 Task: Look for space in Soure, Brazil from 1st July, 2023 to 3rd July, 2023 for 1 adult in price range Rs.5000 to Rs.15000. Place can be private room with 1  bedroom having 1 bed and 1 bathroom. Property type can be house, flat, guest house, hotel. Amenities needed are: wifi. Booking option can be shelf check-in. Required host language is Spanish.
Action: Mouse moved to (766, 95)
Screenshot: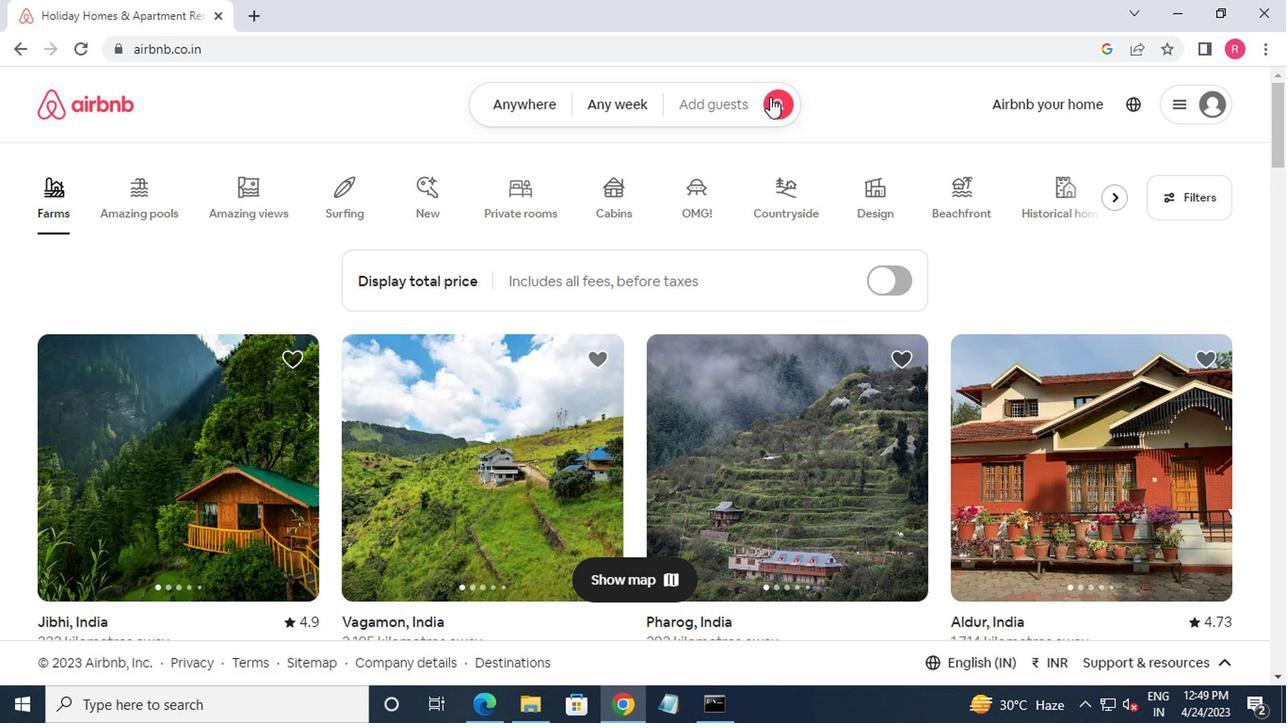 
Action: Mouse pressed left at (766, 95)
Screenshot: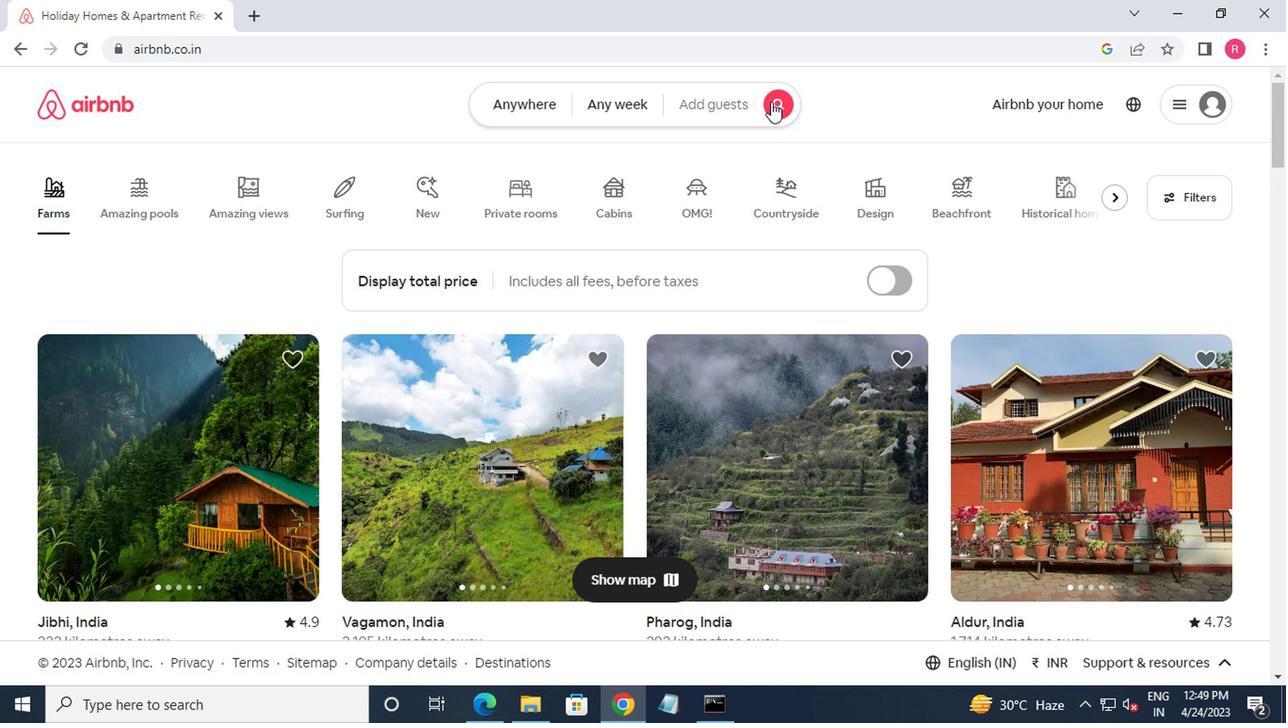 
Action: Mouse moved to (450, 175)
Screenshot: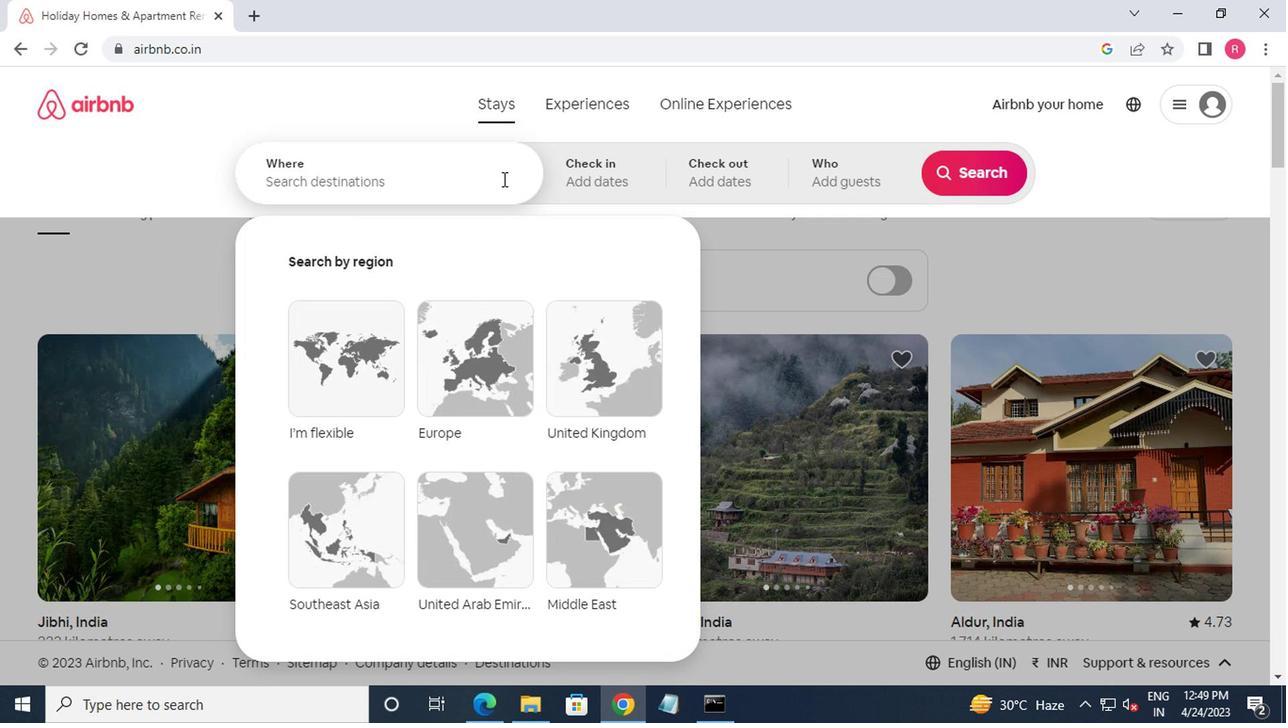 
Action: Mouse pressed left at (450, 175)
Screenshot: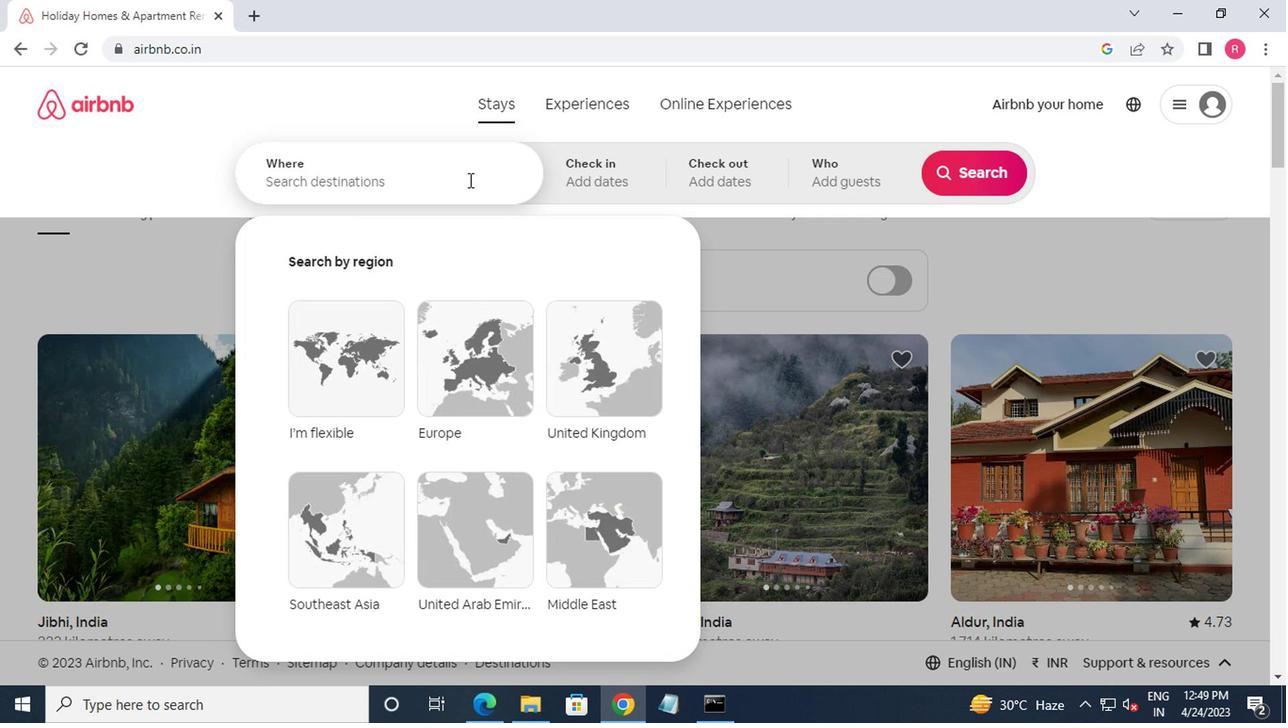 
Action: Mouse moved to (450, 175)
Screenshot: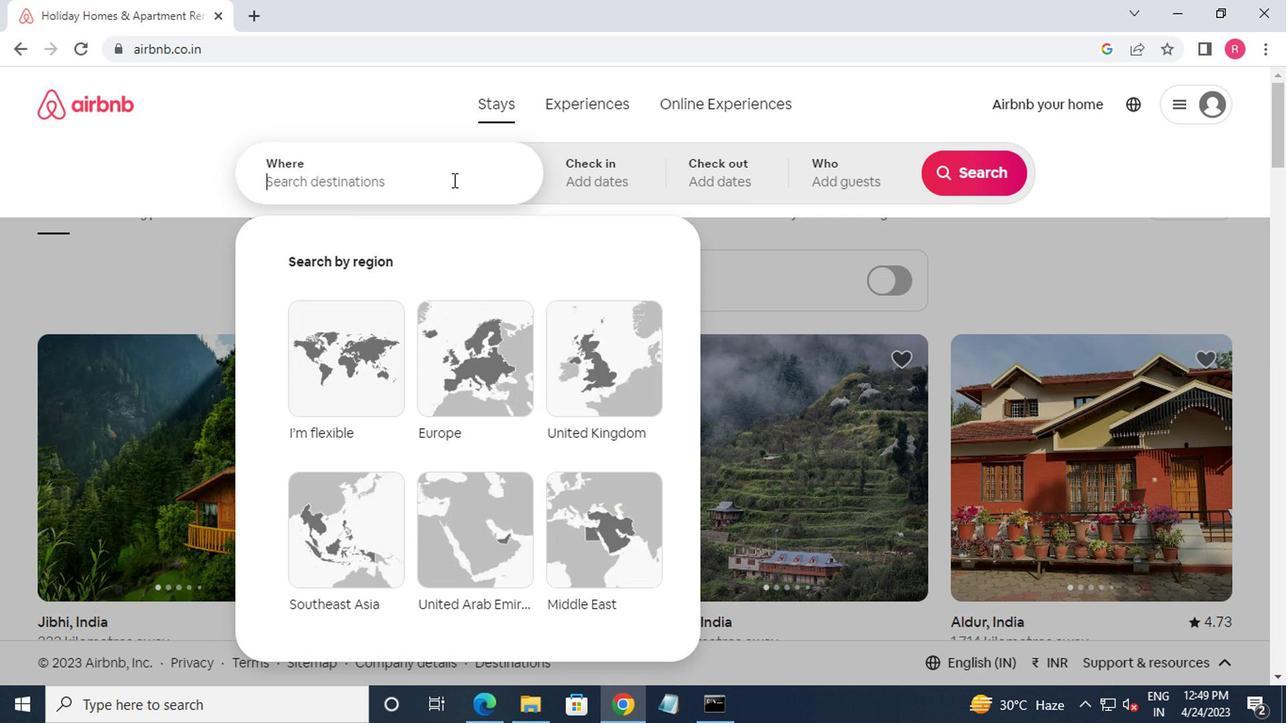 
Action: Key pressed sobral,brazil<Key.enter>
Screenshot: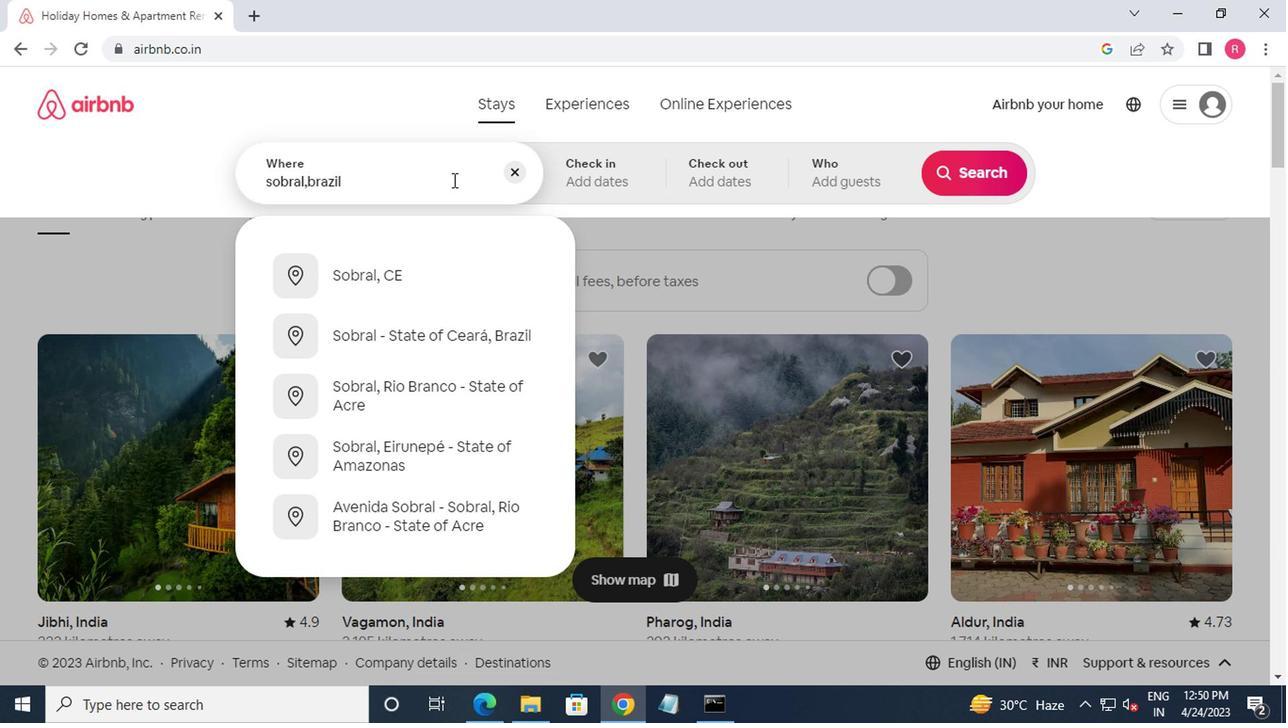 
Action: Mouse moved to (955, 323)
Screenshot: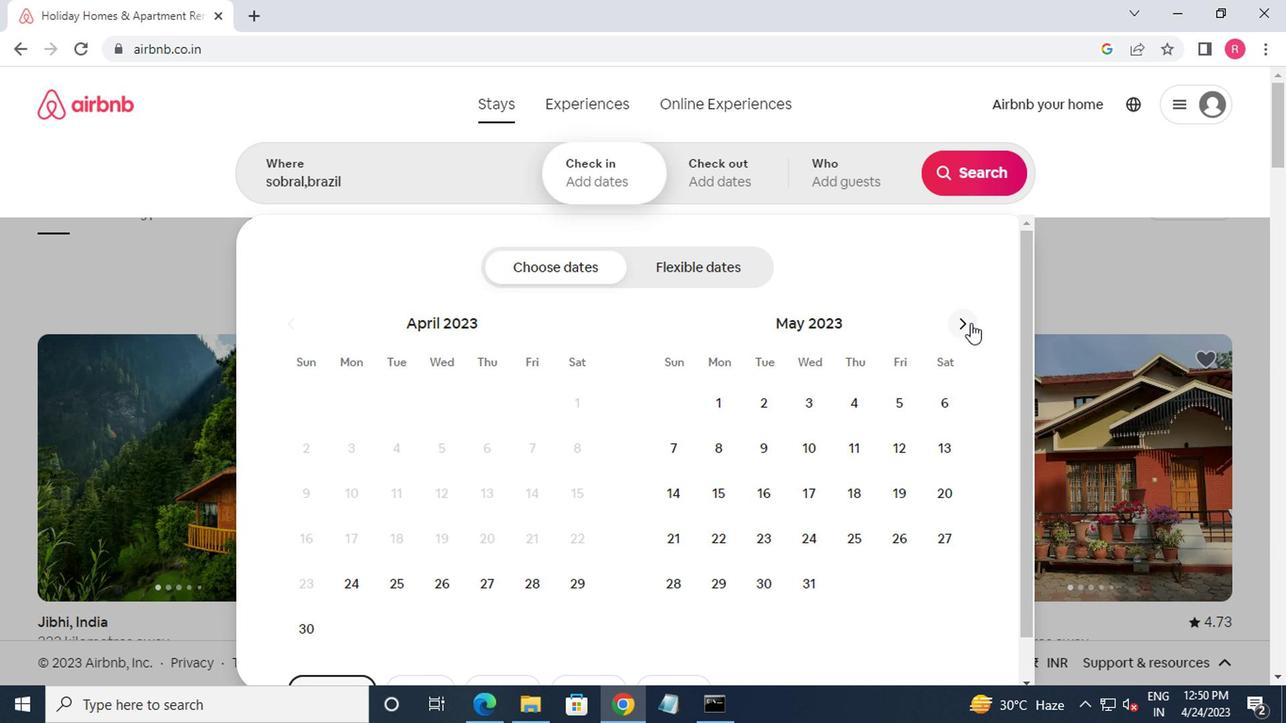 
Action: Mouse pressed left at (955, 323)
Screenshot: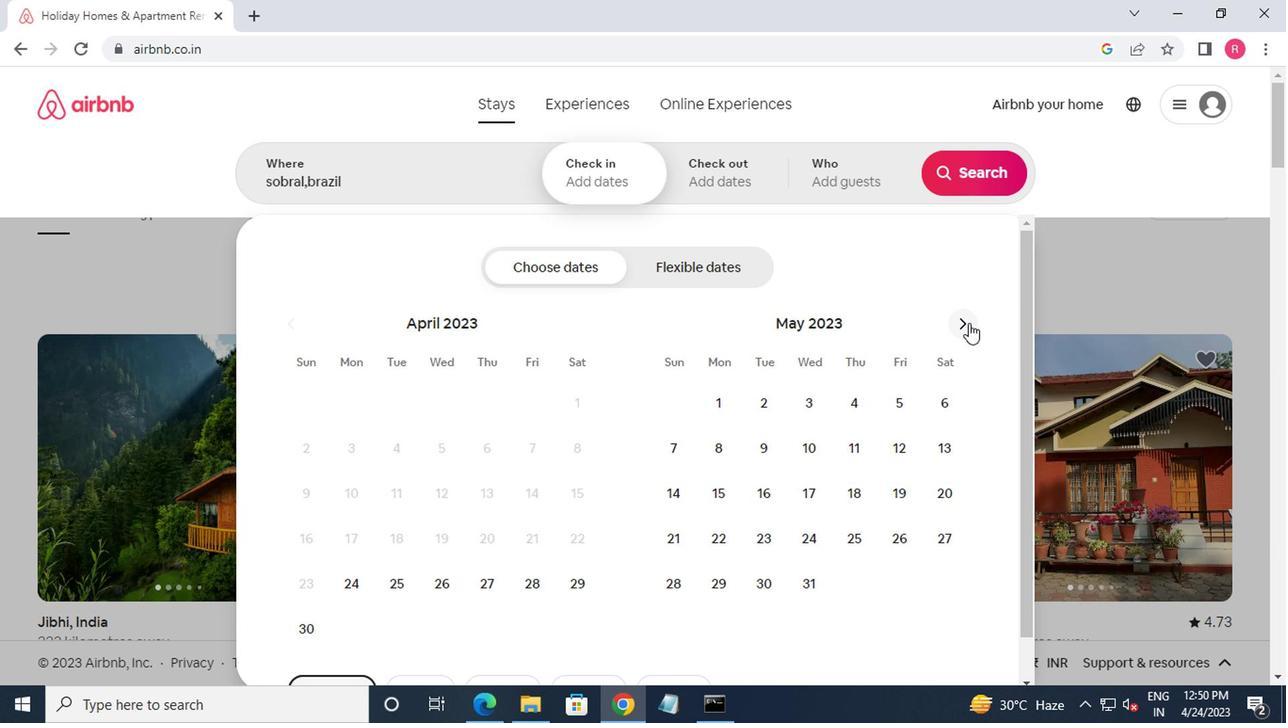 
Action: Mouse moved to (953, 323)
Screenshot: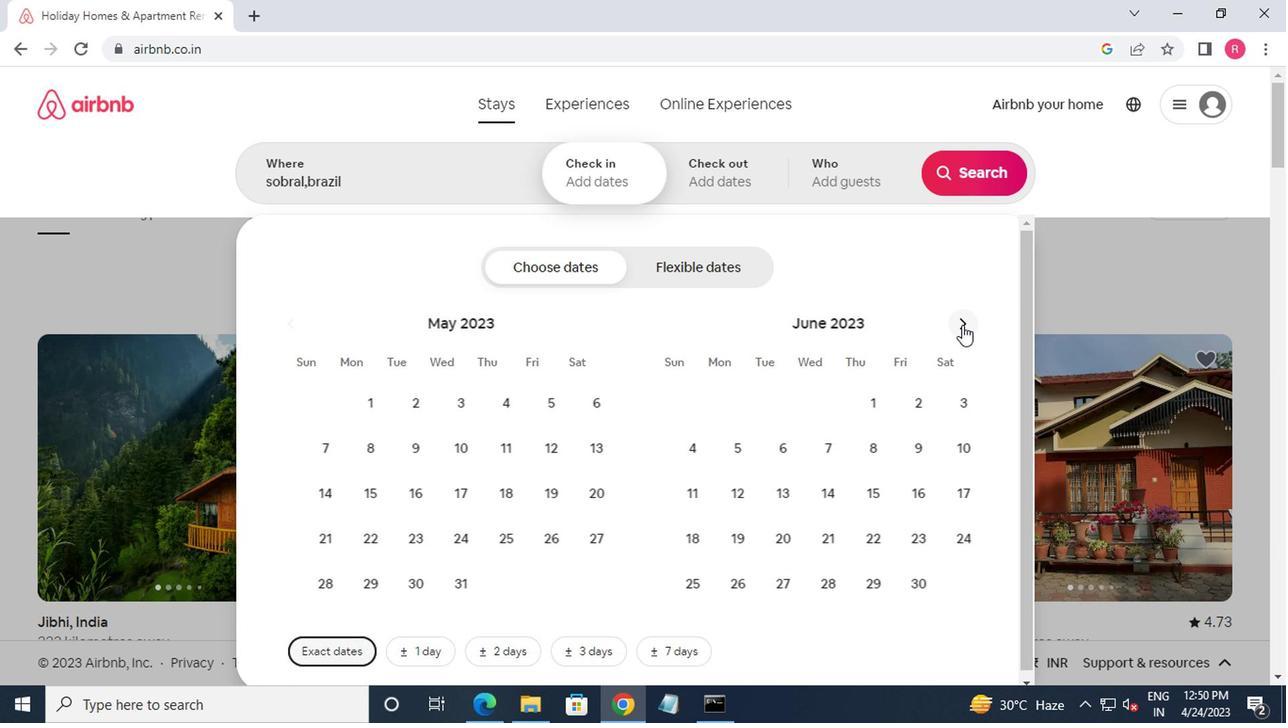 
Action: Mouse pressed left at (953, 323)
Screenshot: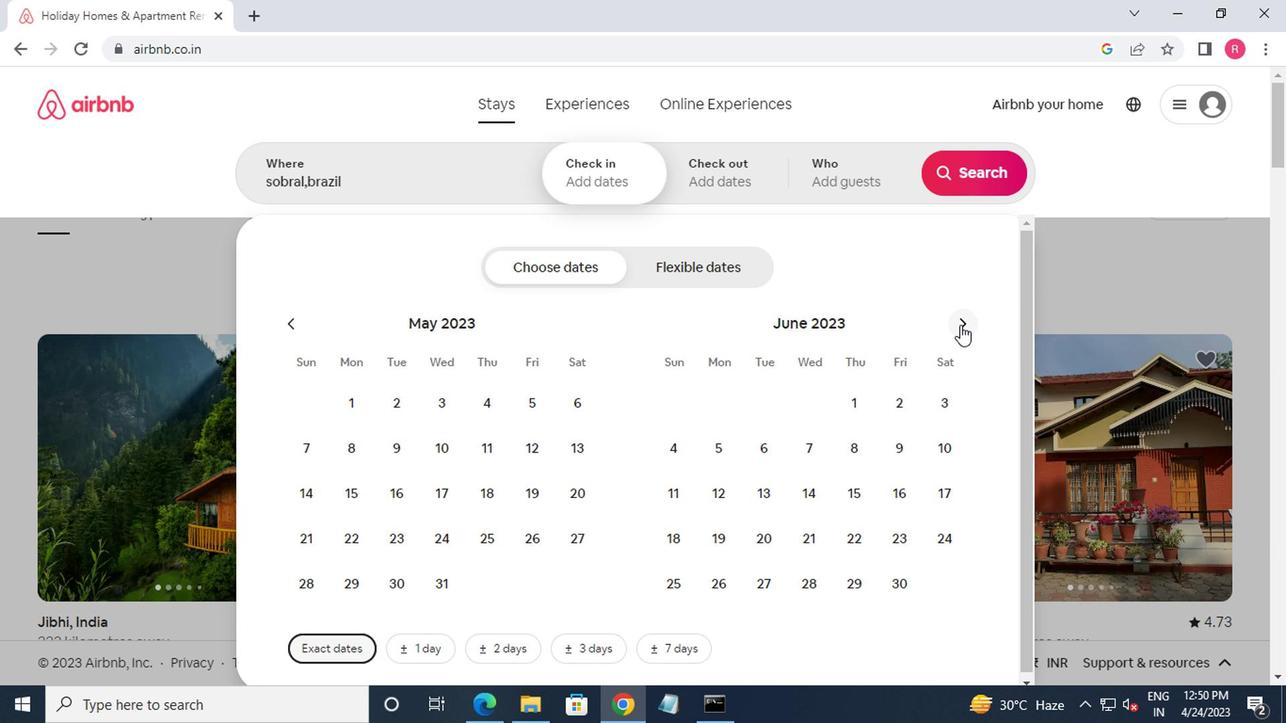 
Action: Mouse moved to (280, 324)
Screenshot: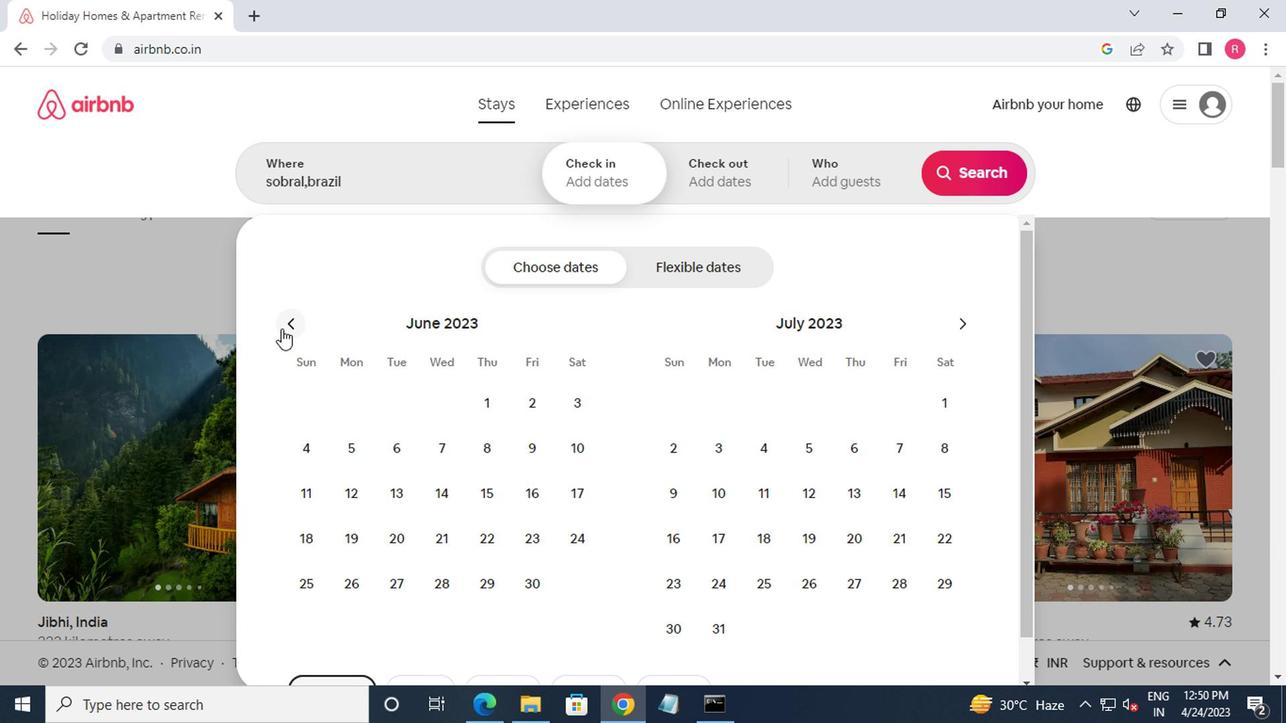 
Action: Mouse pressed left at (280, 324)
Screenshot: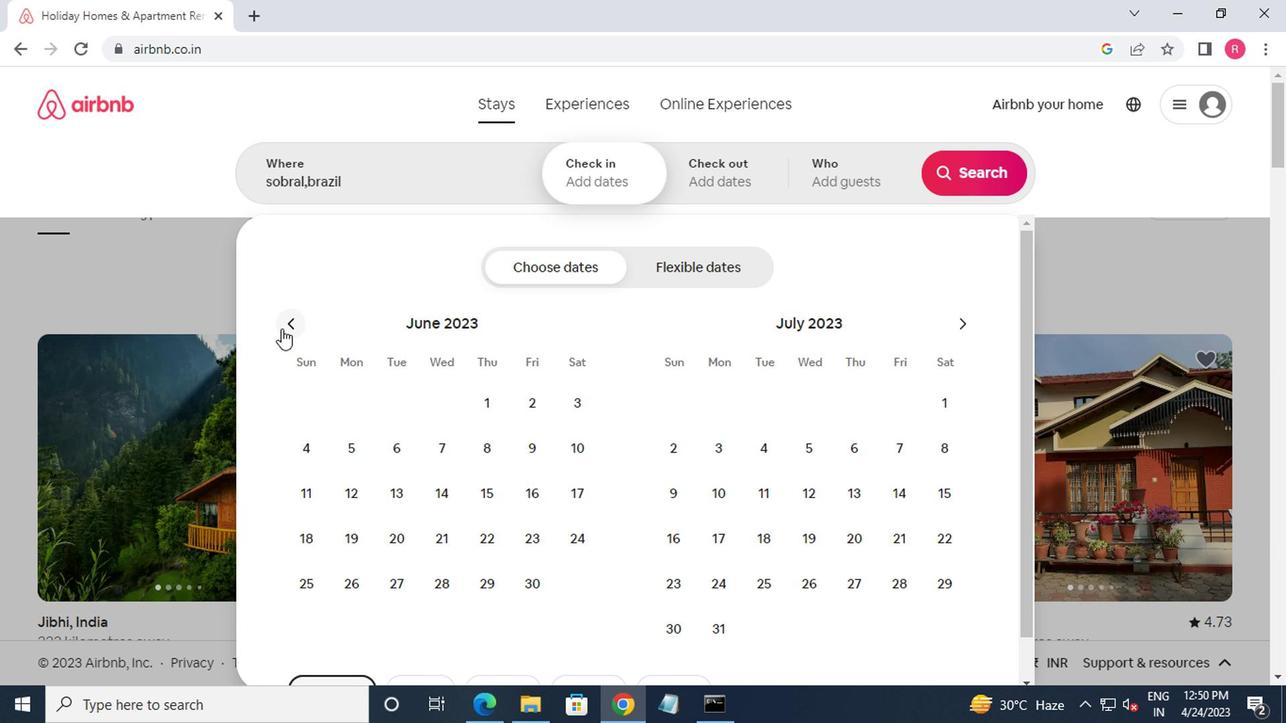 
Action: Mouse moved to (845, 412)
Screenshot: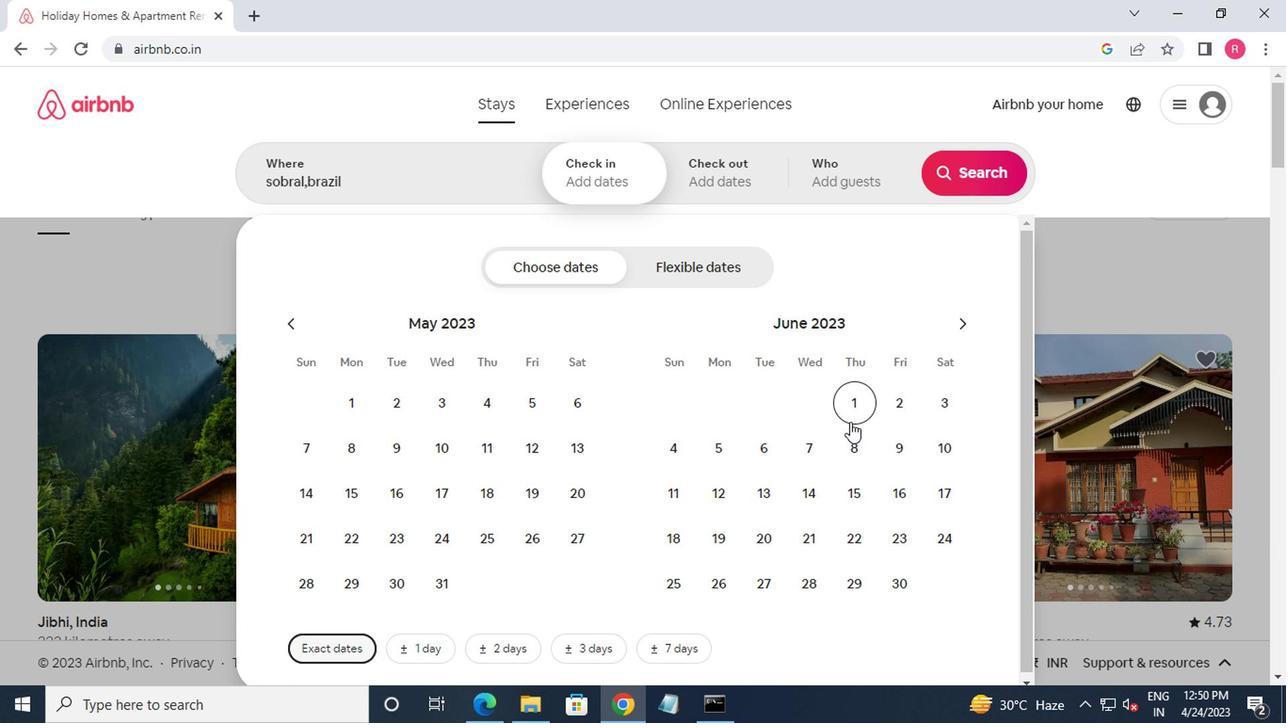 
Action: Mouse pressed left at (845, 412)
Screenshot: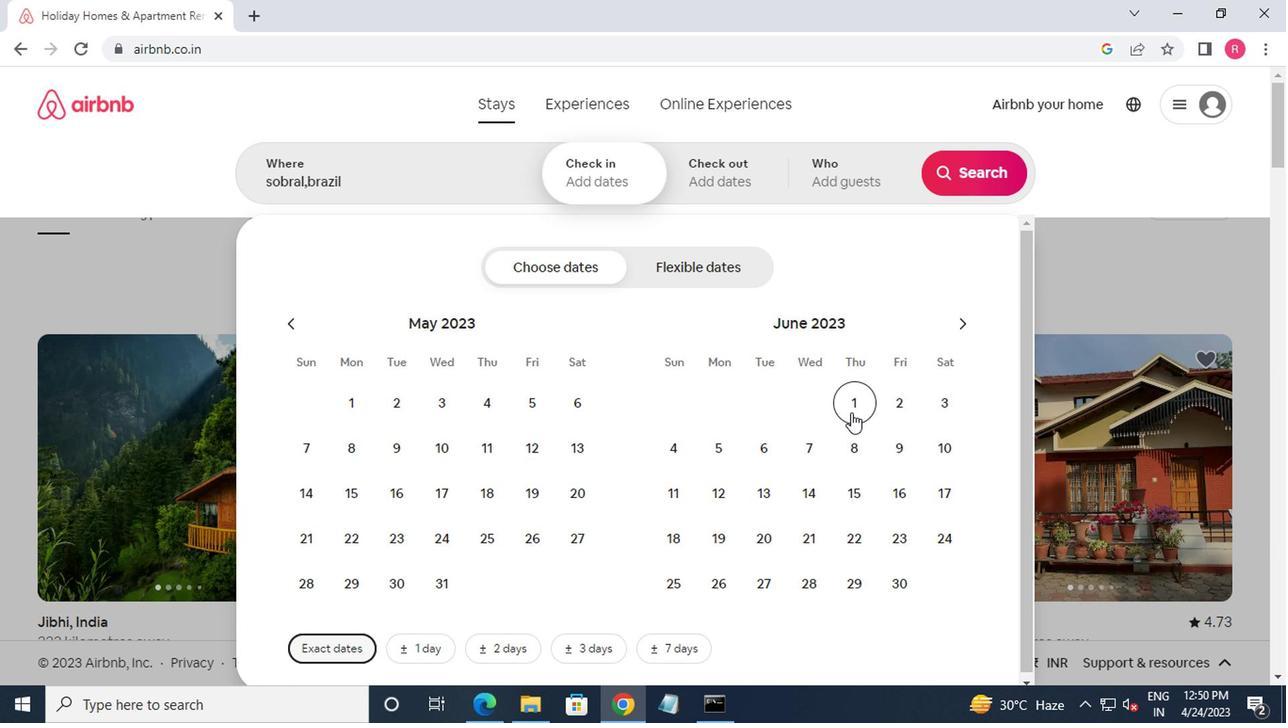 
Action: Mouse moved to (659, 452)
Screenshot: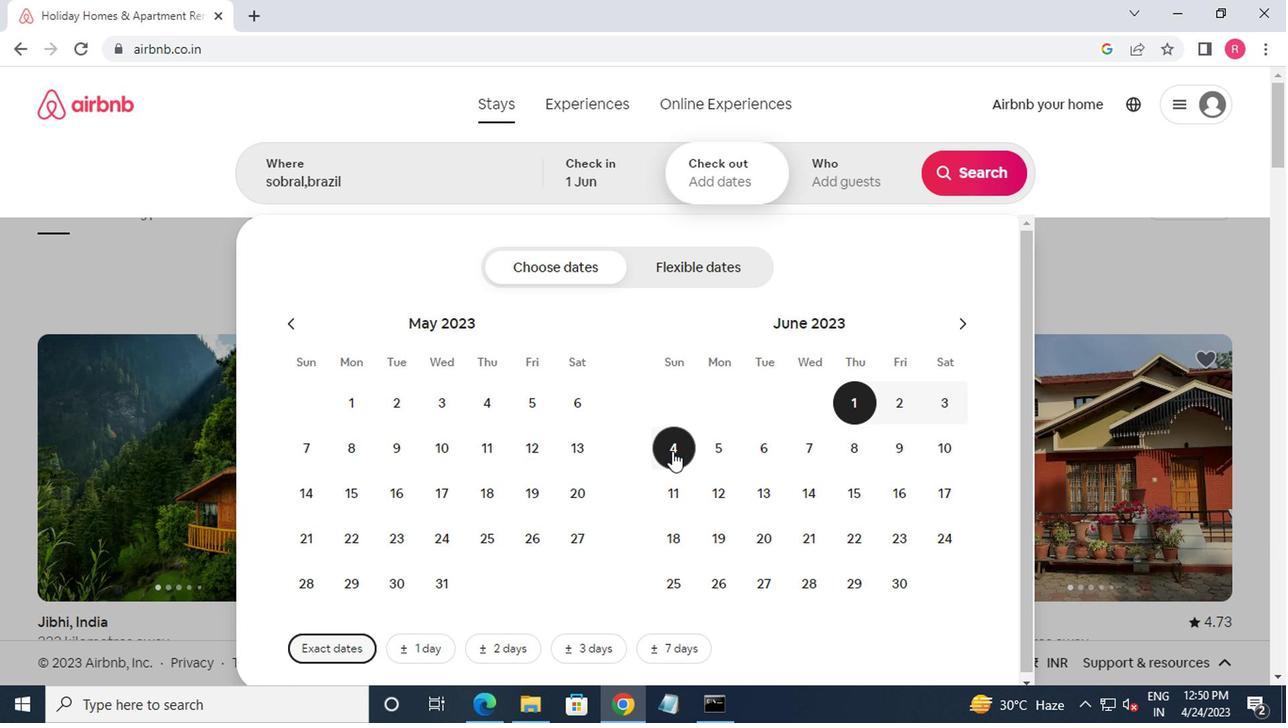 
Action: Mouse pressed left at (659, 452)
Screenshot: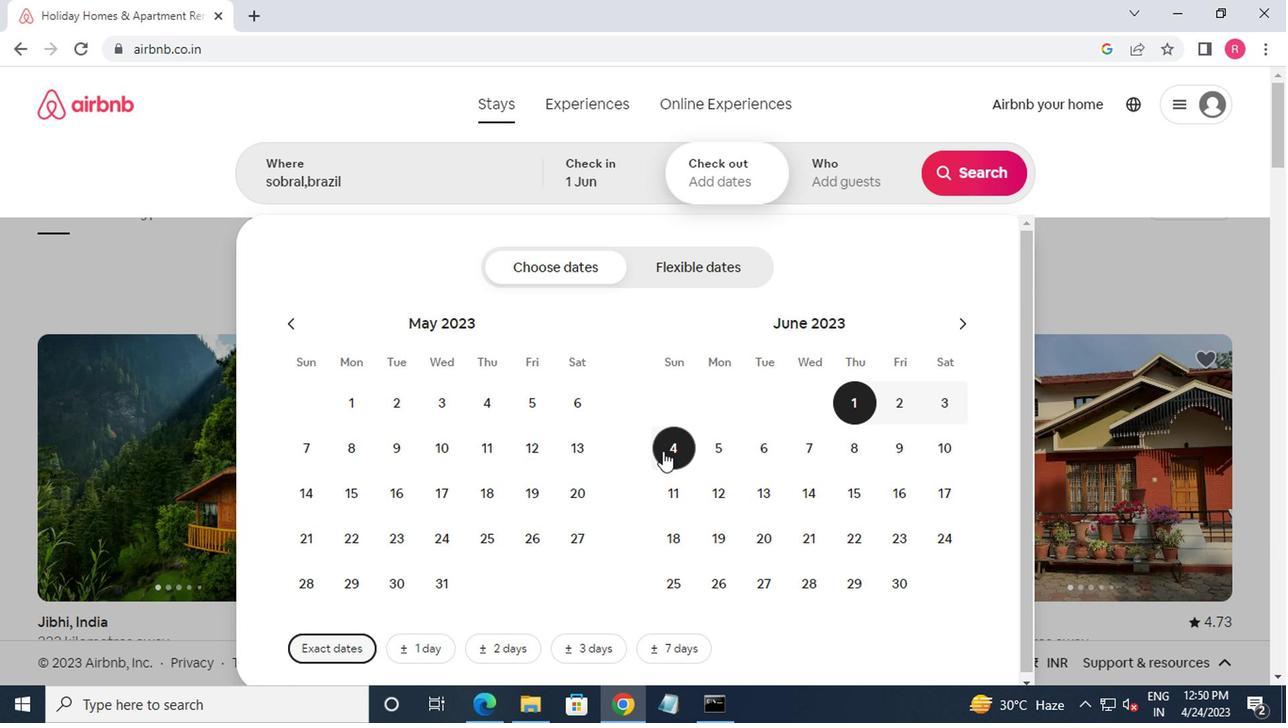 
Action: Mouse moved to (841, 178)
Screenshot: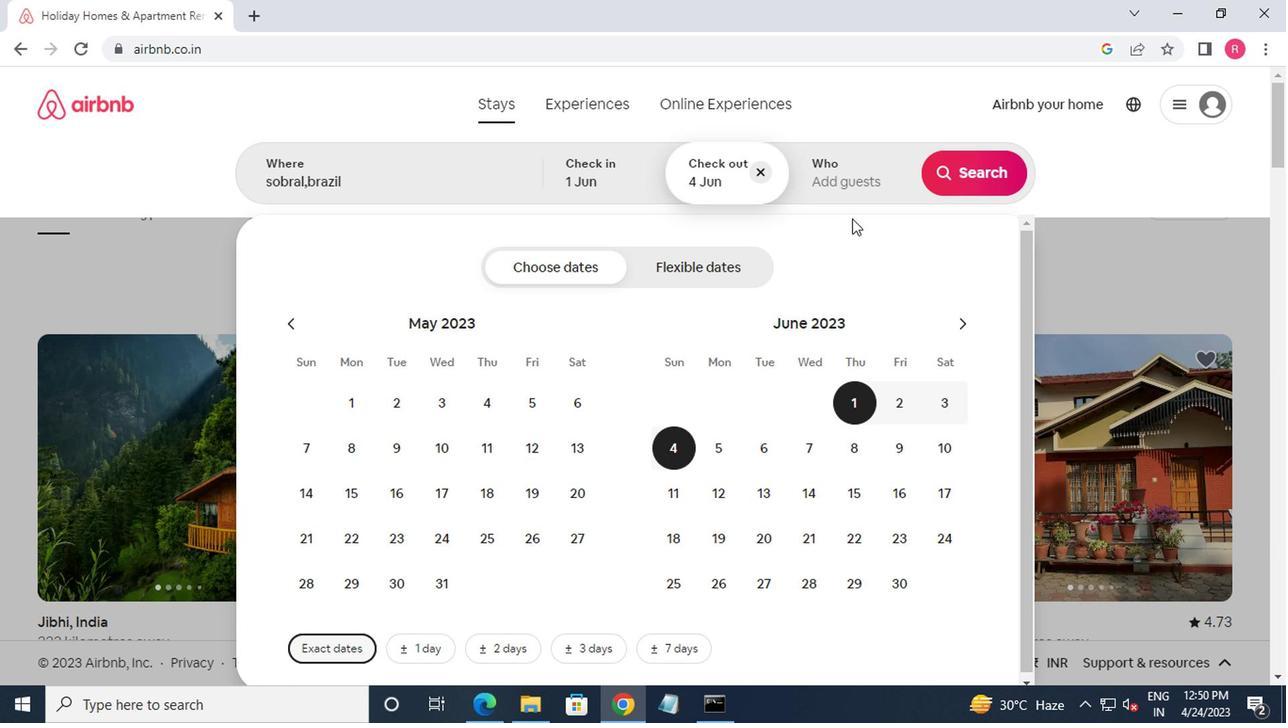 
Action: Mouse pressed left at (841, 178)
Screenshot: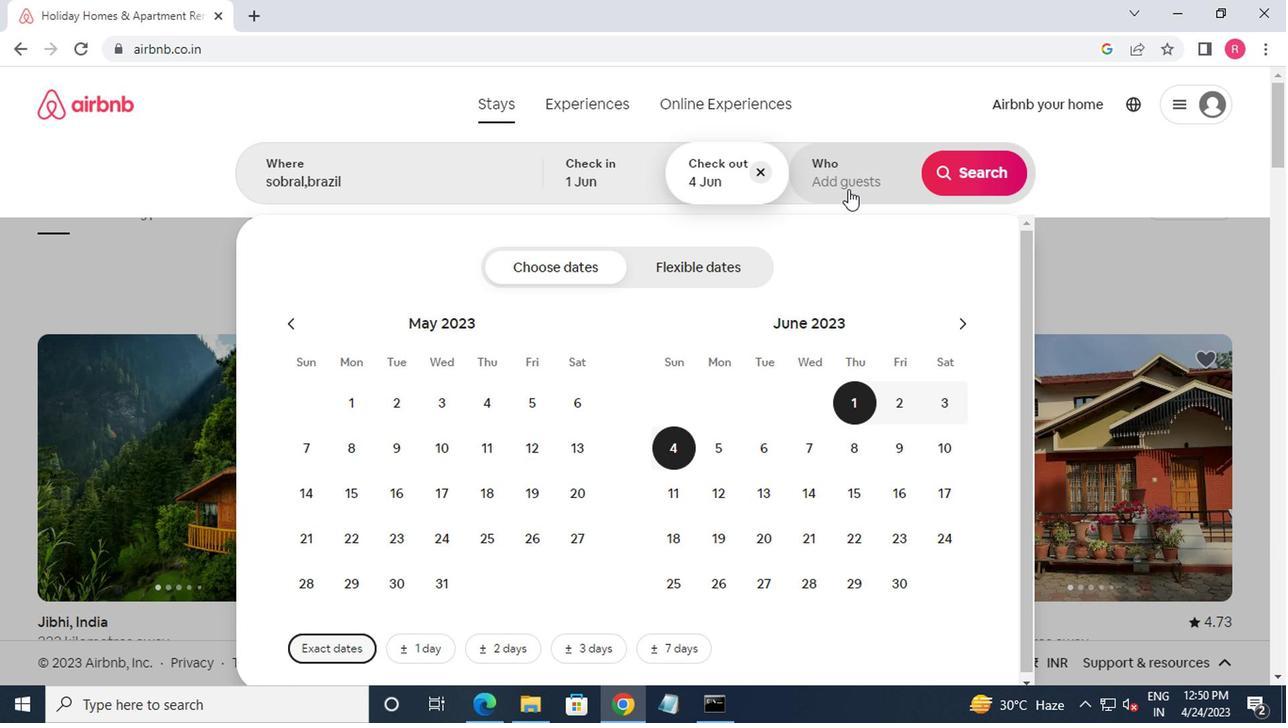 
Action: Mouse moved to (970, 277)
Screenshot: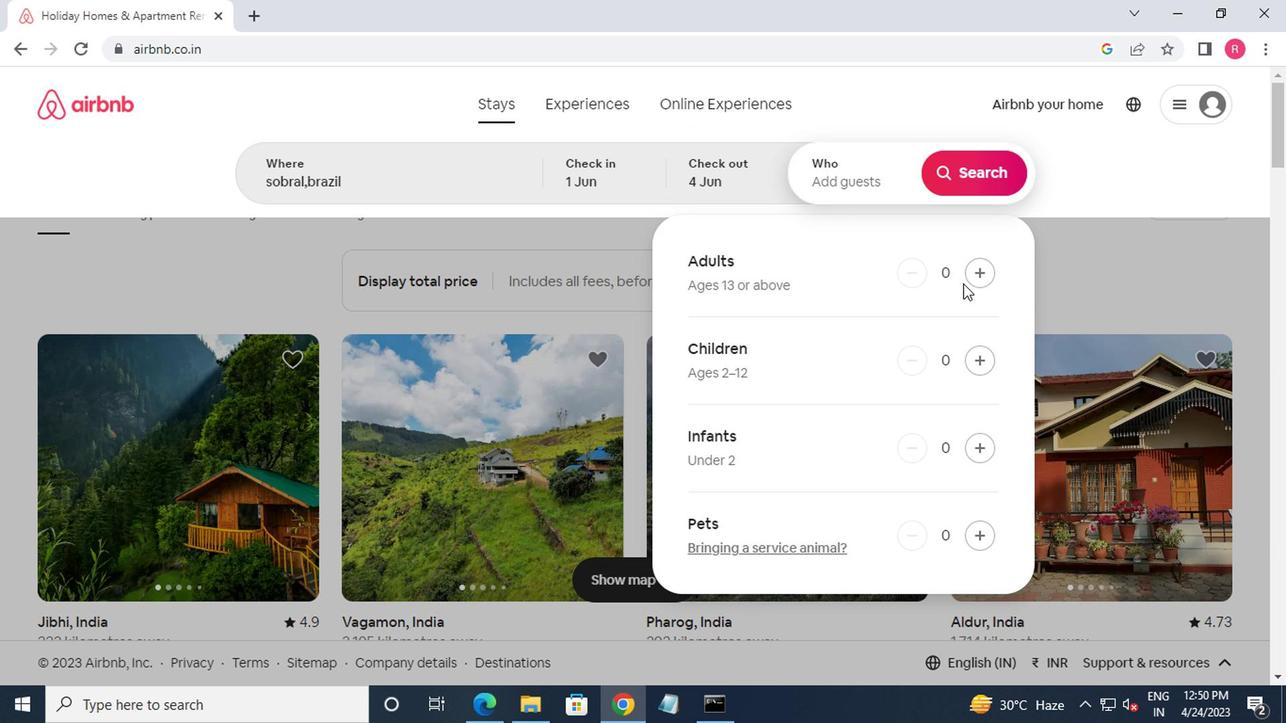 
Action: Mouse pressed left at (970, 277)
Screenshot: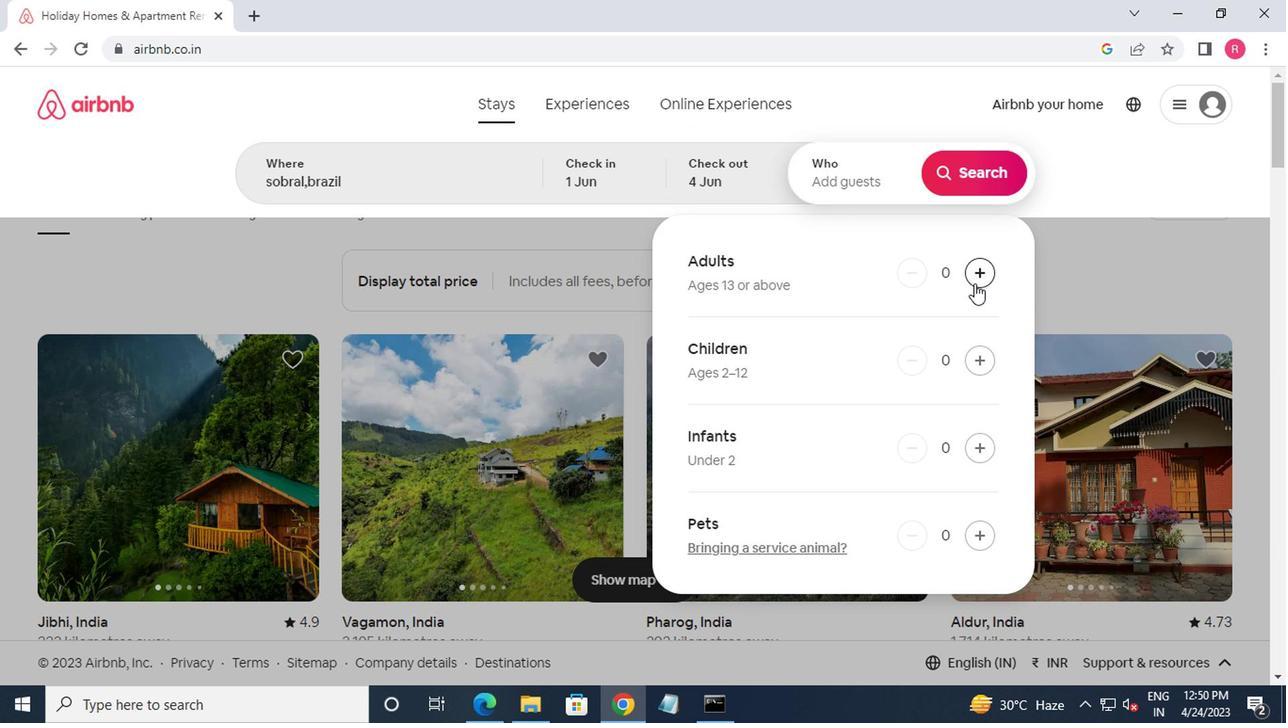 
Action: Mouse moved to (958, 184)
Screenshot: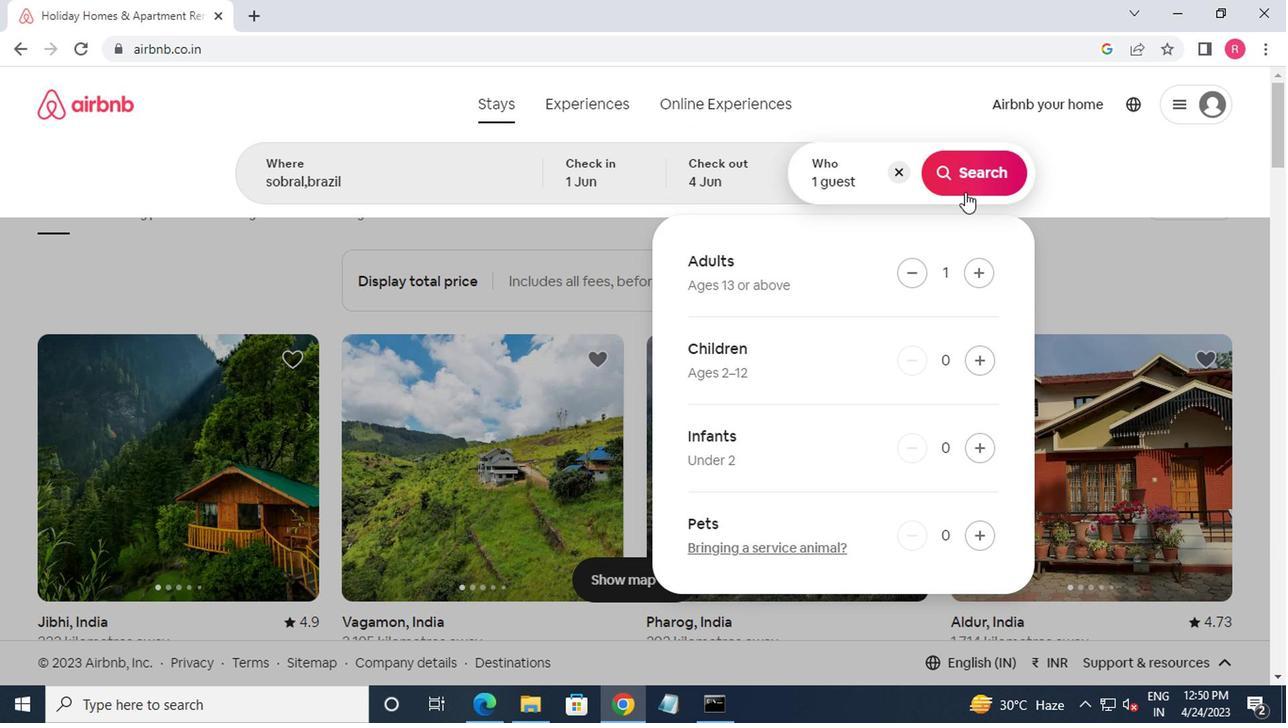 
Action: Mouse pressed left at (958, 184)
Screenshot: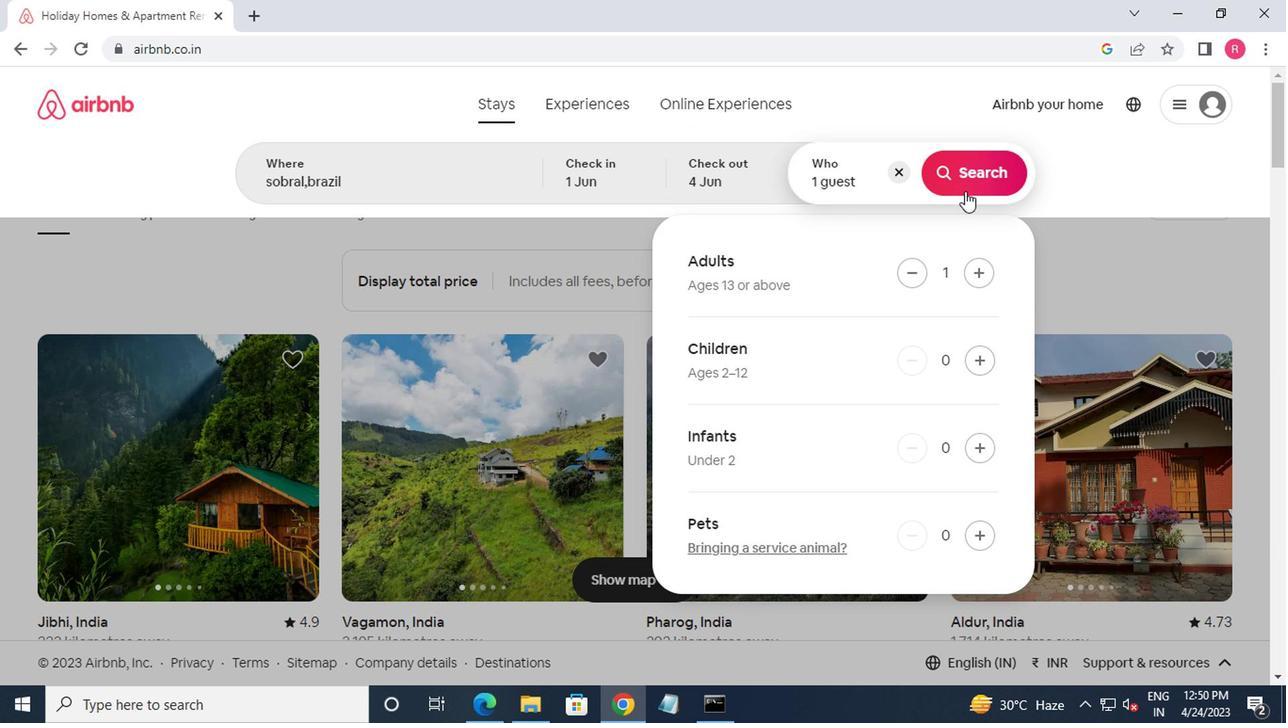 
Action: Mouse moved to (1201, 154)
Screenshot: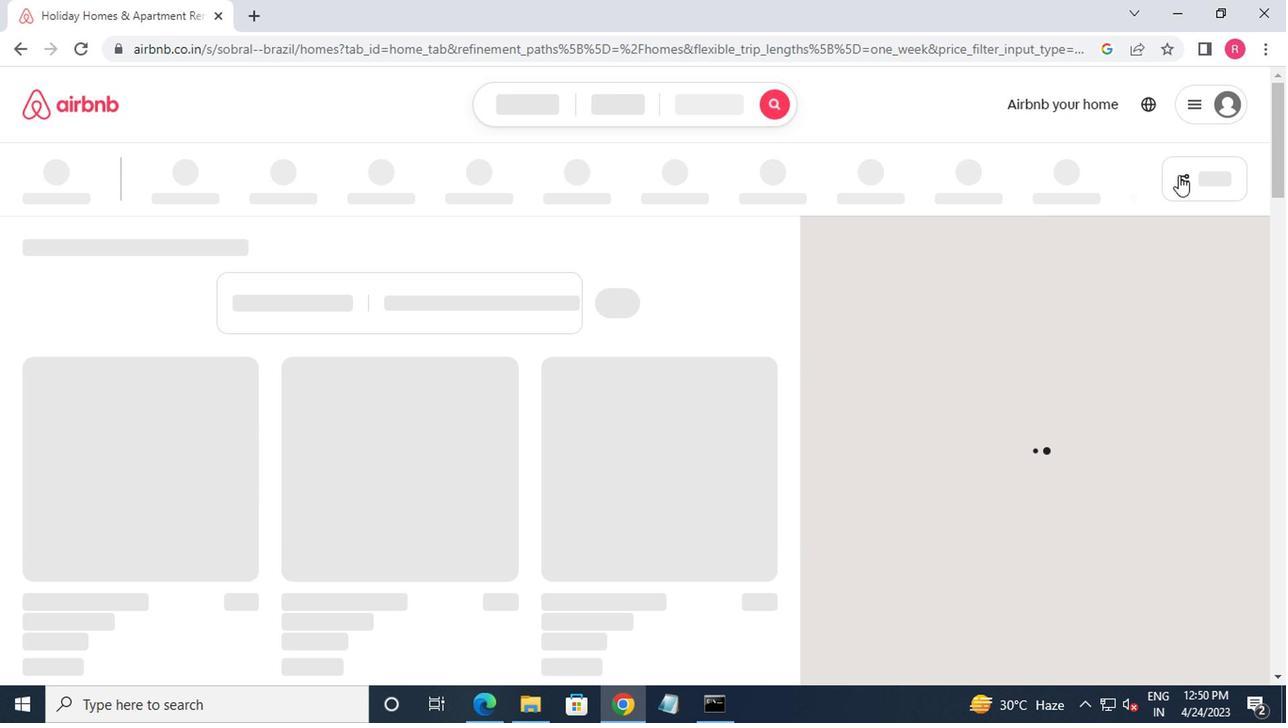
Action: Mouse pressed left at (1201, 154)
Screenshot: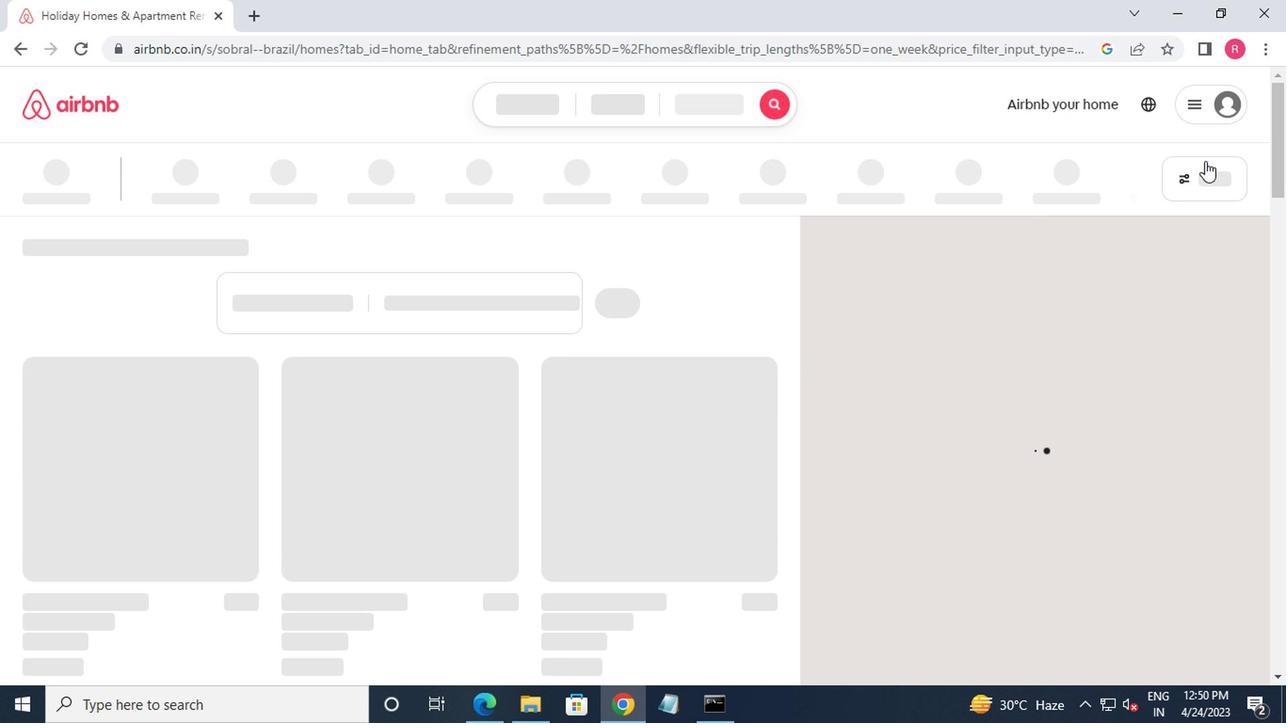 
Action: Mouse moved to (407, 430)
Screenshot: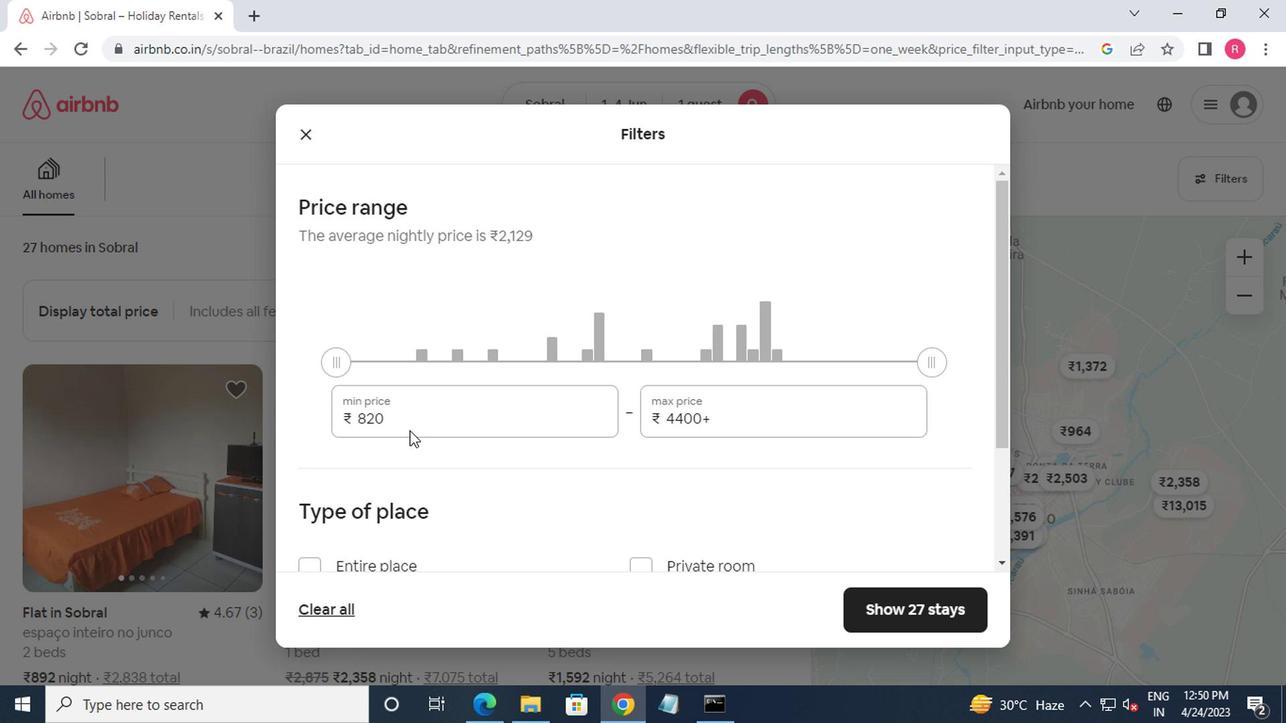 
Action: Mouse pressed left at (407, 430)
Screenshot: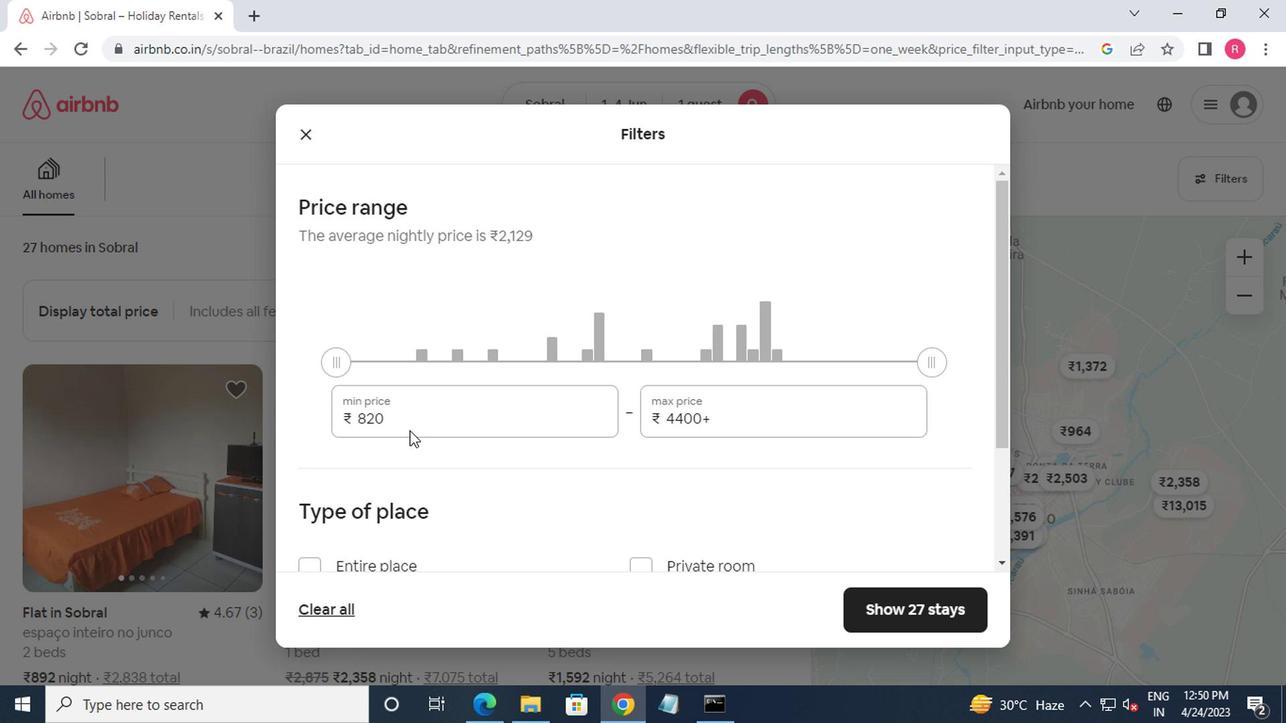 
Action: Mouse moved to (415, 428)
Screenshot: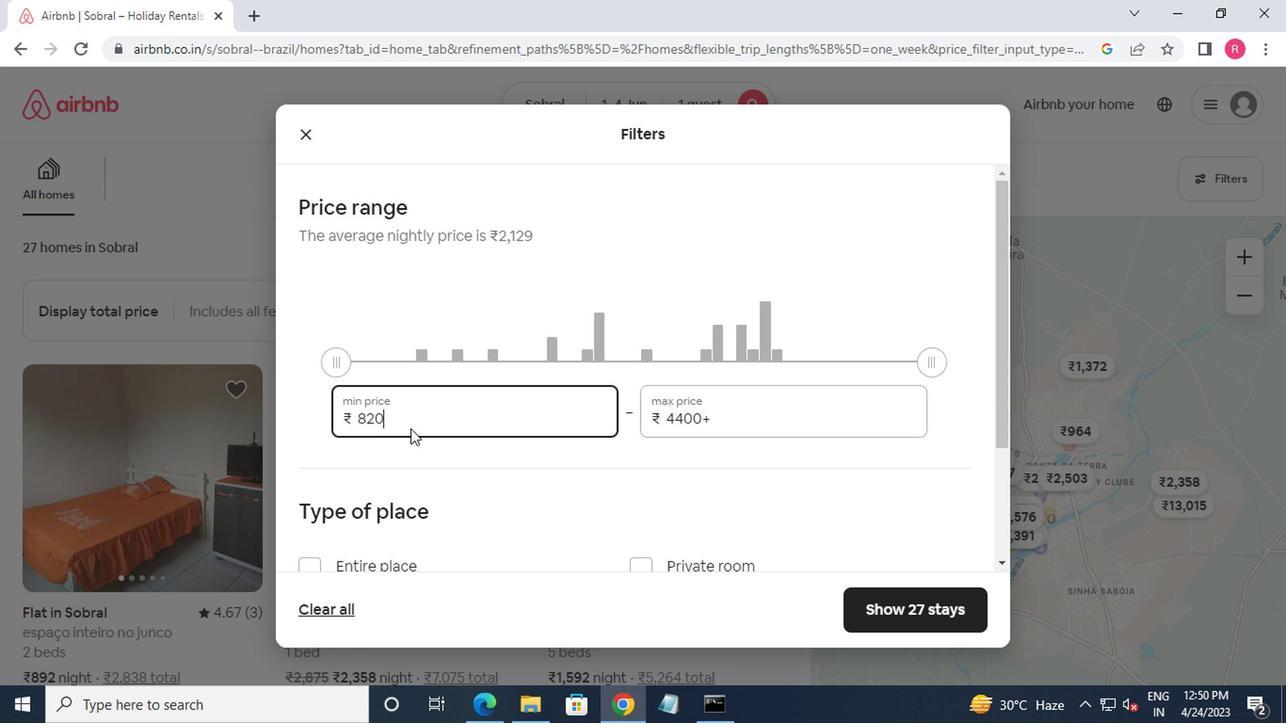 
Action: Key pressed <Key.backspace><Key.backspace><Key.backspace><Key.backspace><Key.backspace>6000<Key.tab>16000
Screenshot: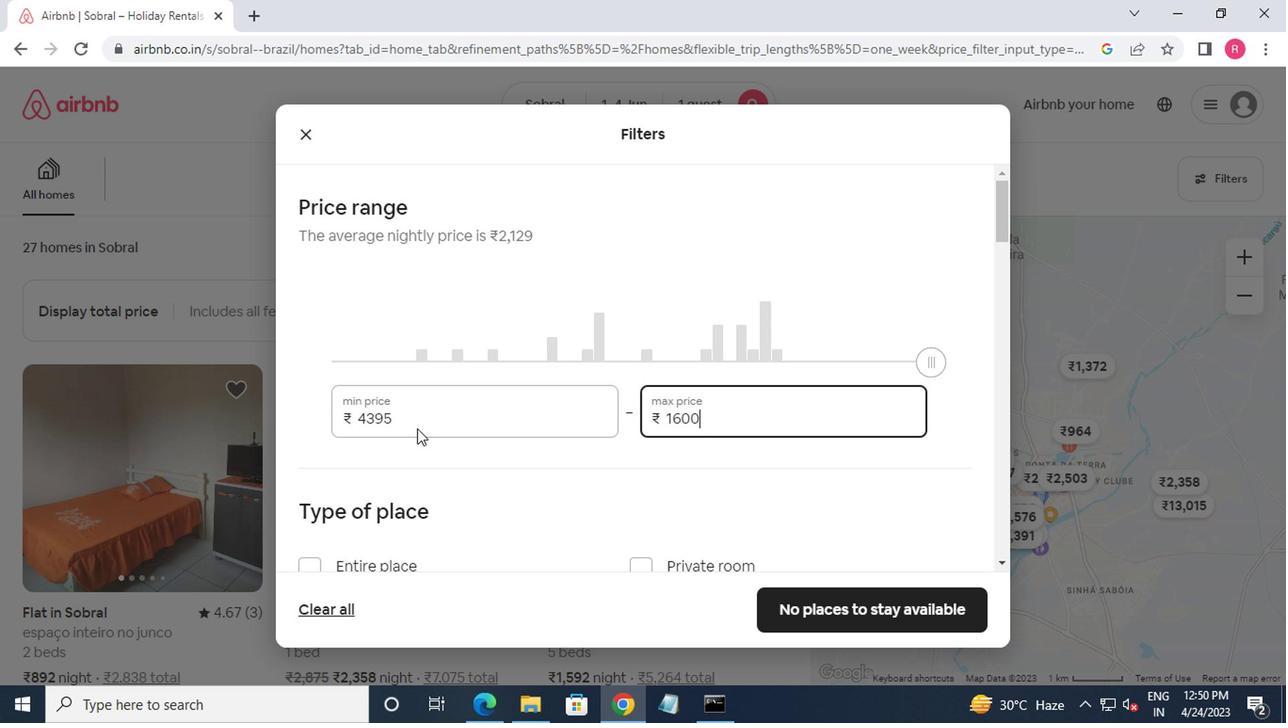 
Action: Mouse moved to (436, 472)
Screenshot: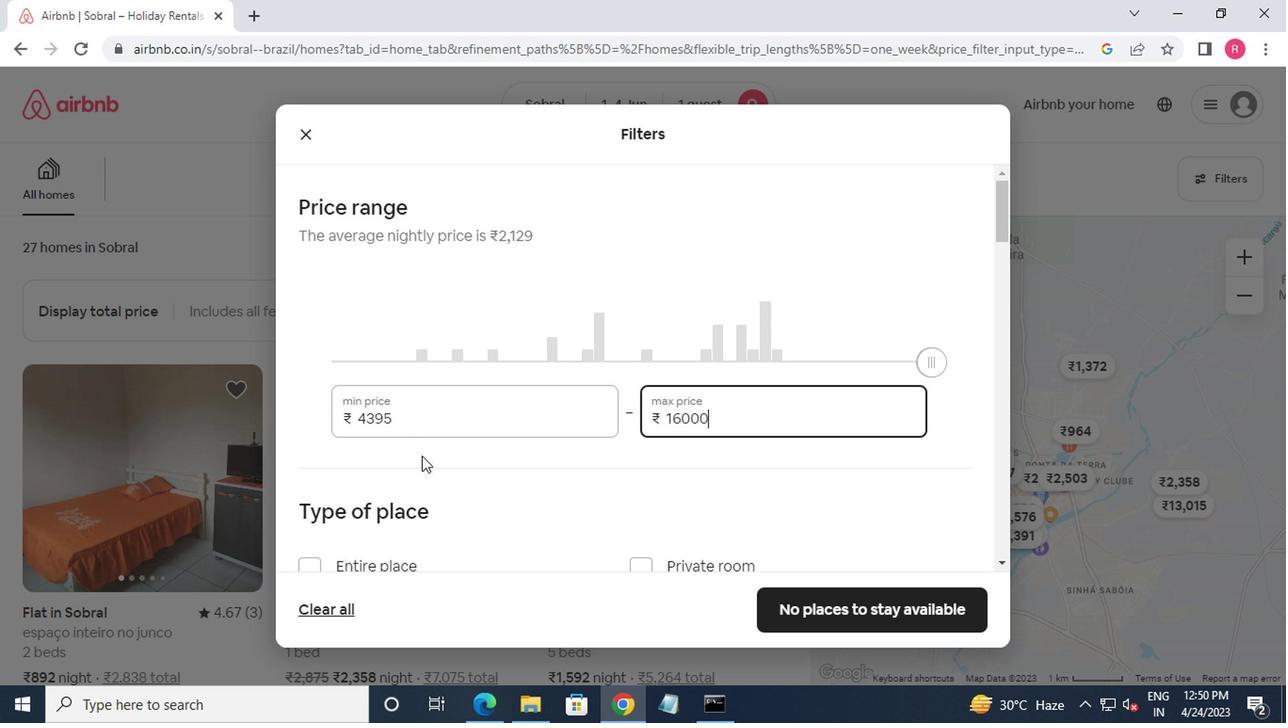 
Action: Mouse scrolled (436, 472) with delta (0, 0)
Screenshot: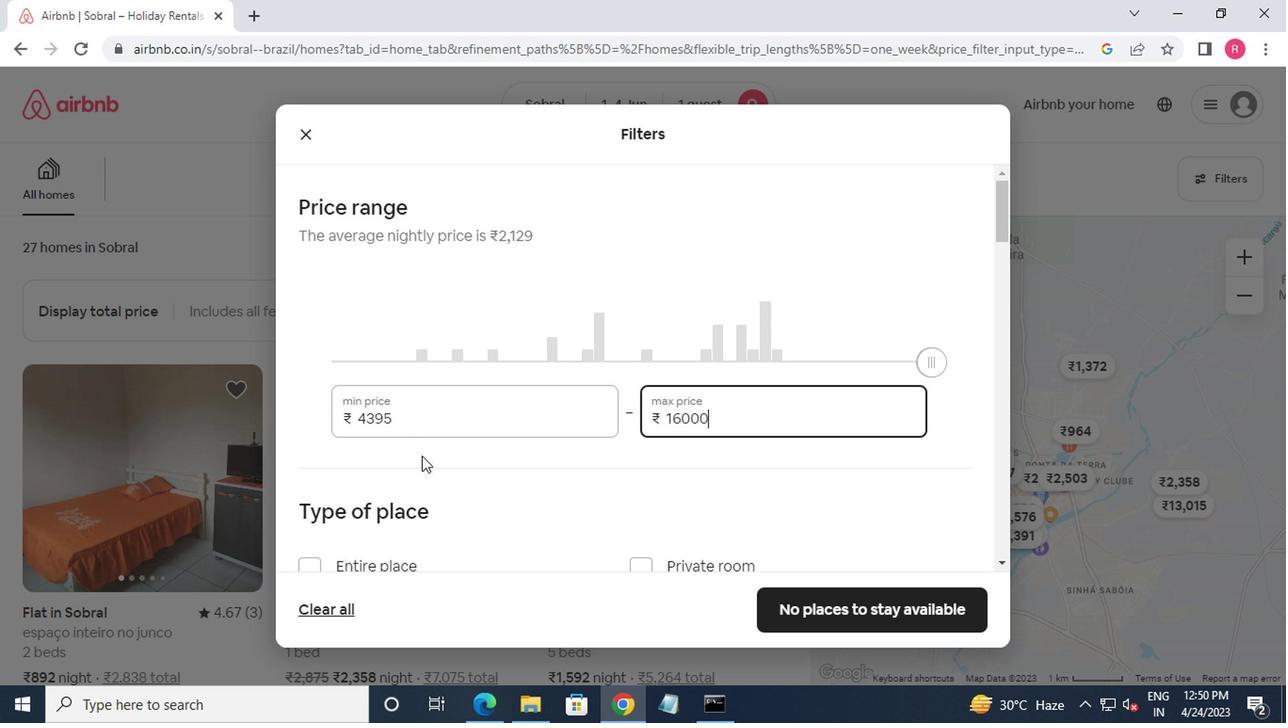 
Action: Mouse moved to (446, 478)
Screenshot: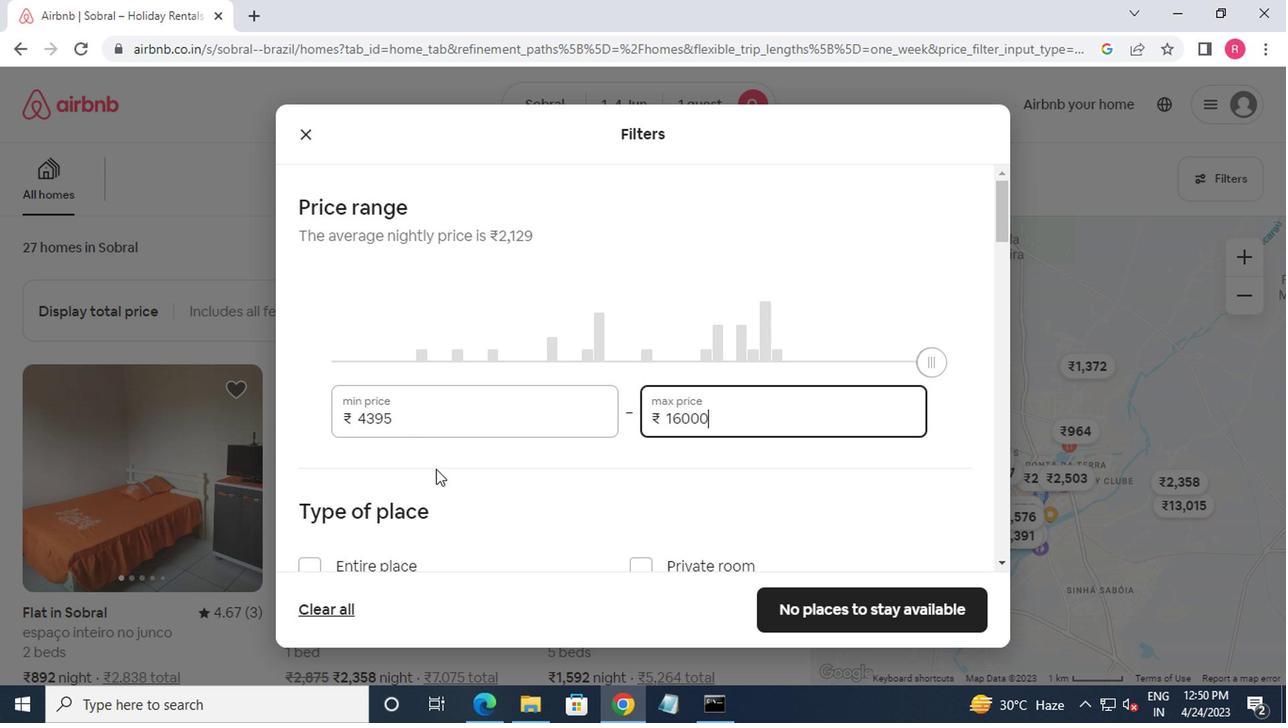 
Action: Mouse scrolled (446, 478) with delta (0, 0)
Screenshot: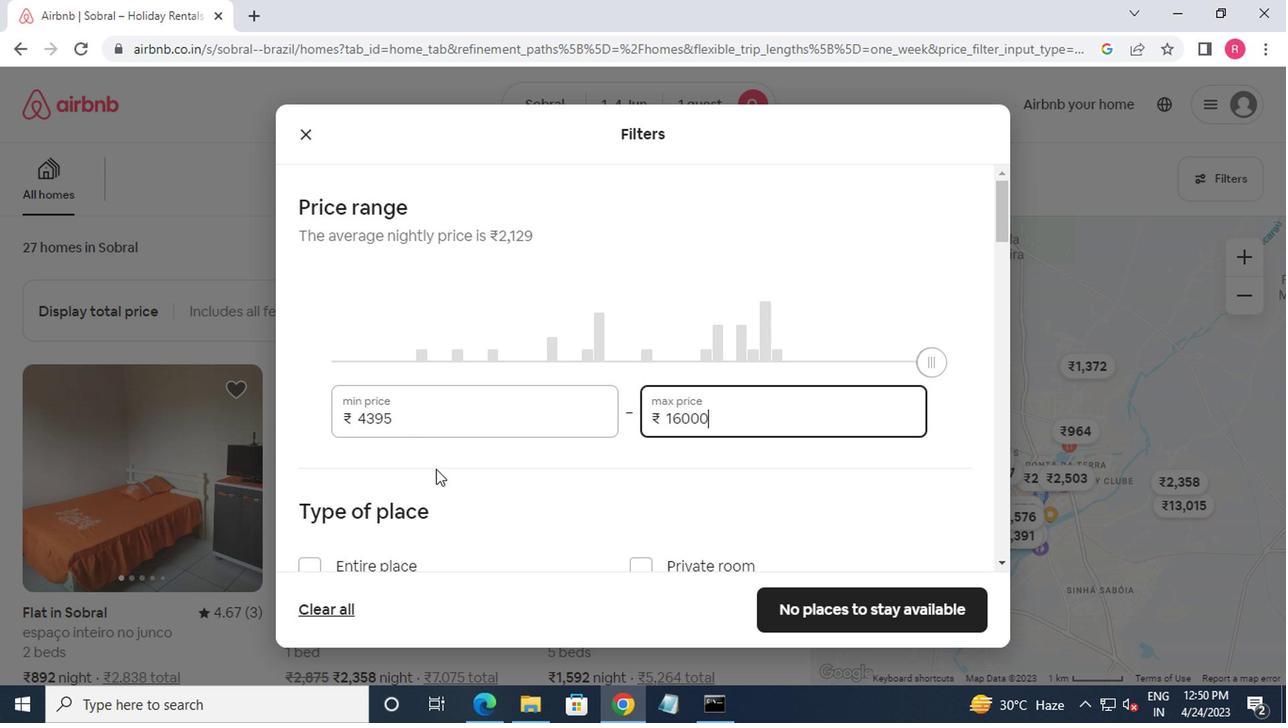 
Action: Mouse moved to (635, 381)
Screenshot: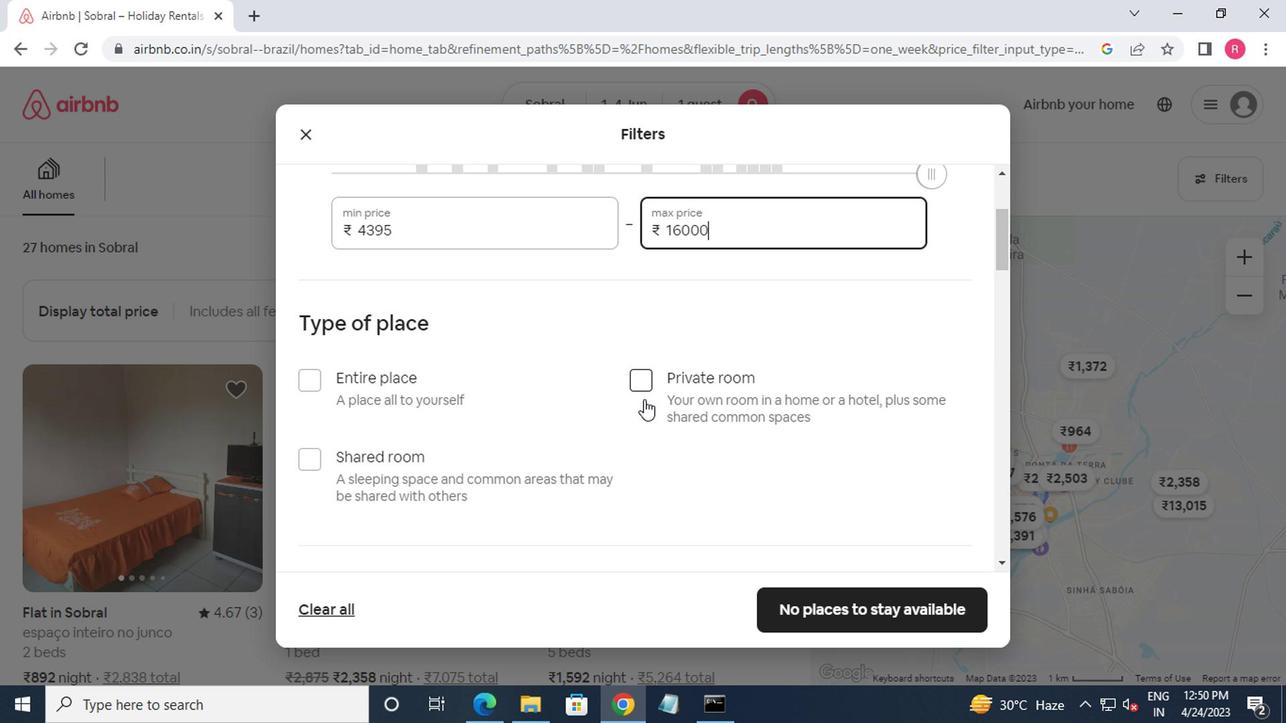 
Action: Mouse pressed left at (635, 381)
Screenshot: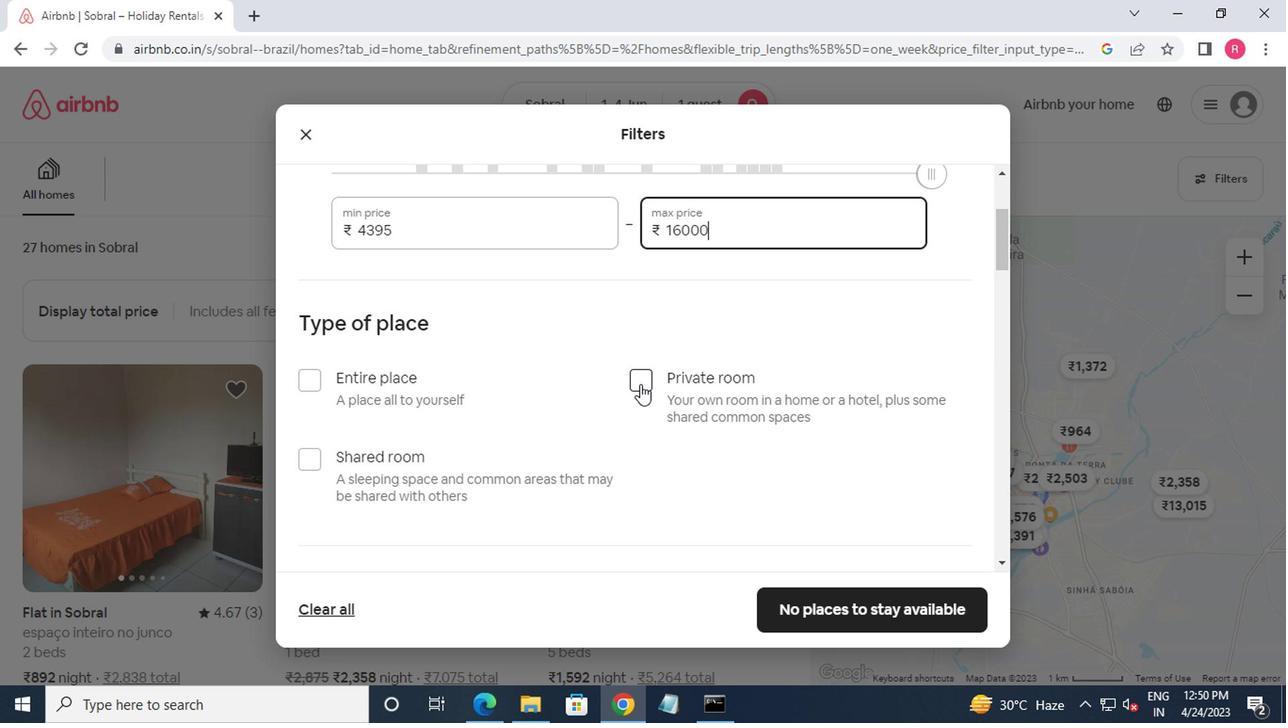 
Action: Mouse moved to (446, 229)
Screenshot: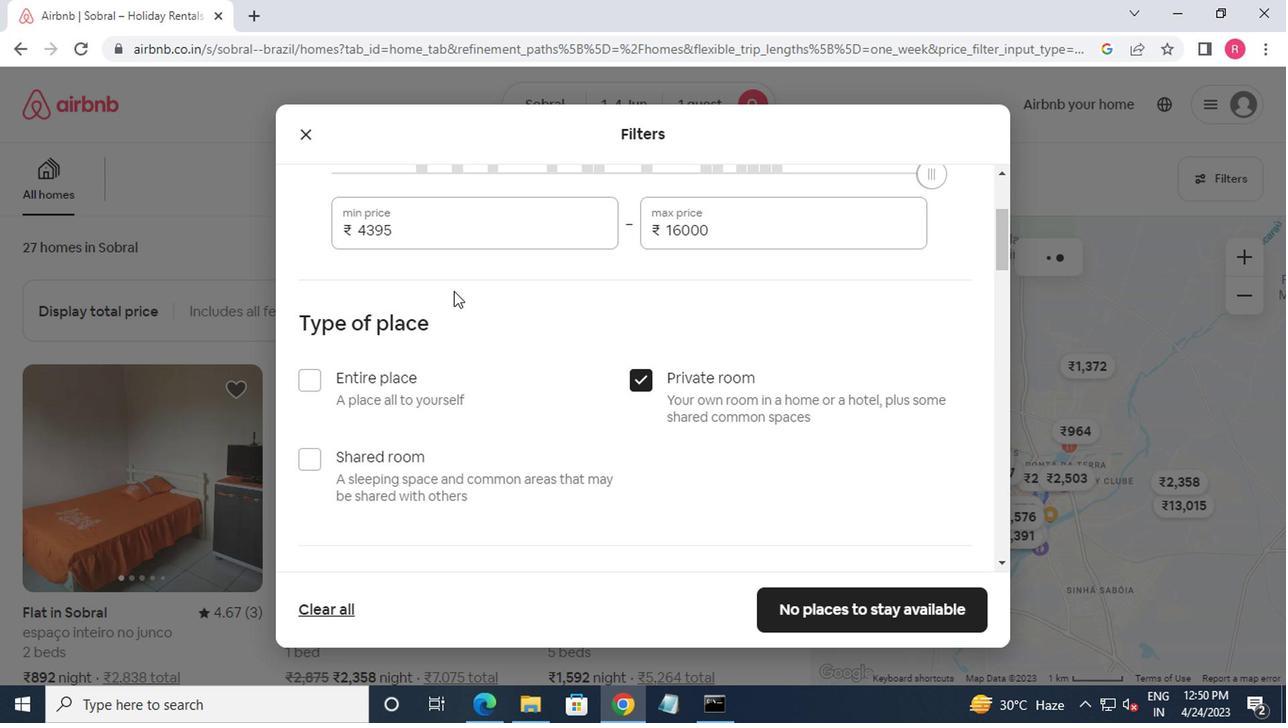 
Action: Mouse pressed left at (446, 229)
Screenshot: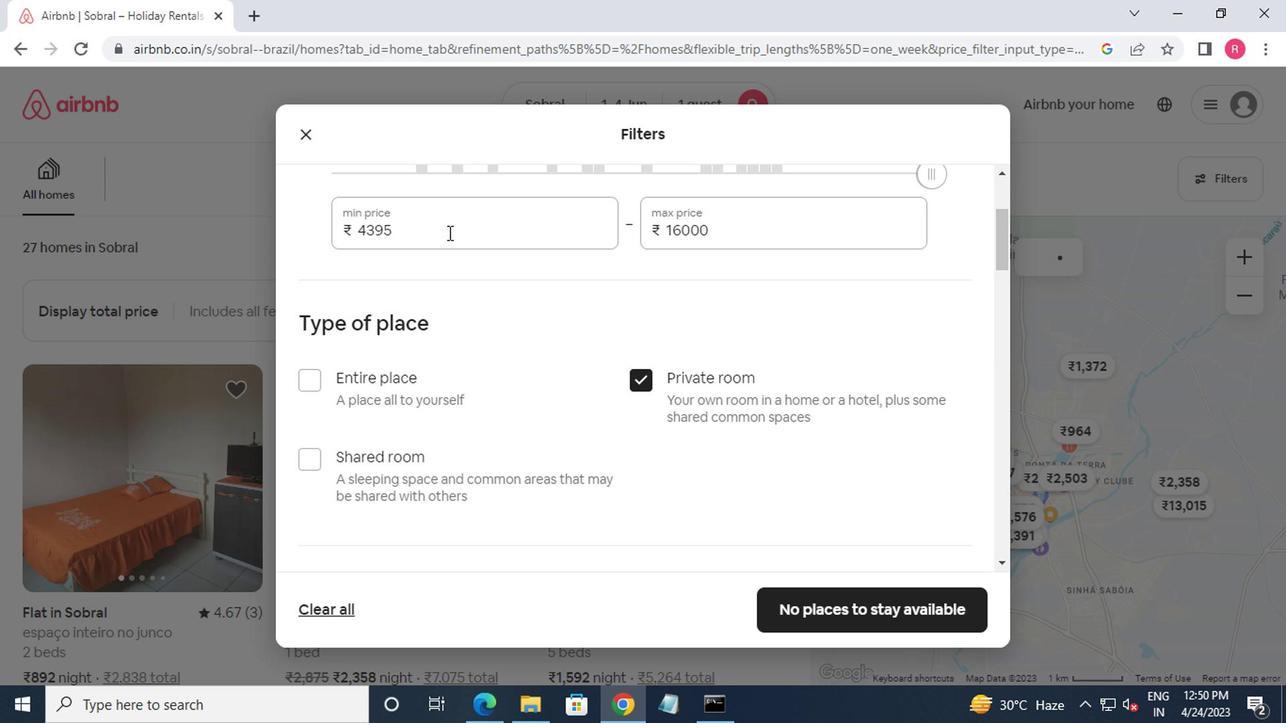 
Action: Mouse moved to (444, 227)
Screenshot: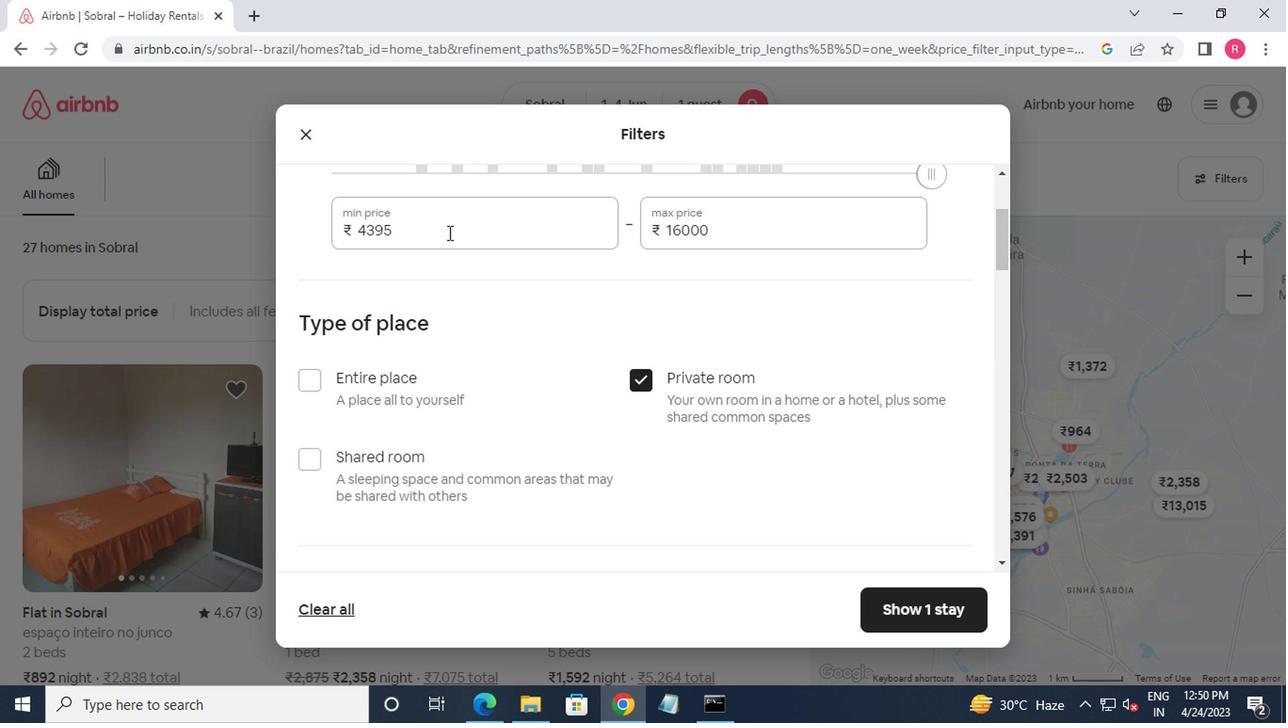 
Action: Key pressed <Key.backspace><Key.backspace><Key.backspace><Key.backspace>6000
Screenshot: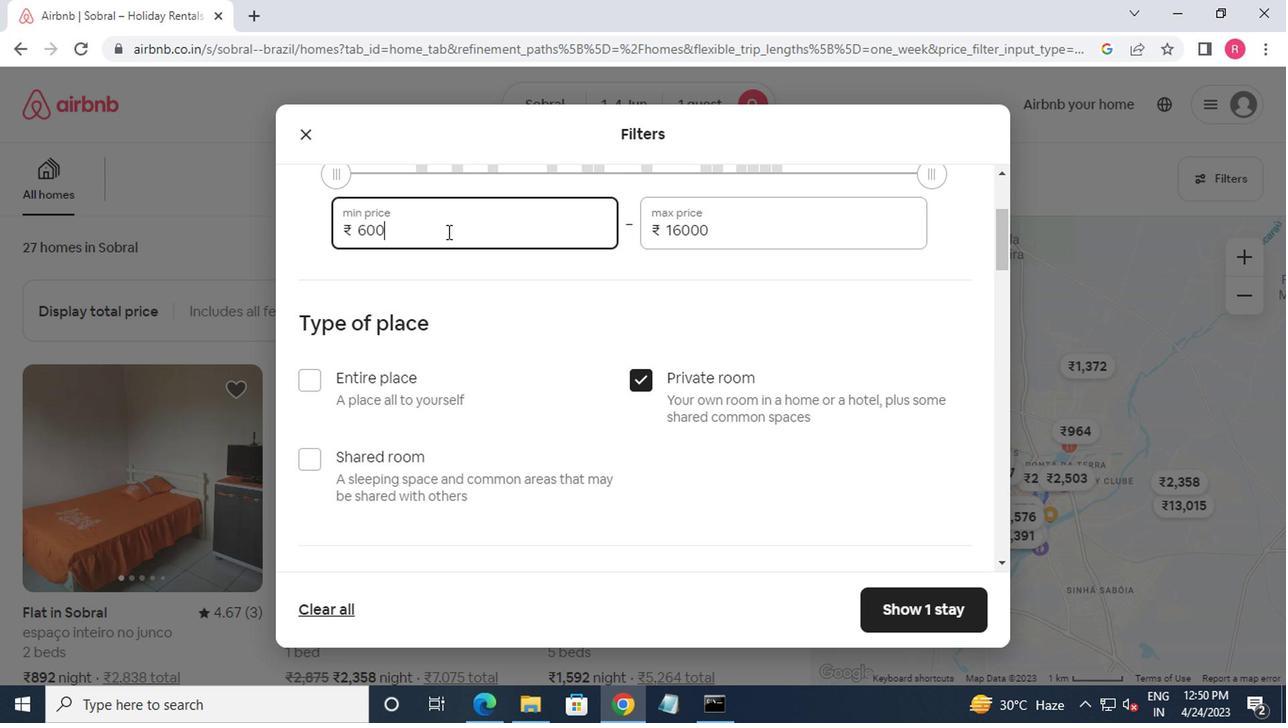 
Action: Mouse moved to (413, 345)
Screenshot: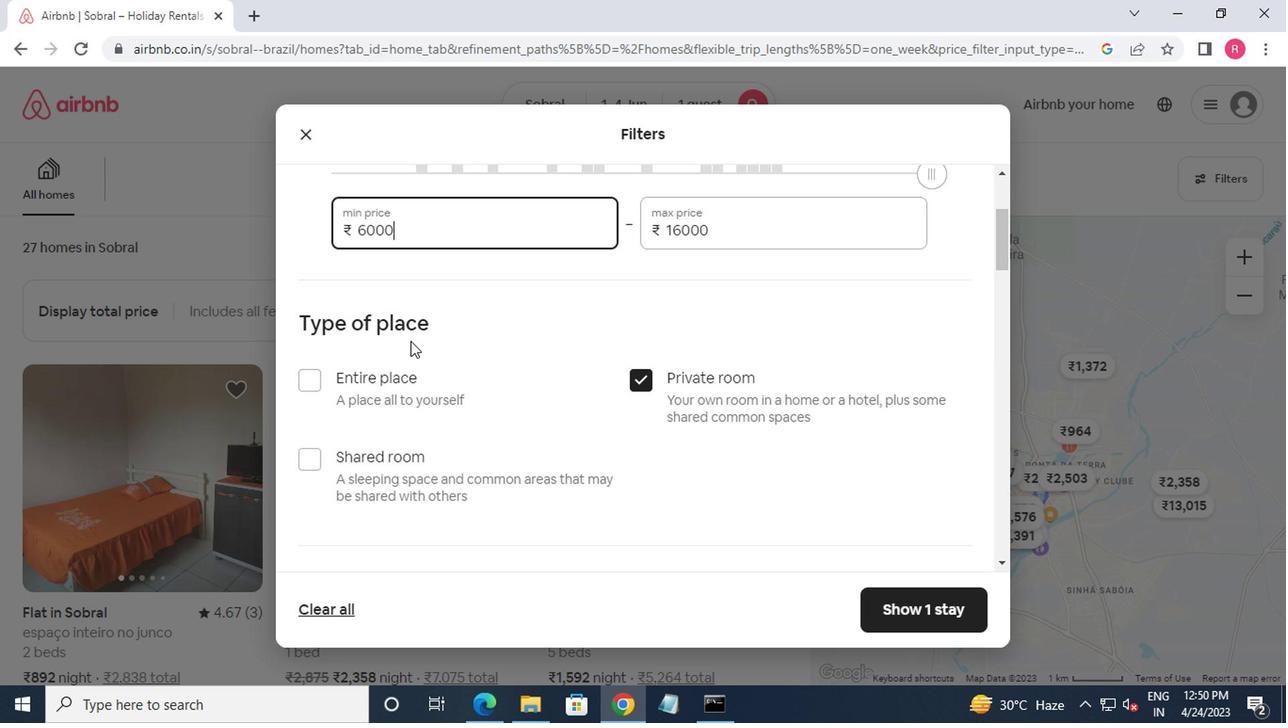 
Action: Mouse scrolled (413, 344) with delta (0, -1)
Screenshot: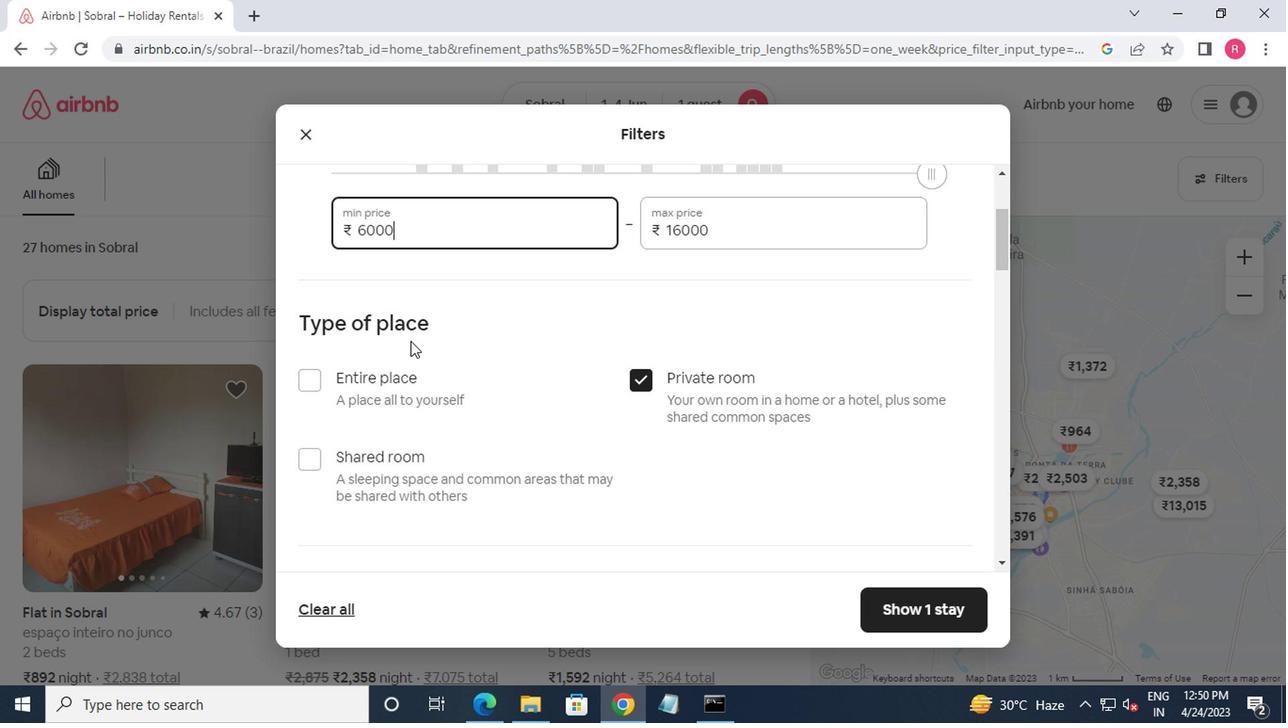 
Action: Mouse moved to (395, 412)
Screenshot: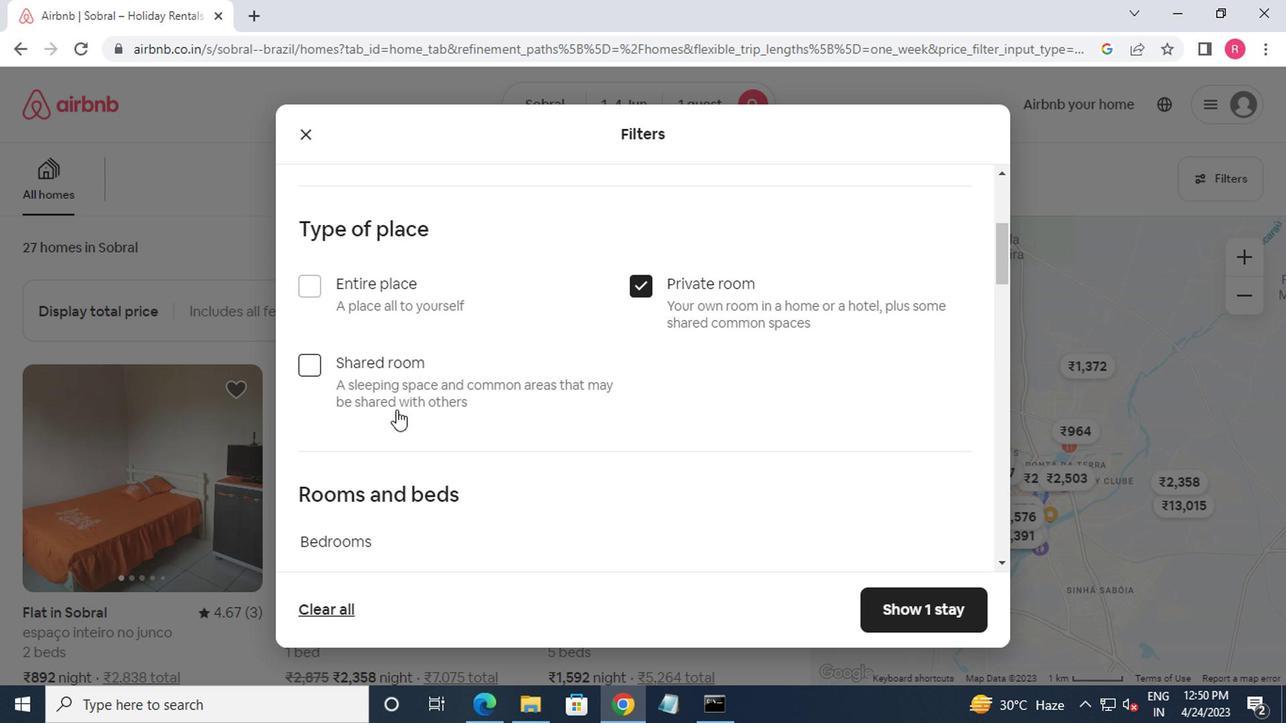 
Action: Mouse scrolled (395, 411) with delta (0, 0)
Screenshot: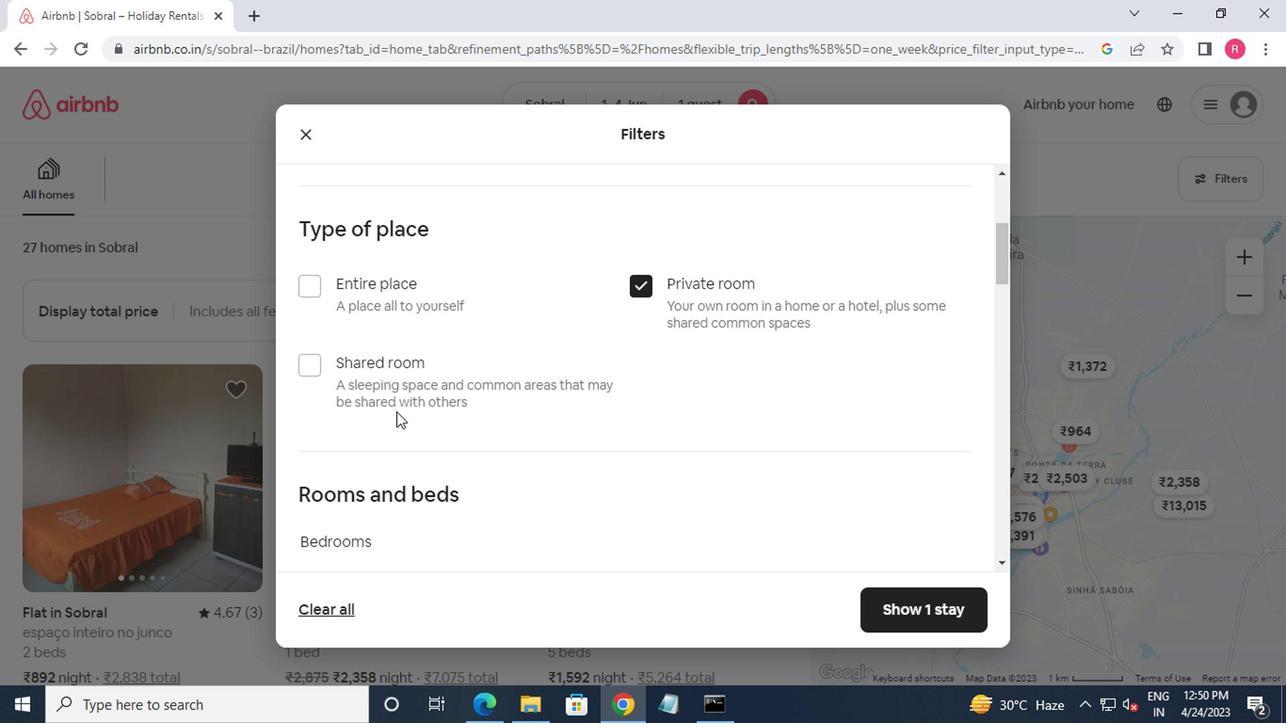 
Action: Mouse moved to (349, 446)
Screenshot: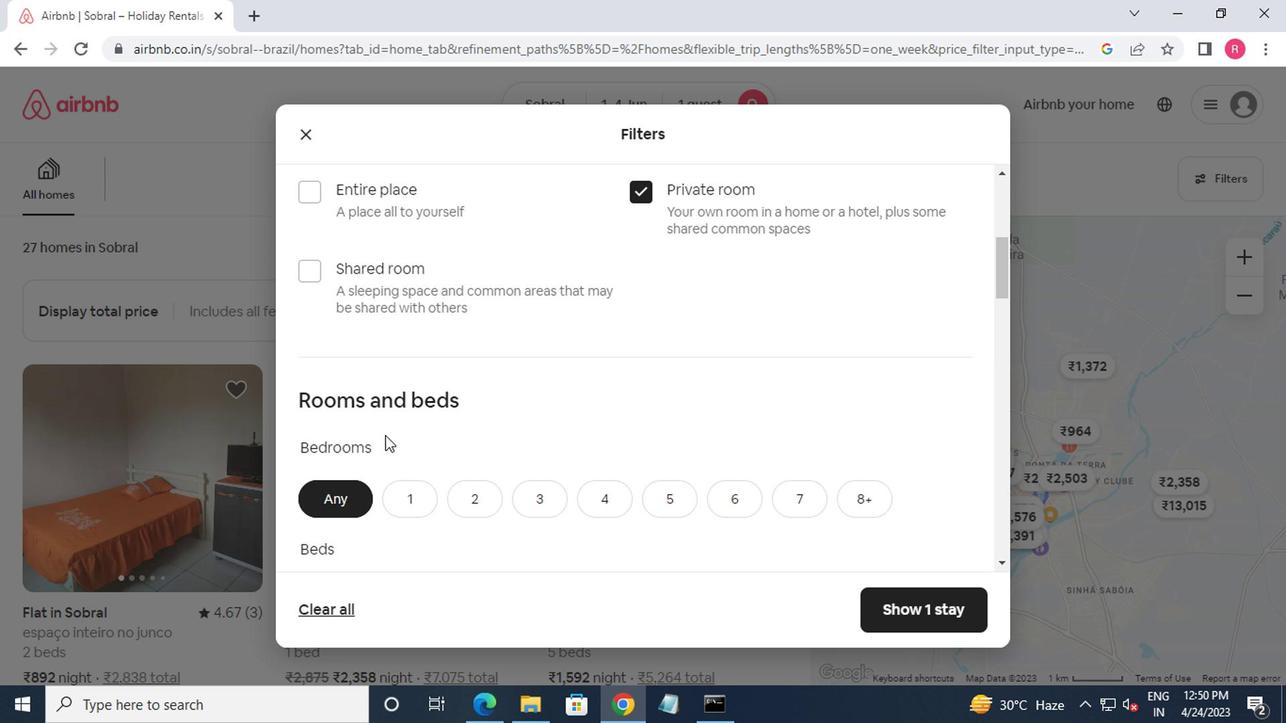 
Action: Mouse scrolled (349, 445) with delta (0, 0)
Screenshot: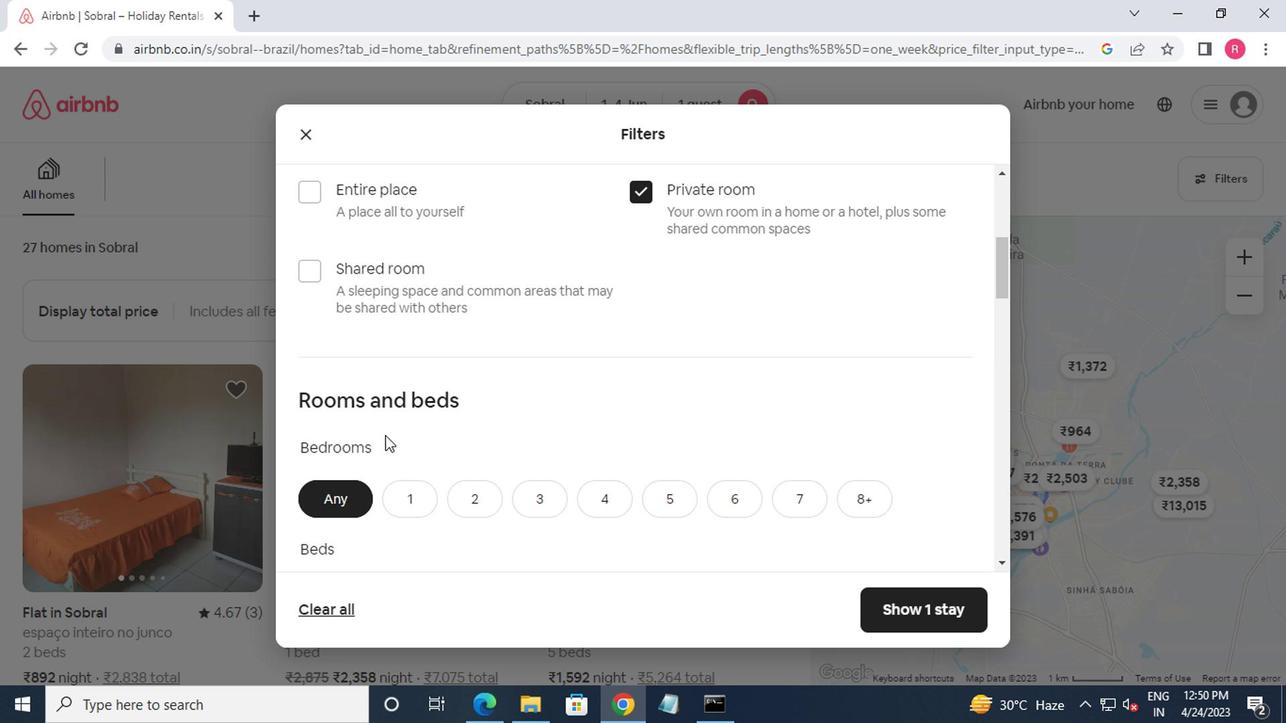 
Action: Mouse moved to (394, 426)
Screenshot: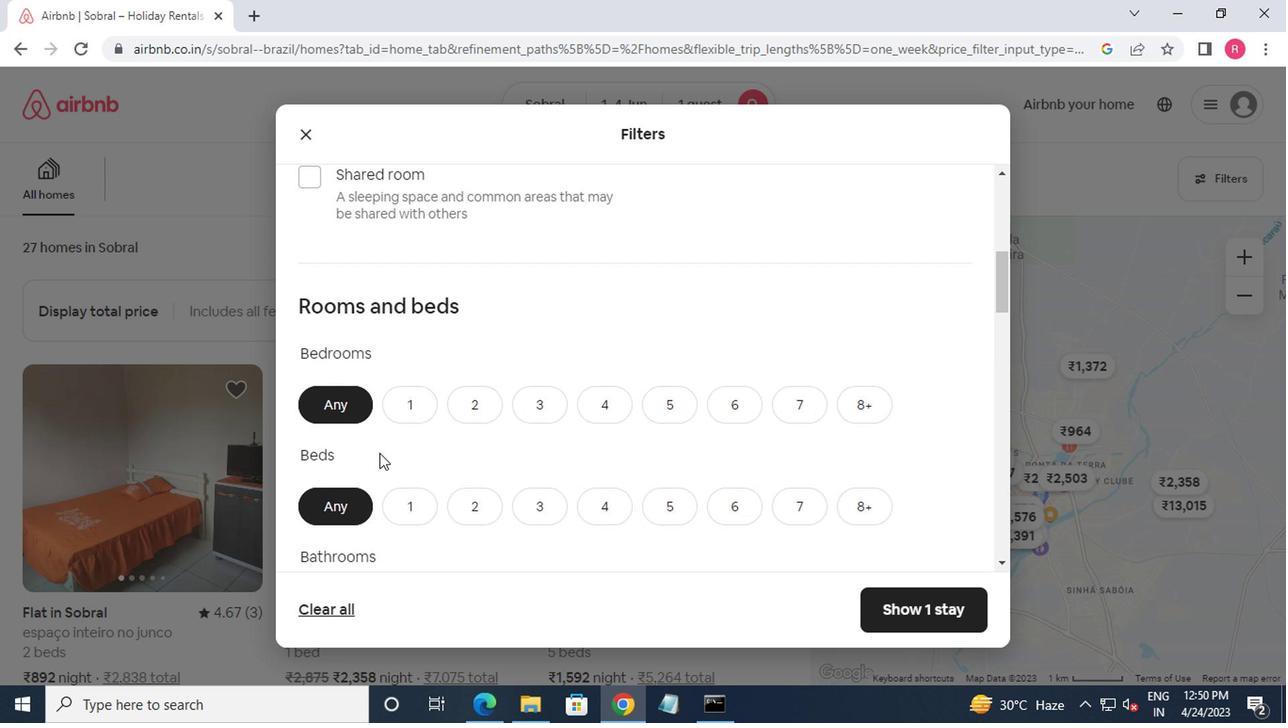 
Action: Mouse pressed left at (394, 426)
Screenshot: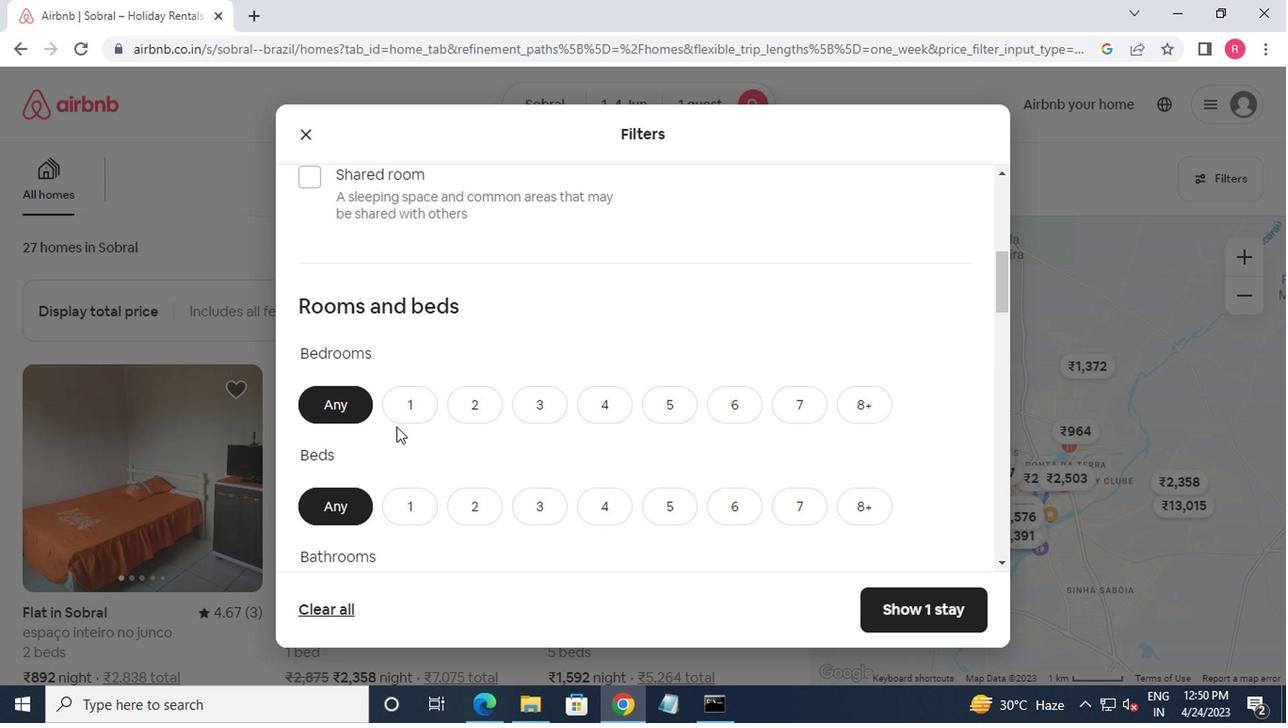 
Action: Mouse moved to (399, 415)
Screenshot: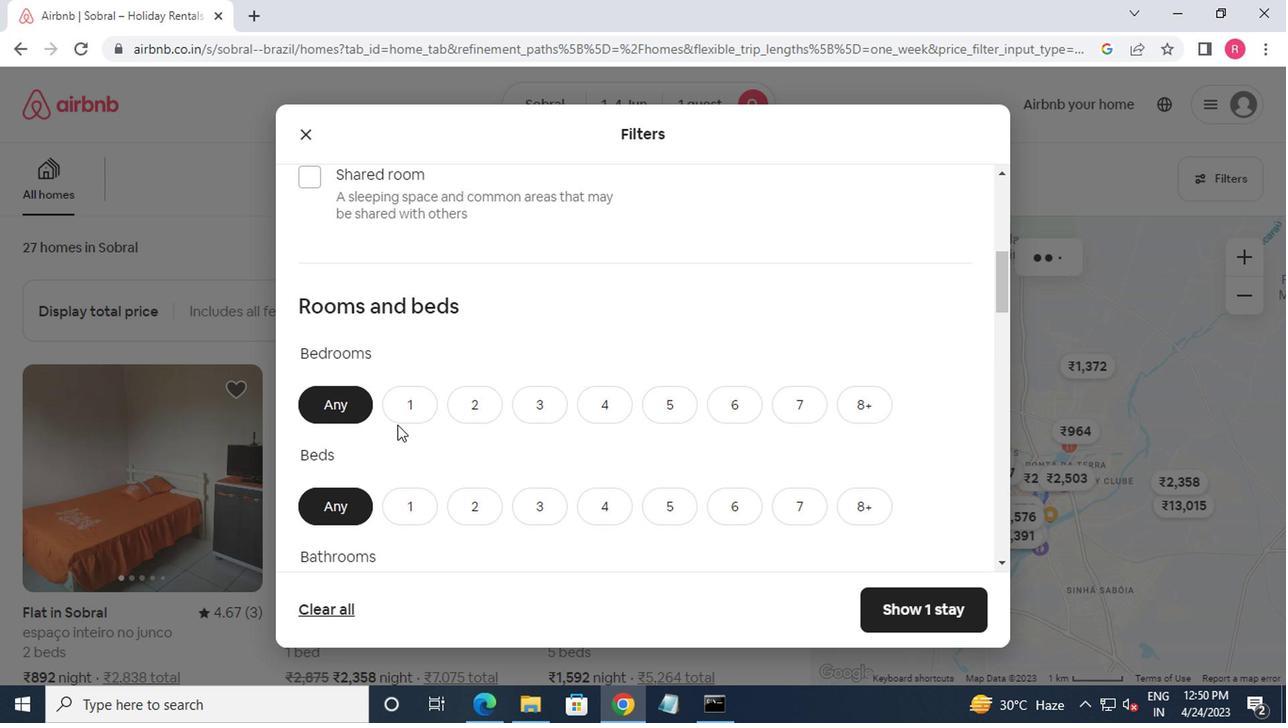 
Action: Mouse pressed left at (399, 415)
Screenshot: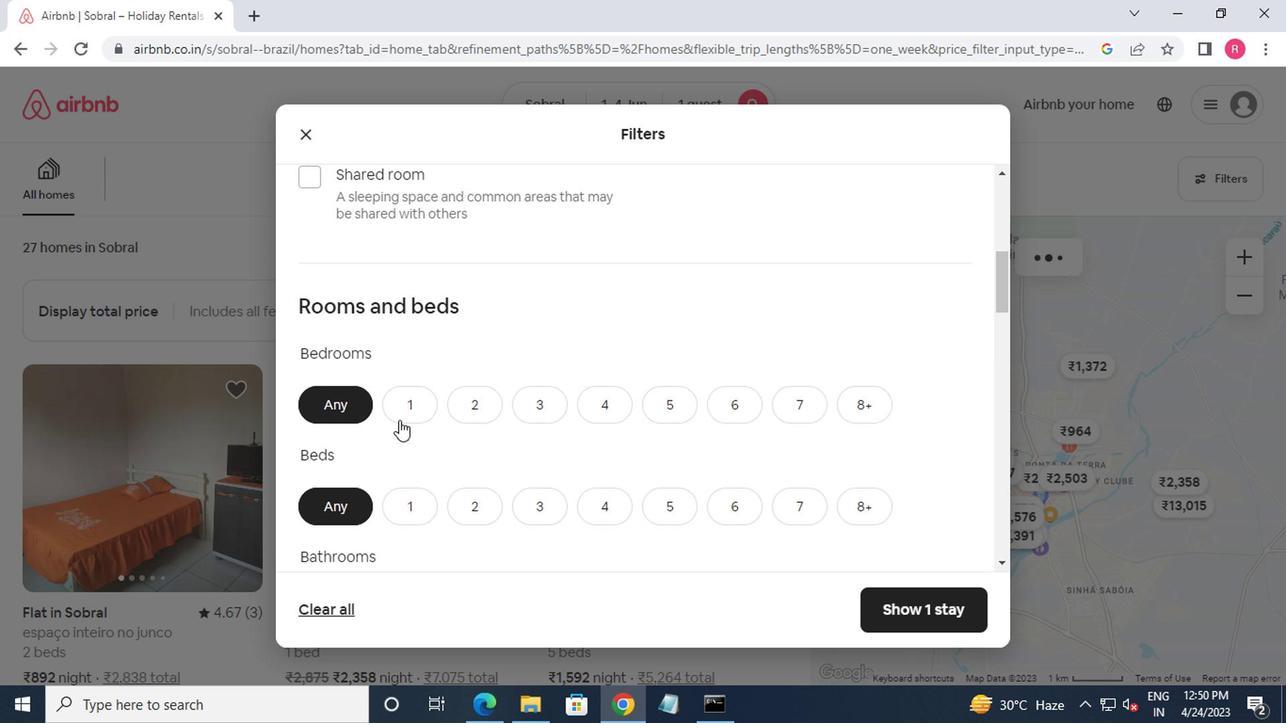 
Action: Mouse moved to (420, 514)
Screenshot: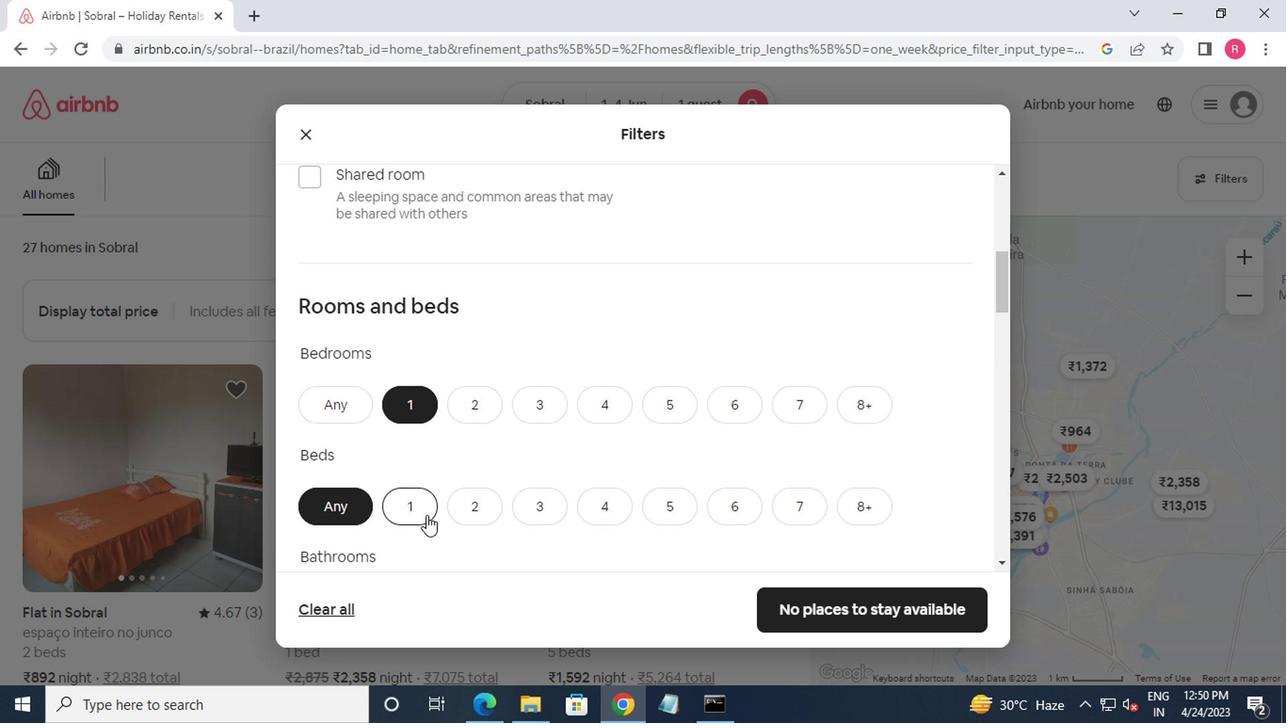 
Action: Mouse pressed left at (420, 514)
Screenshot: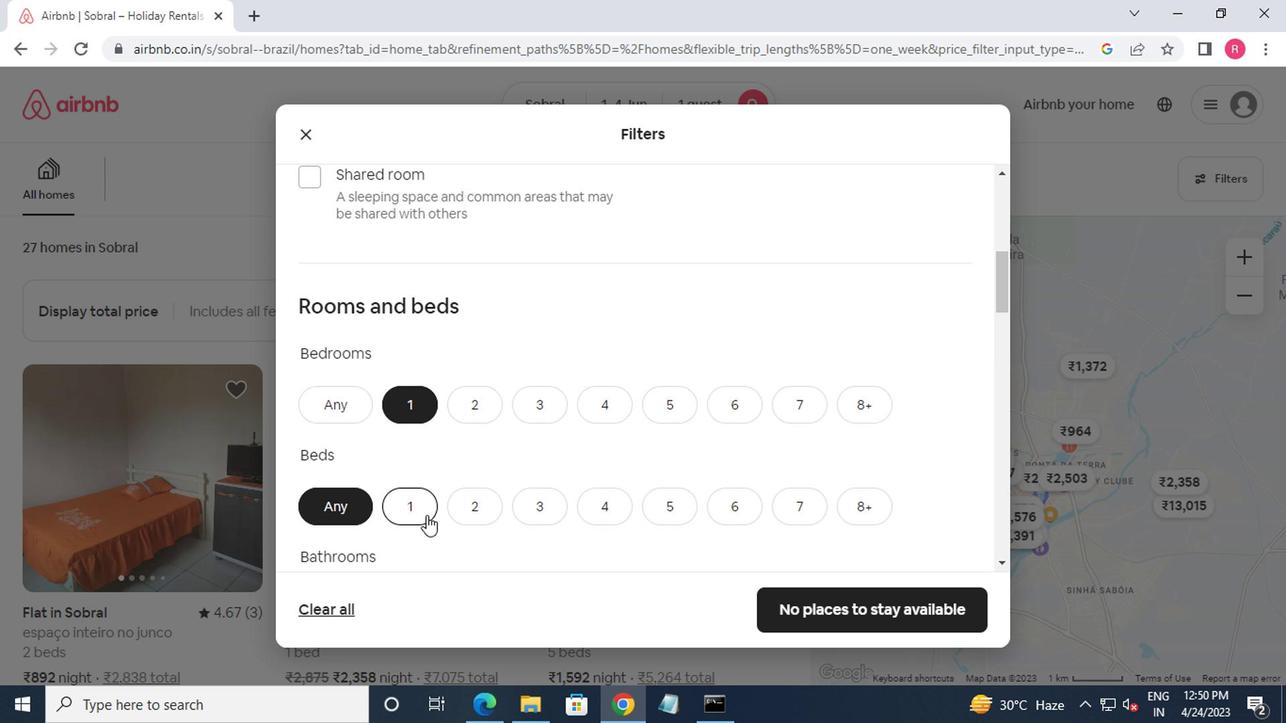 
Action: Mouse moved to (420, 499)
Screenshot: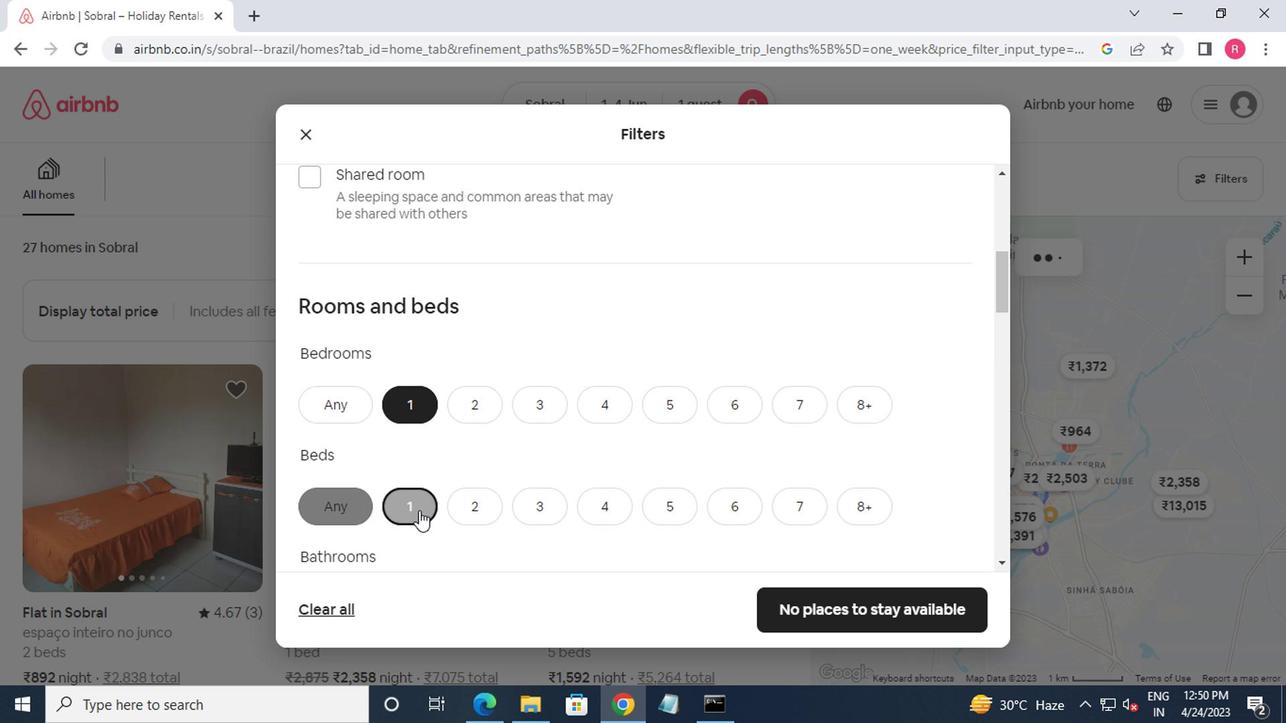 
Action: Mouse scrolled (420, 500) with delta (0, 1)
Screenshot: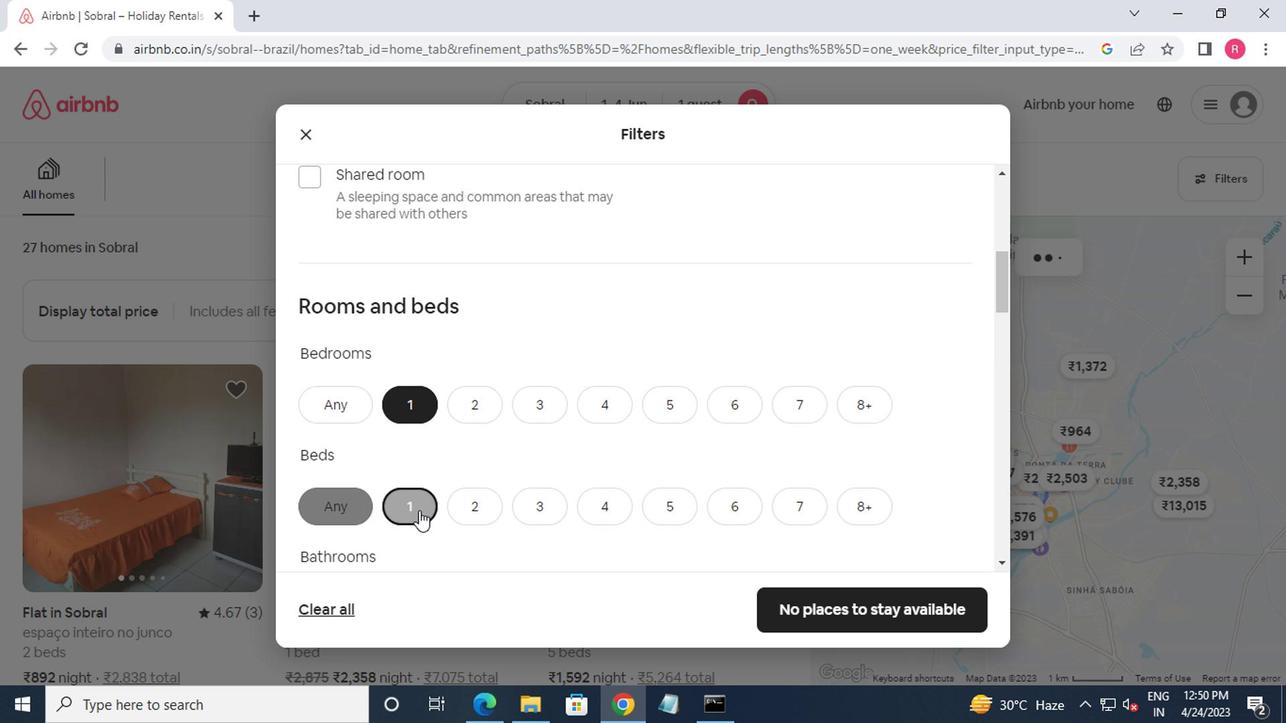 
Action: Mouse moved to (420, 497)
Screenshot: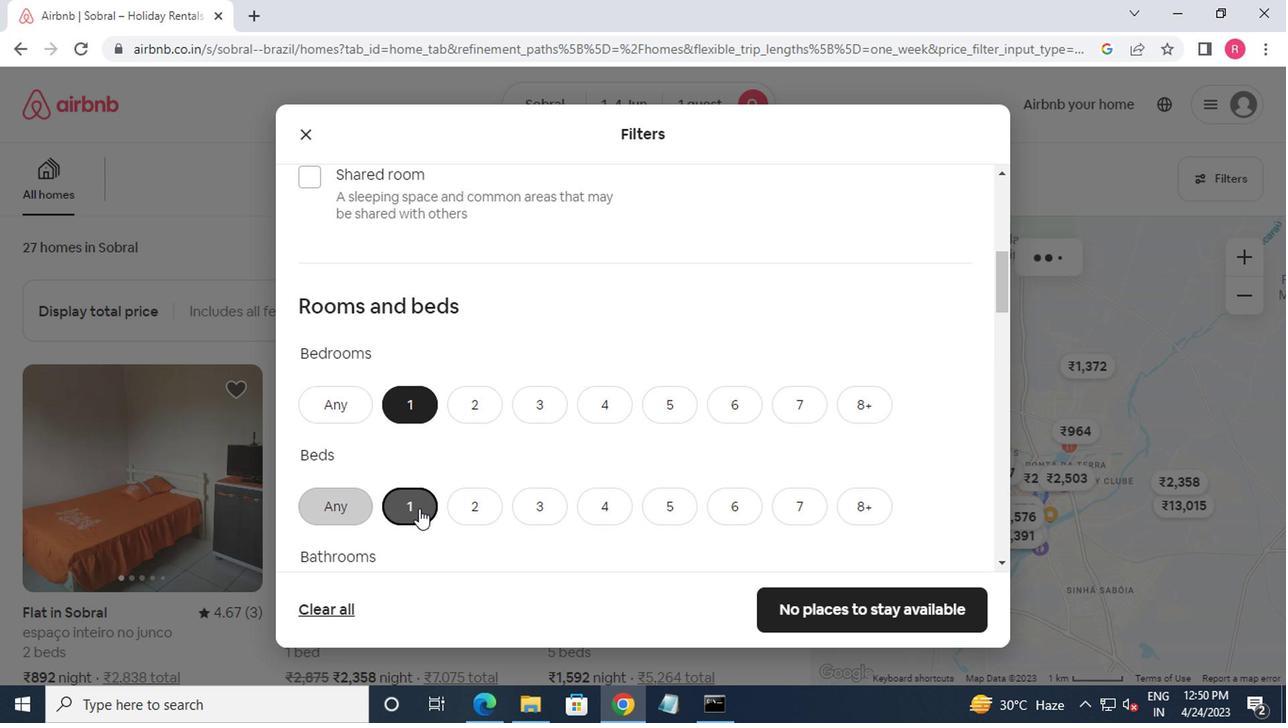 
Action: Mouse scrolled (420, 498) with delta (0, 1)
Screenshot: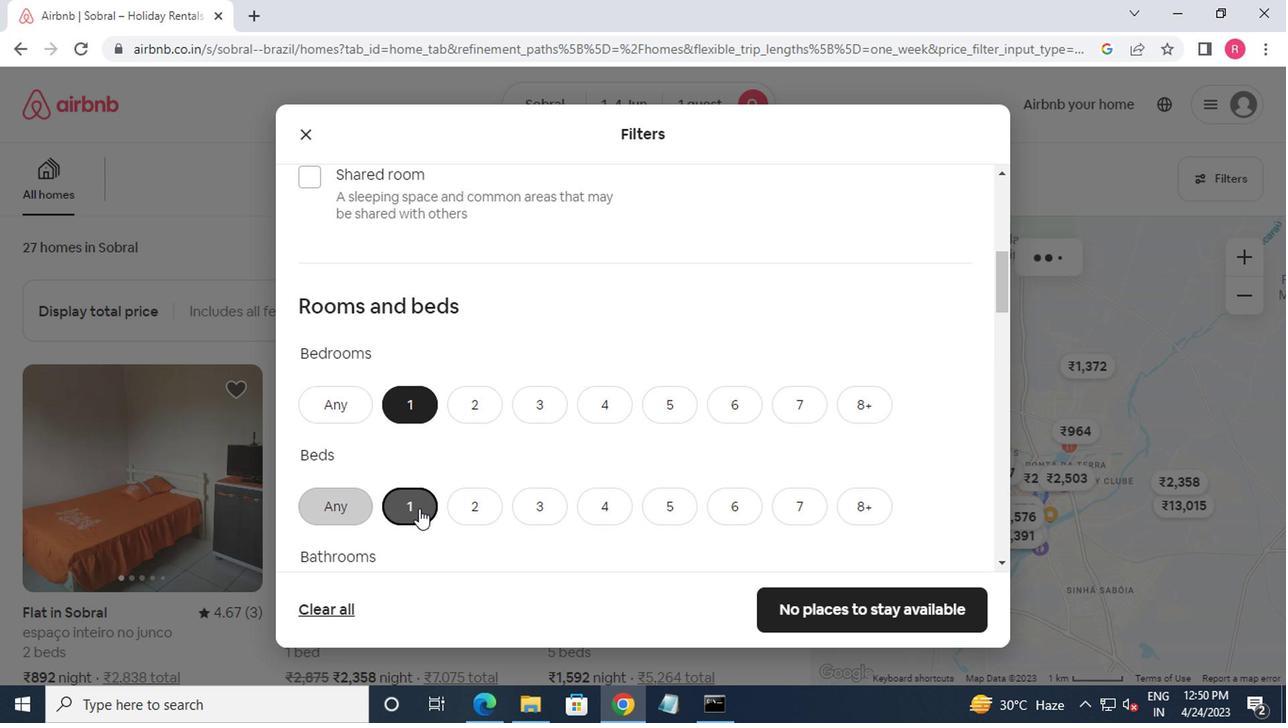 
Action: Mouse moved to (420, 494)
Screenshot: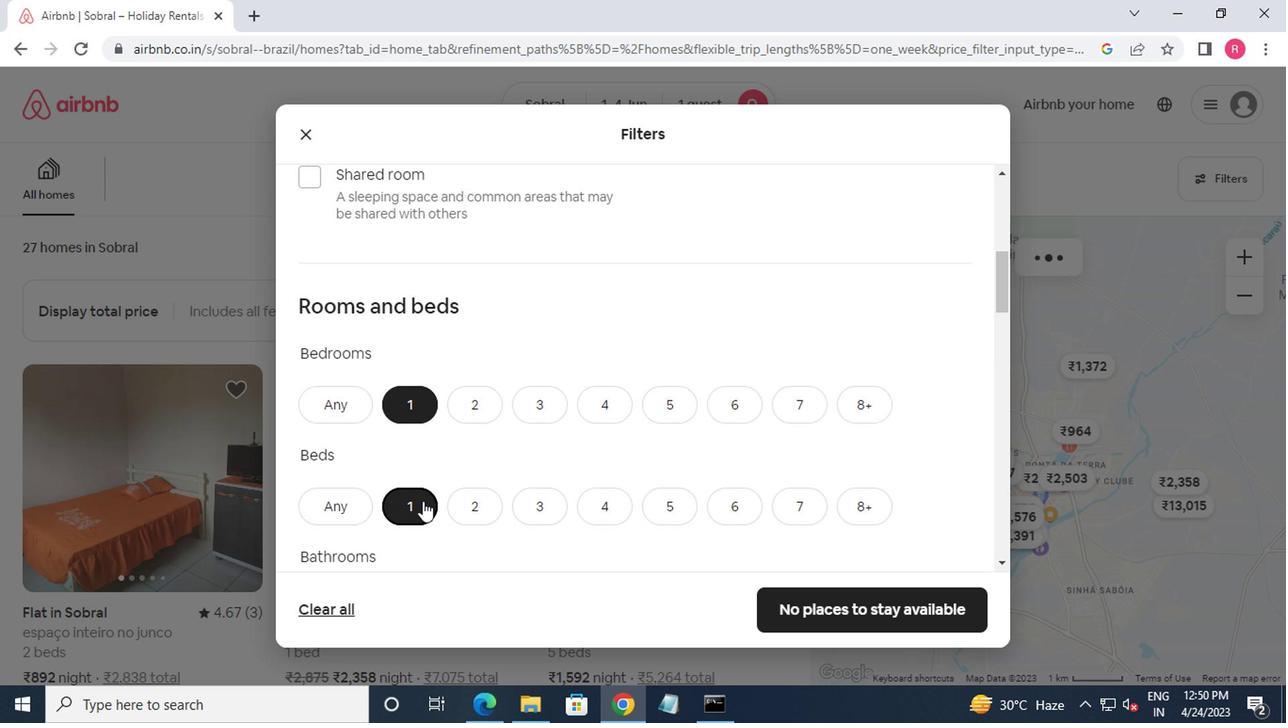 
Action: Mouse scrolled (420, 494) with delta (0, 0)
Screenshot: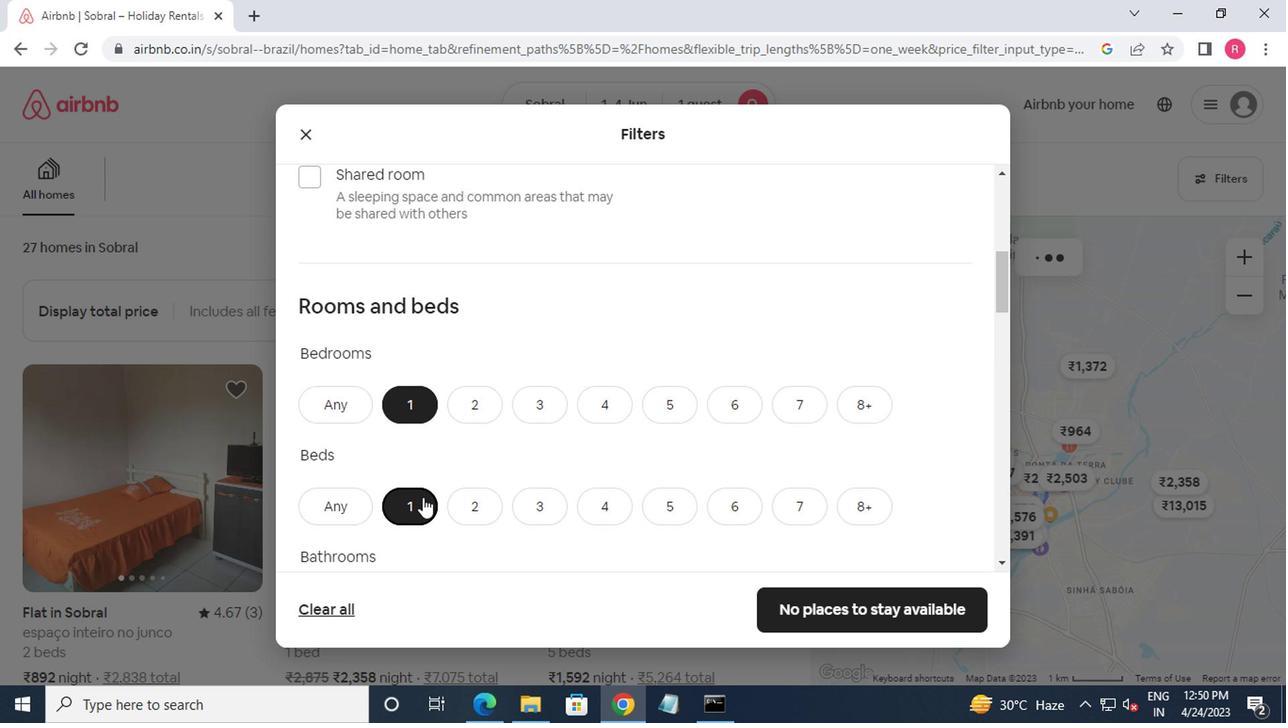 
Action: Mouse scrolled (420, 492) with delta (0, -1)
Screenshot: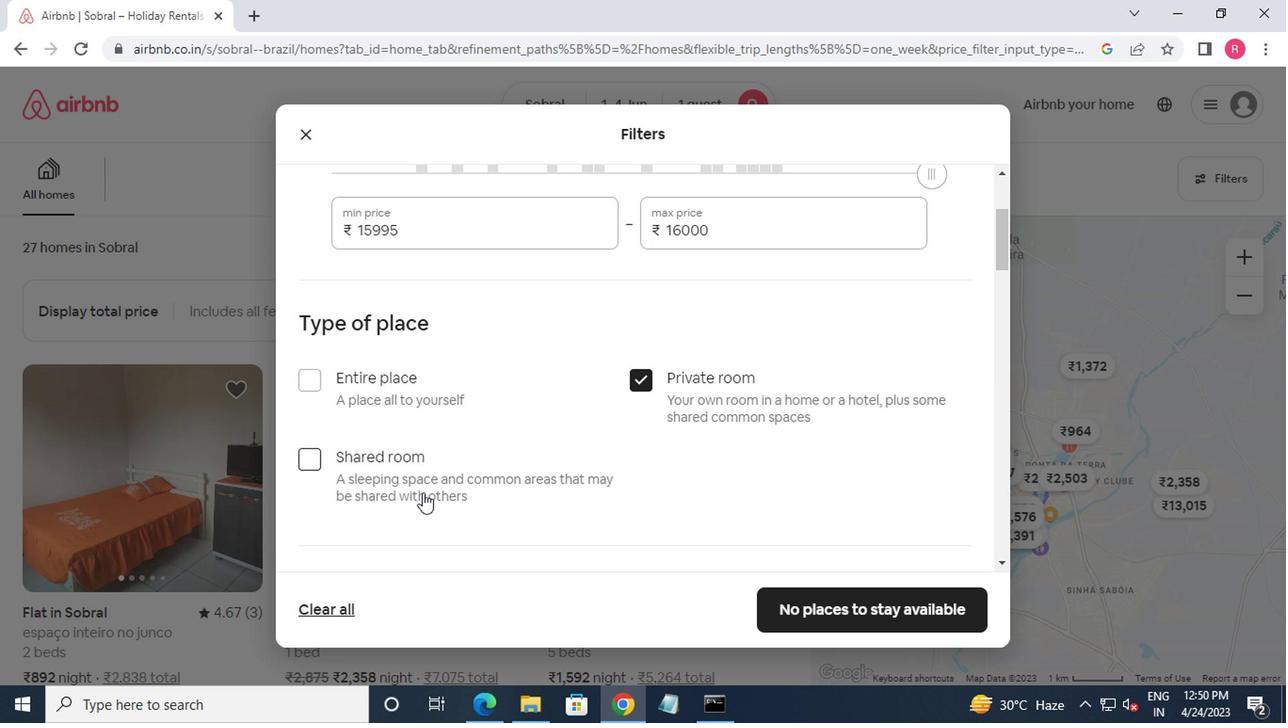 
Action: Mouse scrolled (420, 492) with delta (0, -1)
Screenshot: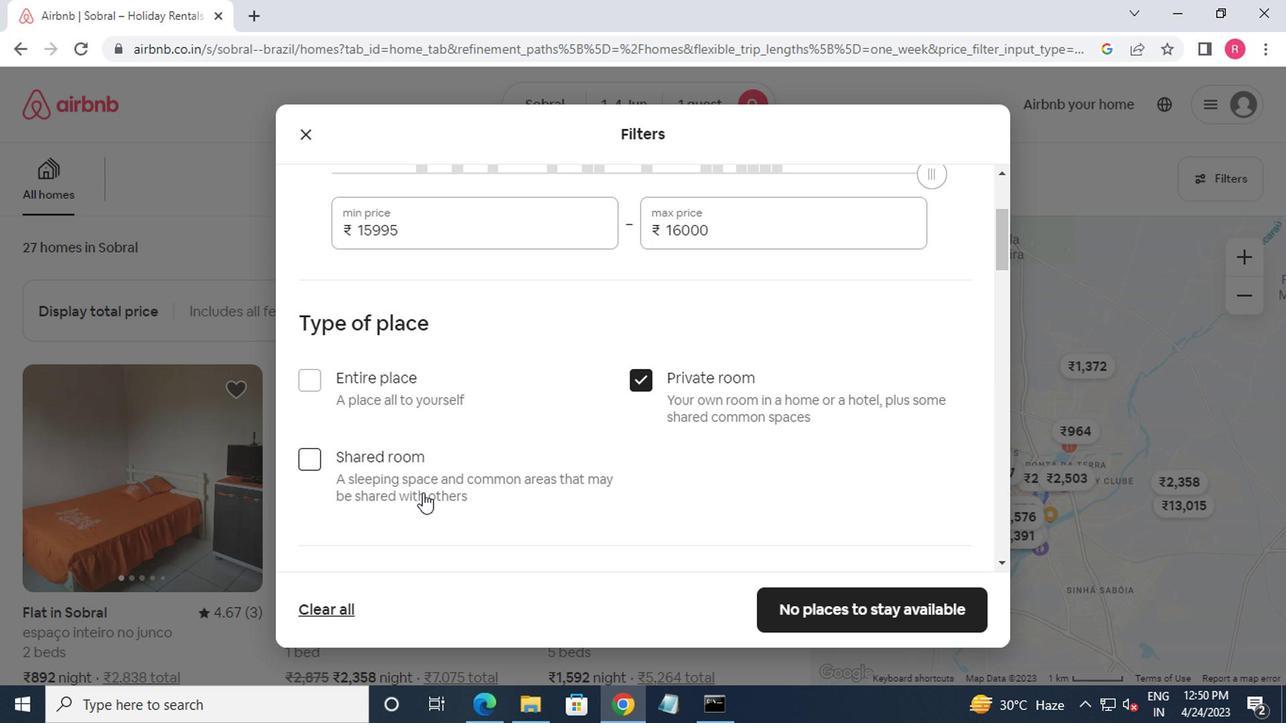 
Action: Mouse scrolled (420, 492) with delta (0, -1)
Screenshot: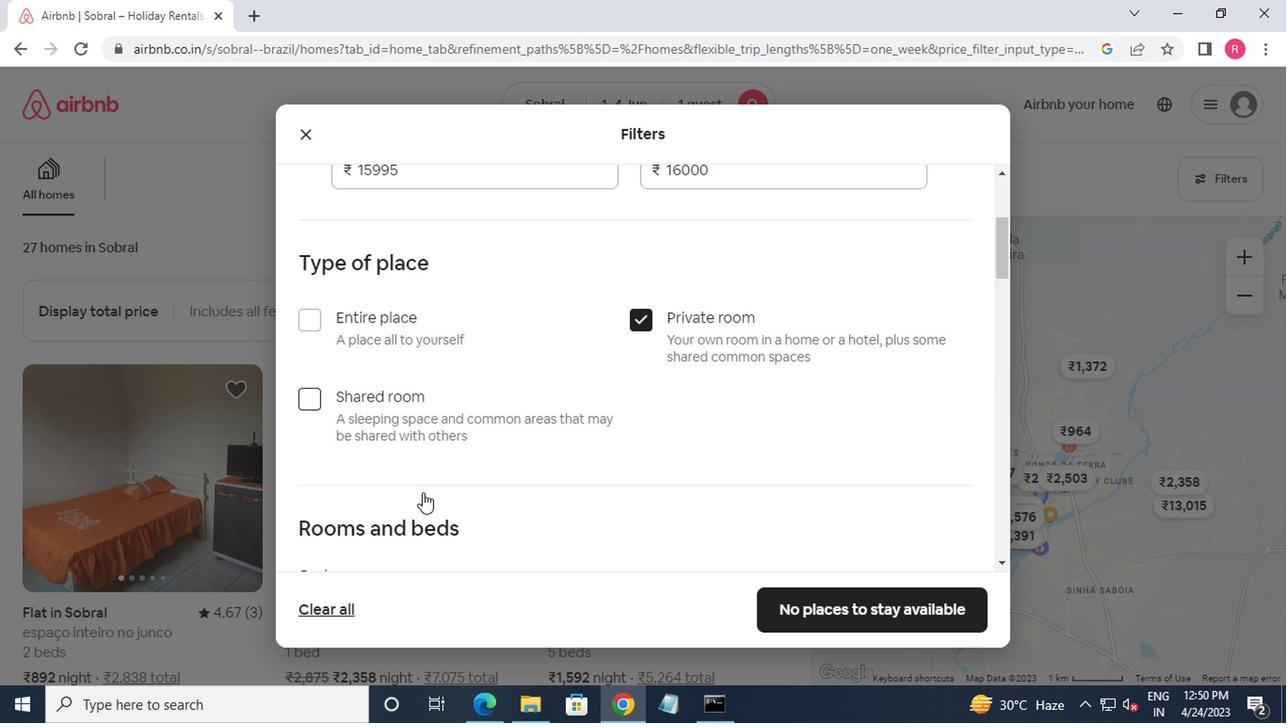 
Action: Mouse scrolled (420, 492) with delta (0, -1)
Screenshot: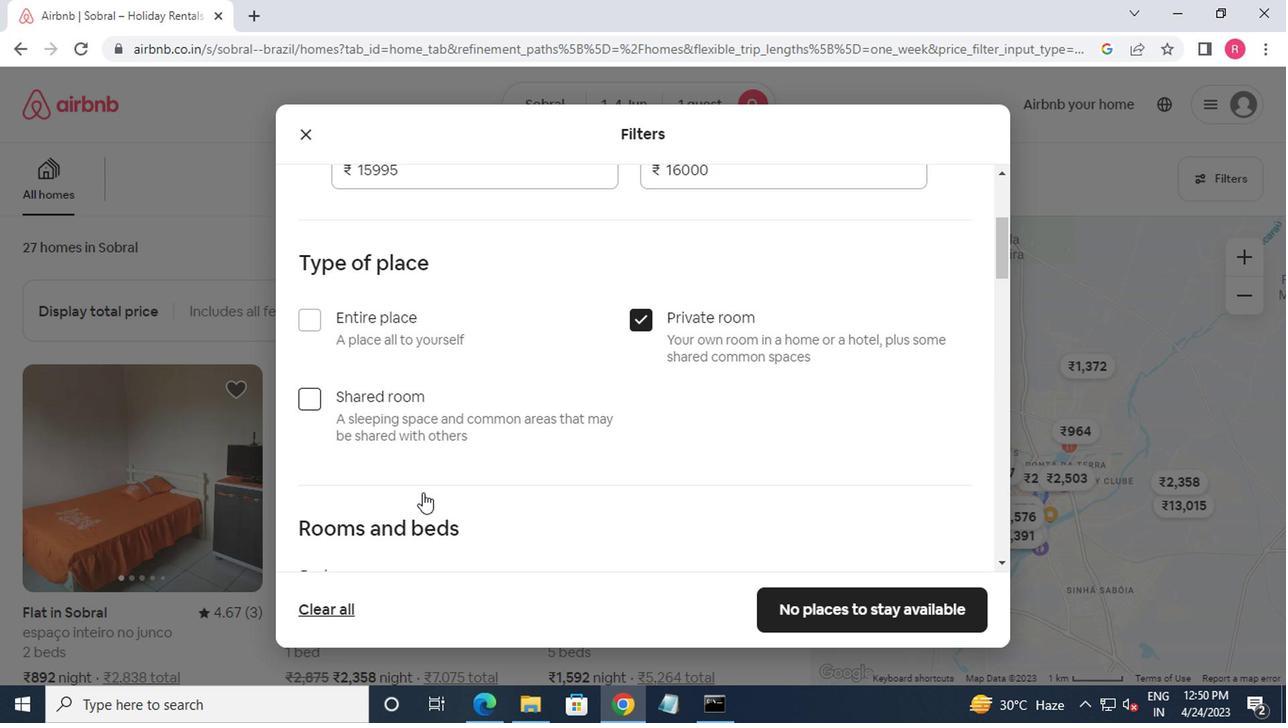 
Action: Mouse moved to (420, 492)
Screenshot: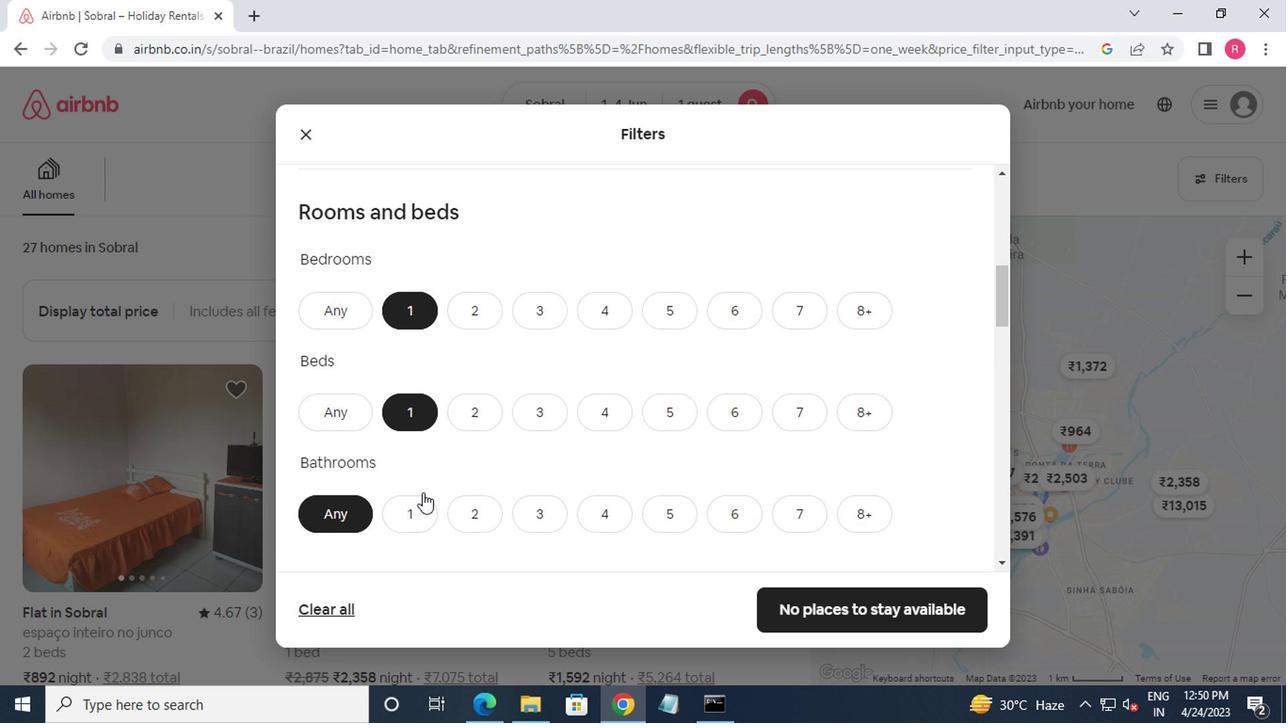
Action: Mouse scrolled (420, 492) with delta (0, 0)
Screenshot: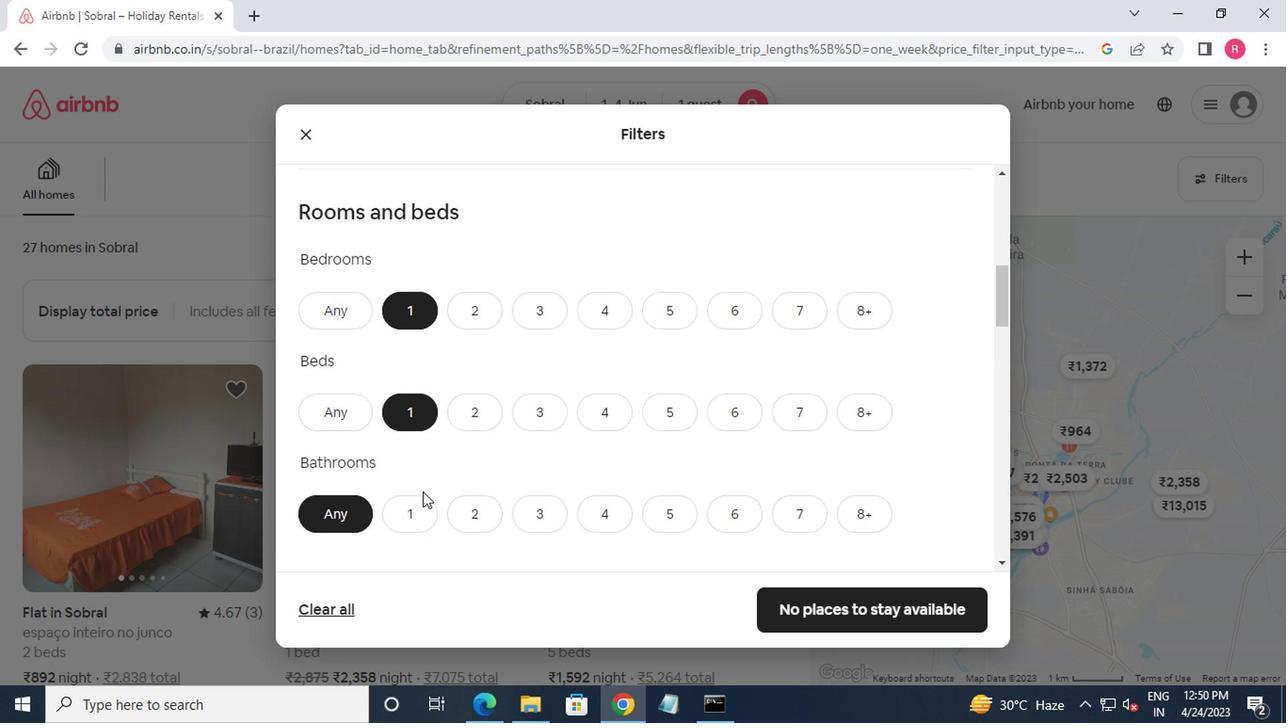 
Action: Mouse moved to (402, 430)
Screenshot: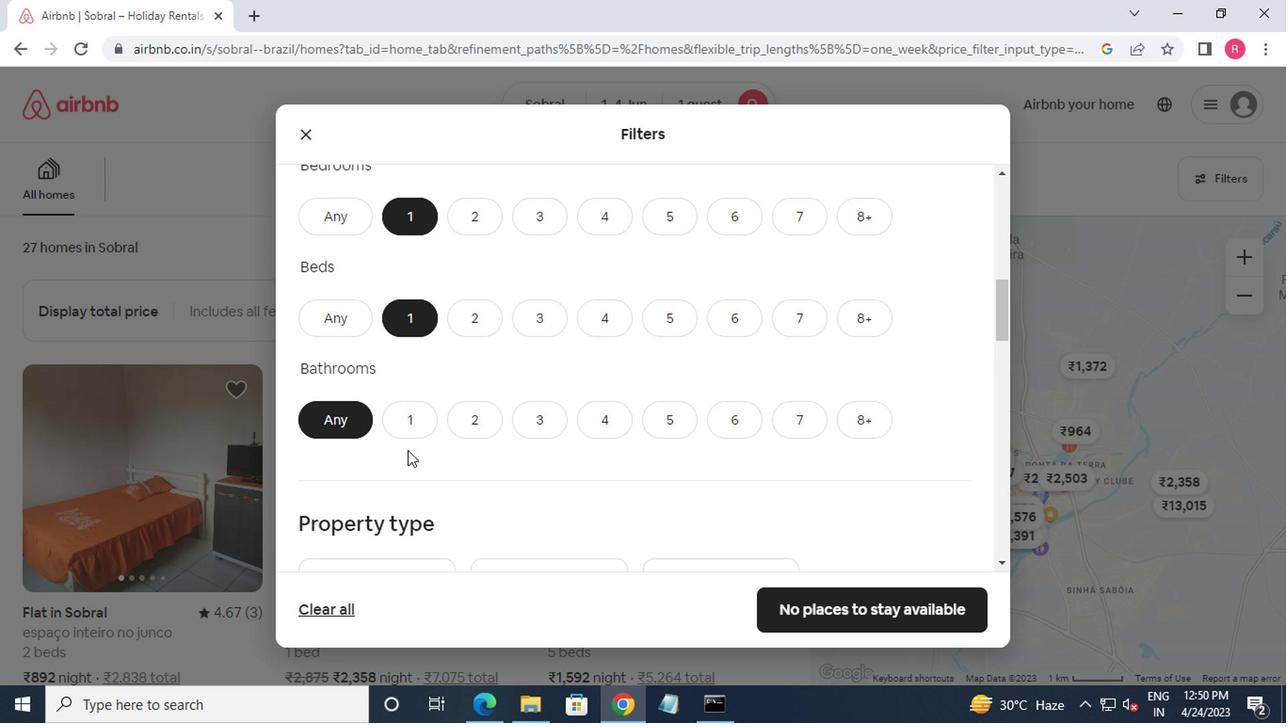 
Action: Mouse pressed left at (402, 430)
Screenshot: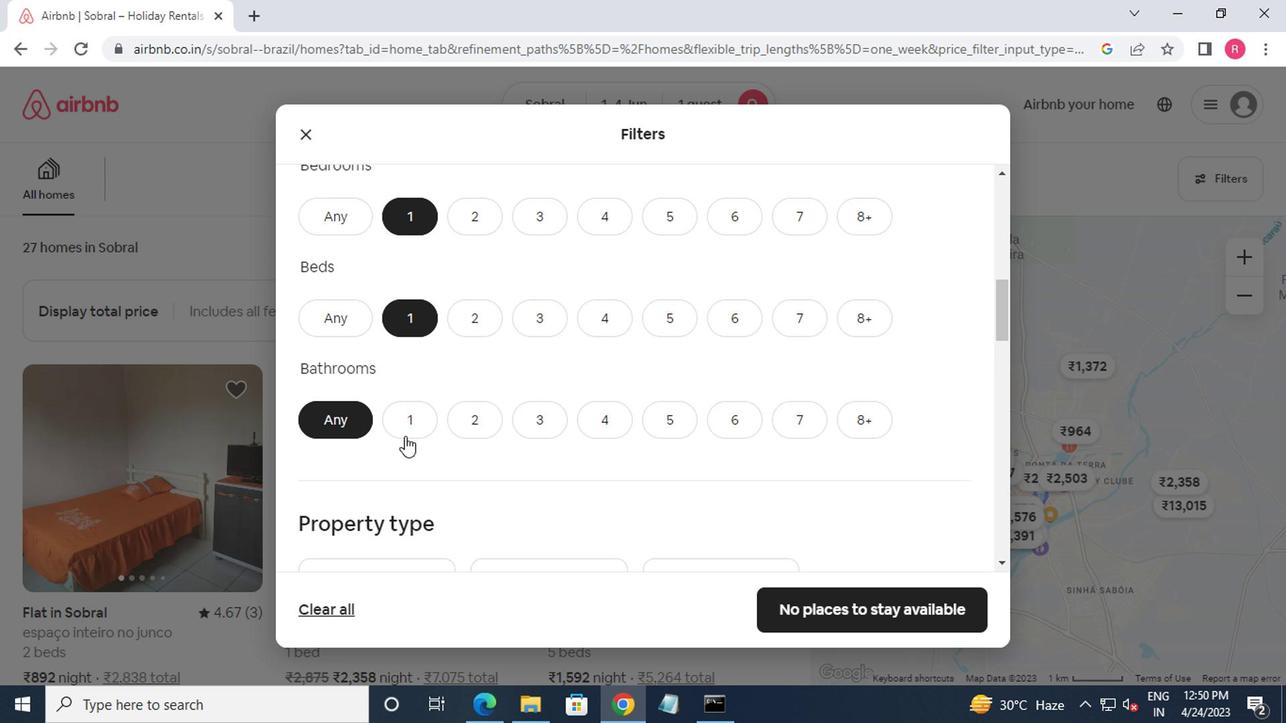 
Action: Mouse moved to (460, 279)
Screenshot: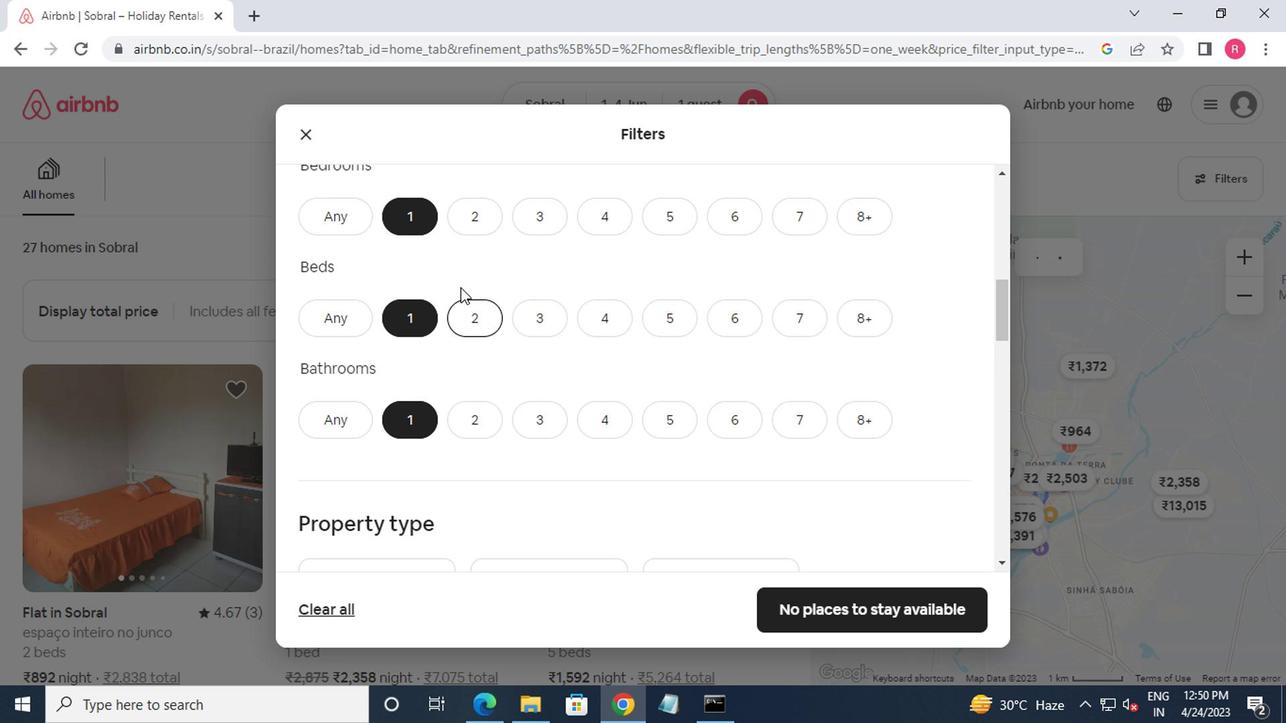 
Action: Mouse pressed left at (460, 279)
Screenshot: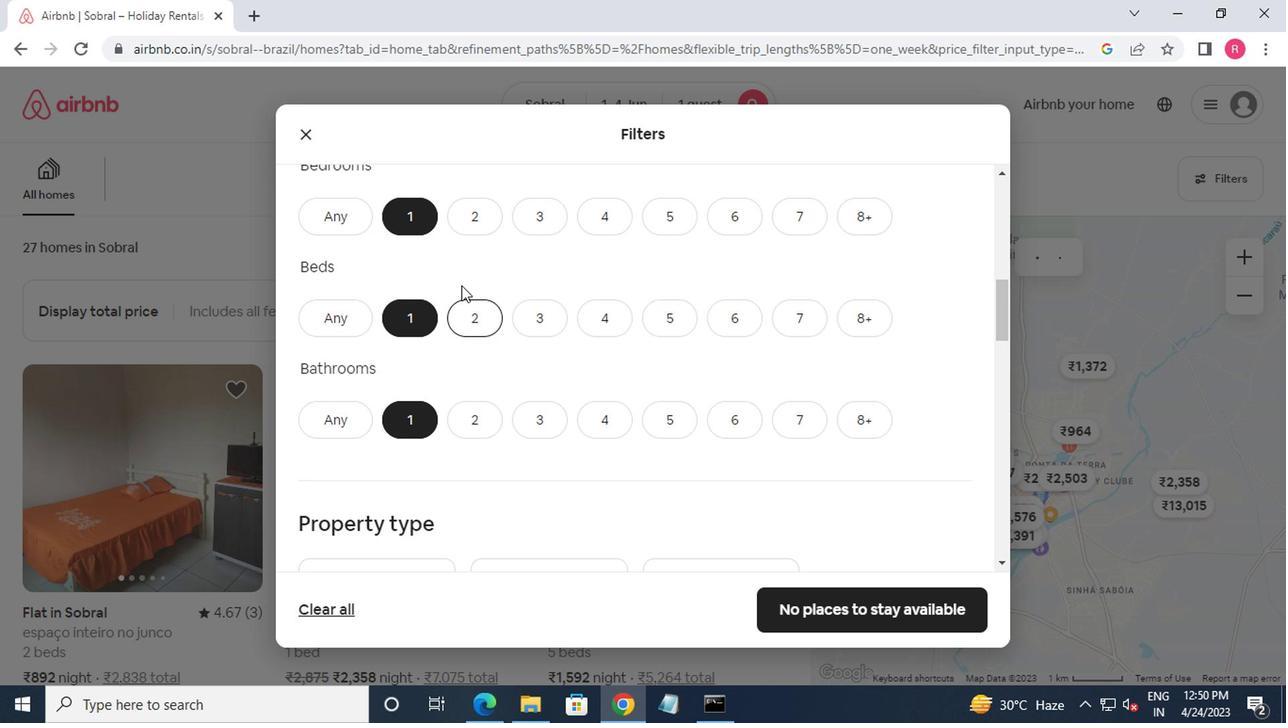 
Action: Mouse moved to (460, 279)
Screenshot: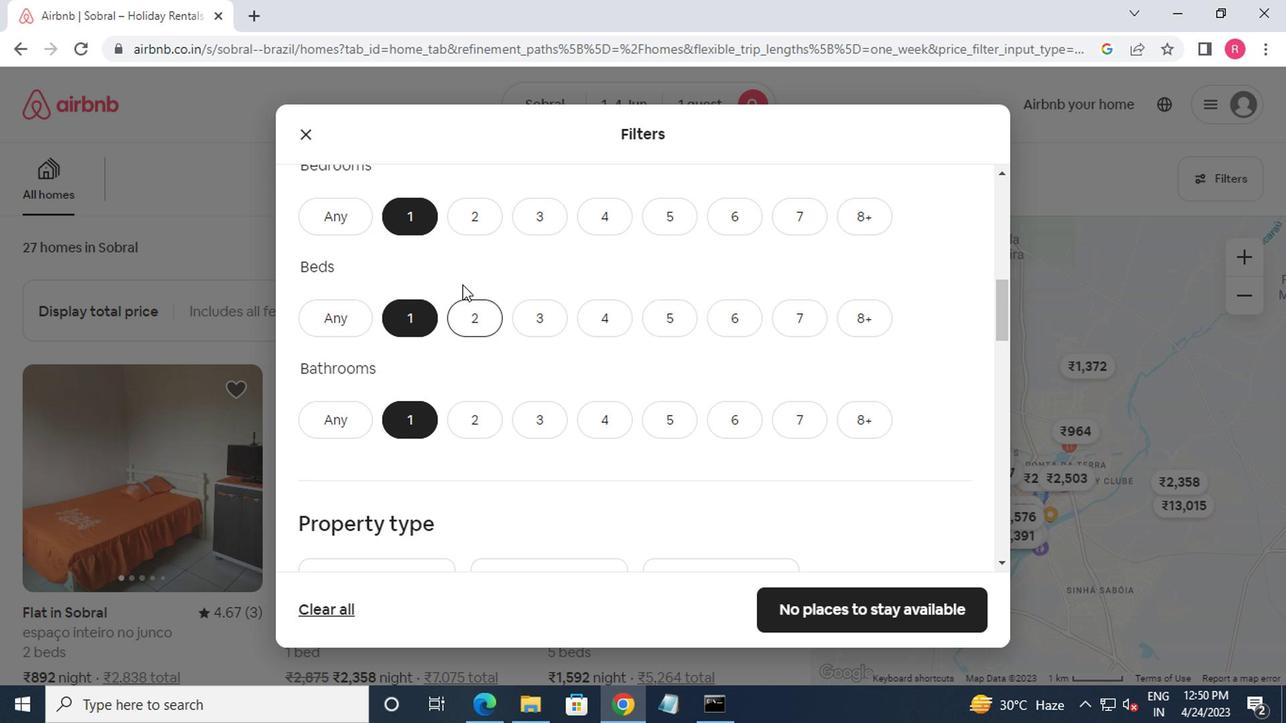 
Action: Mouse scrolled (460, 280) with delta (0, 0)
Screenshot: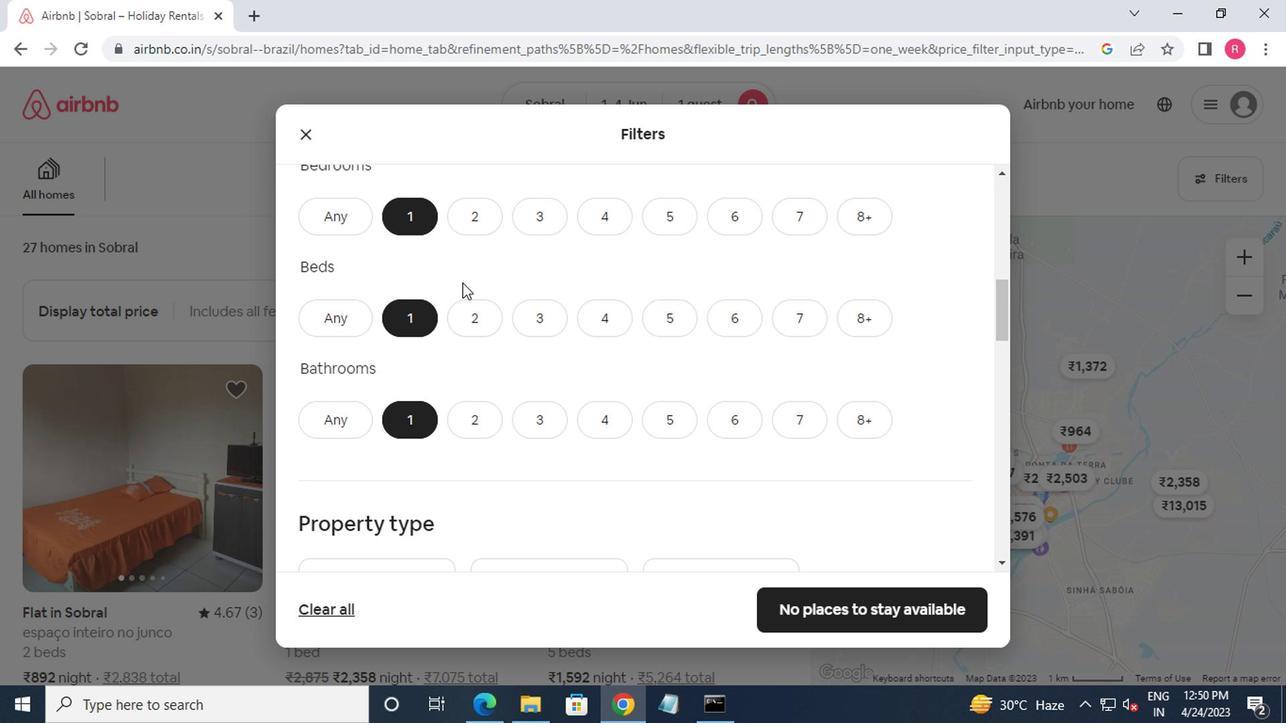 
Action: Mouse scrolled (460, 280) with delta (0, 0)
Screenshot: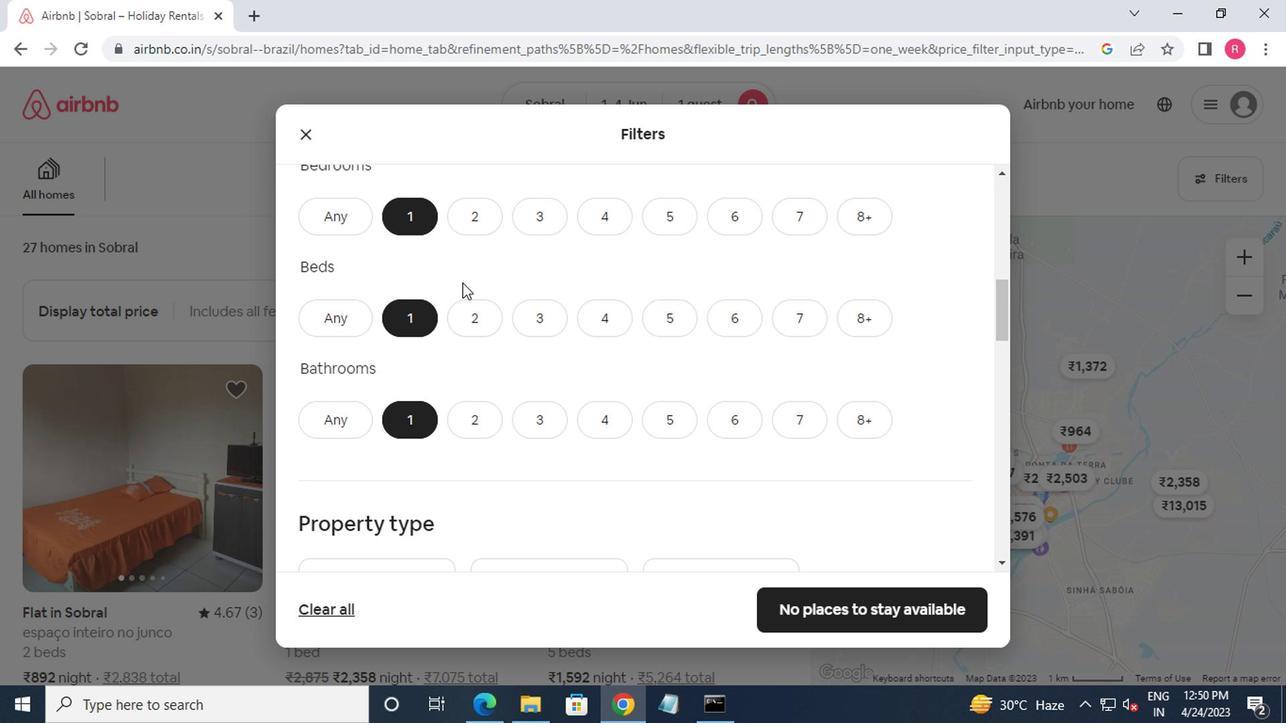 
Action: Mouse scrolled (460, 280) with delta (0, 0)
Screenshot: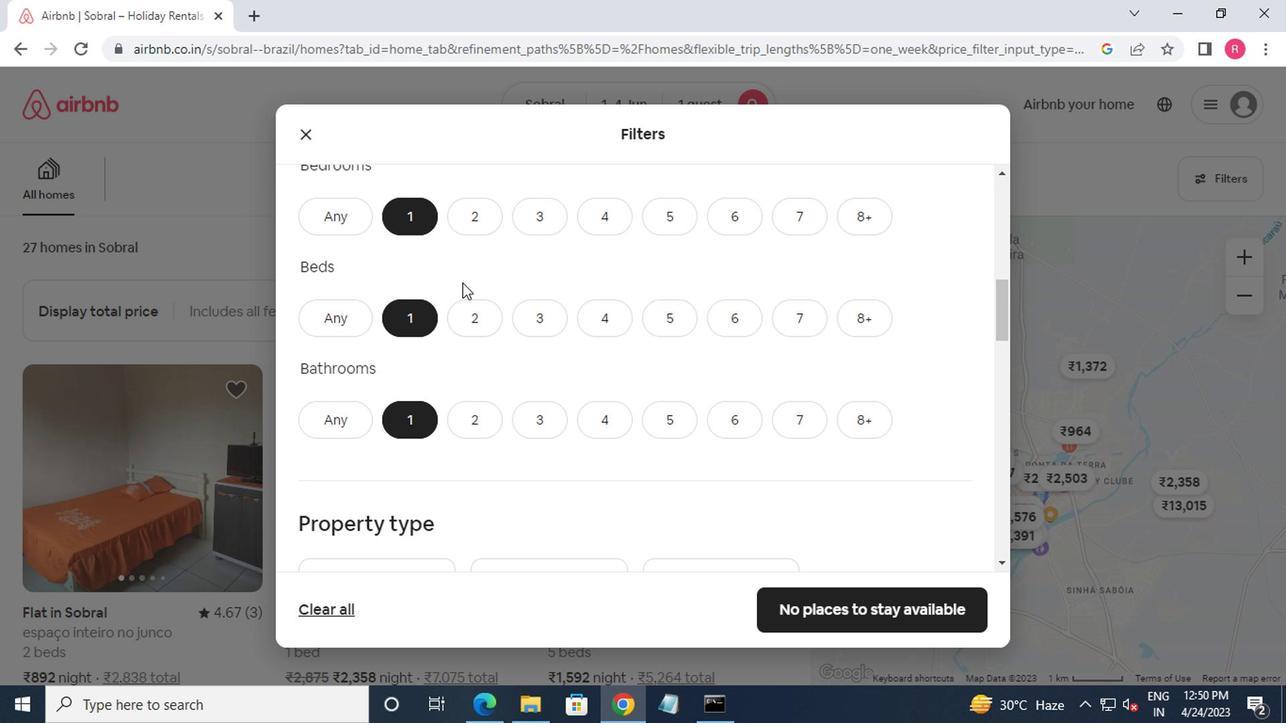 
Action: Mouse scrolled (460, 280) with delta (0, 0)
Screenshot: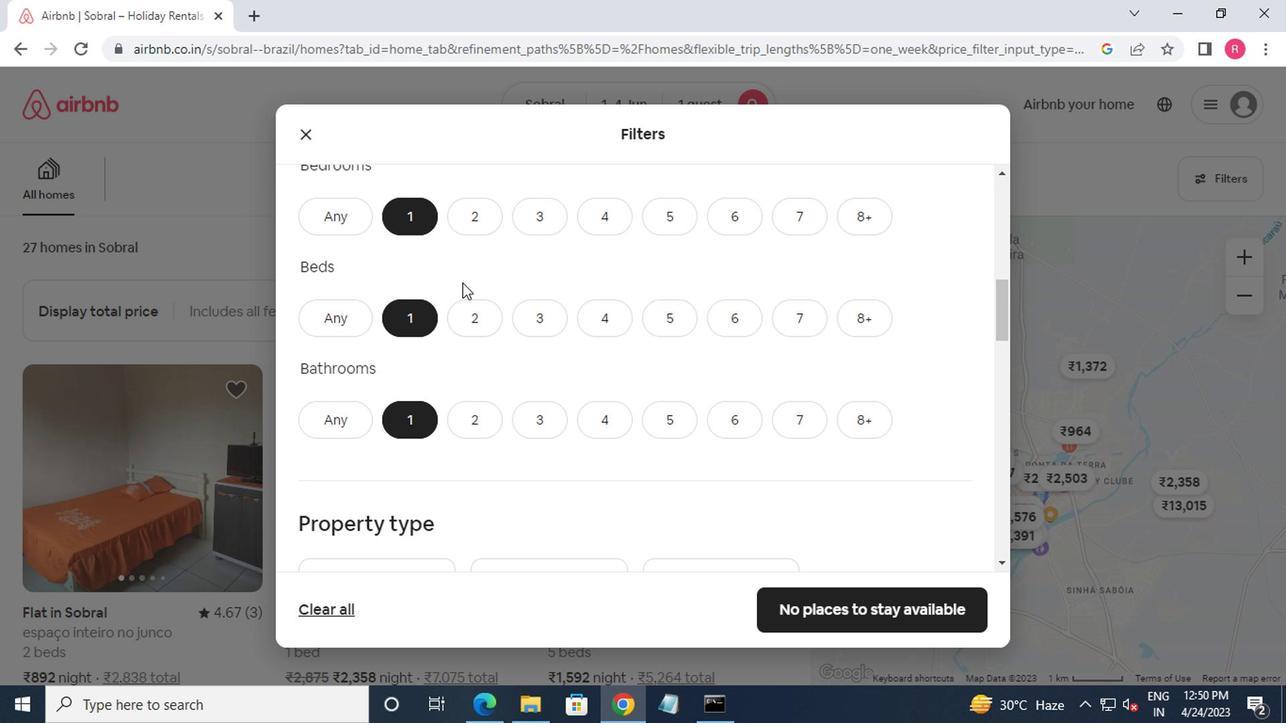 
Action: Mouse scrolled (460, 280) with delta (0, 0)
Screenshot: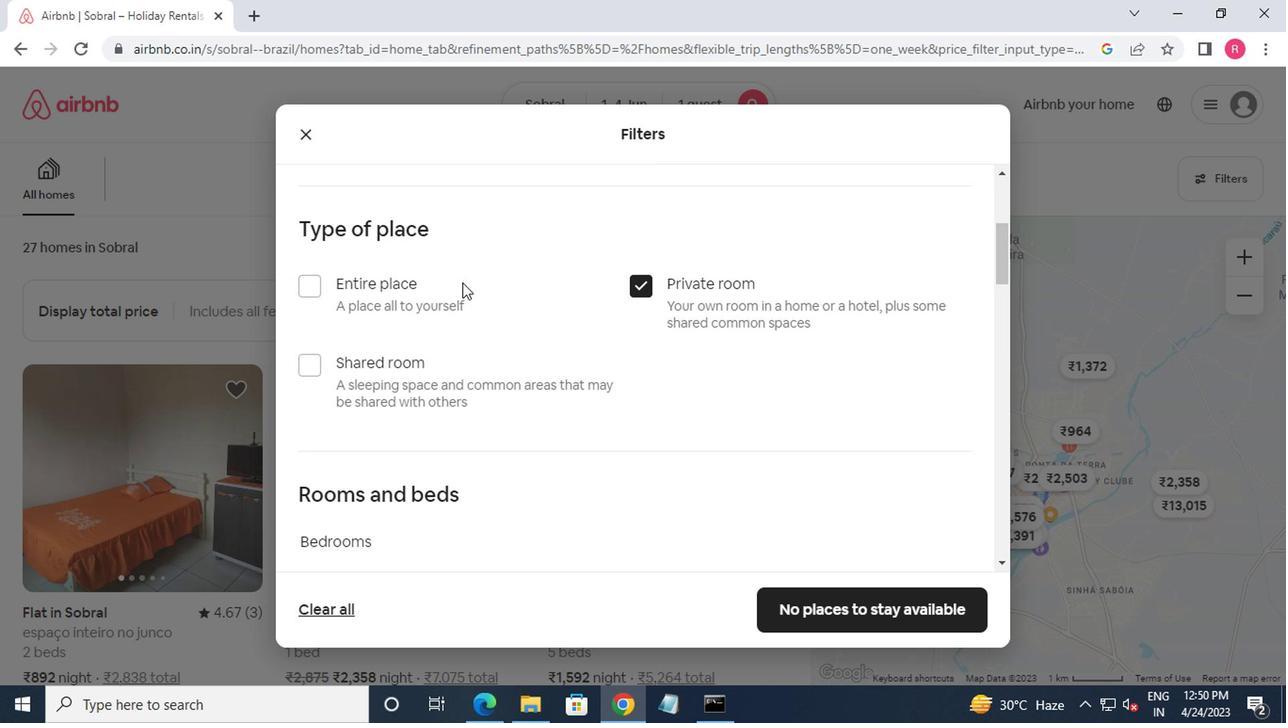 
Action: Mouse scrolled (460, 280) with delta (0, 0)
Screenshot: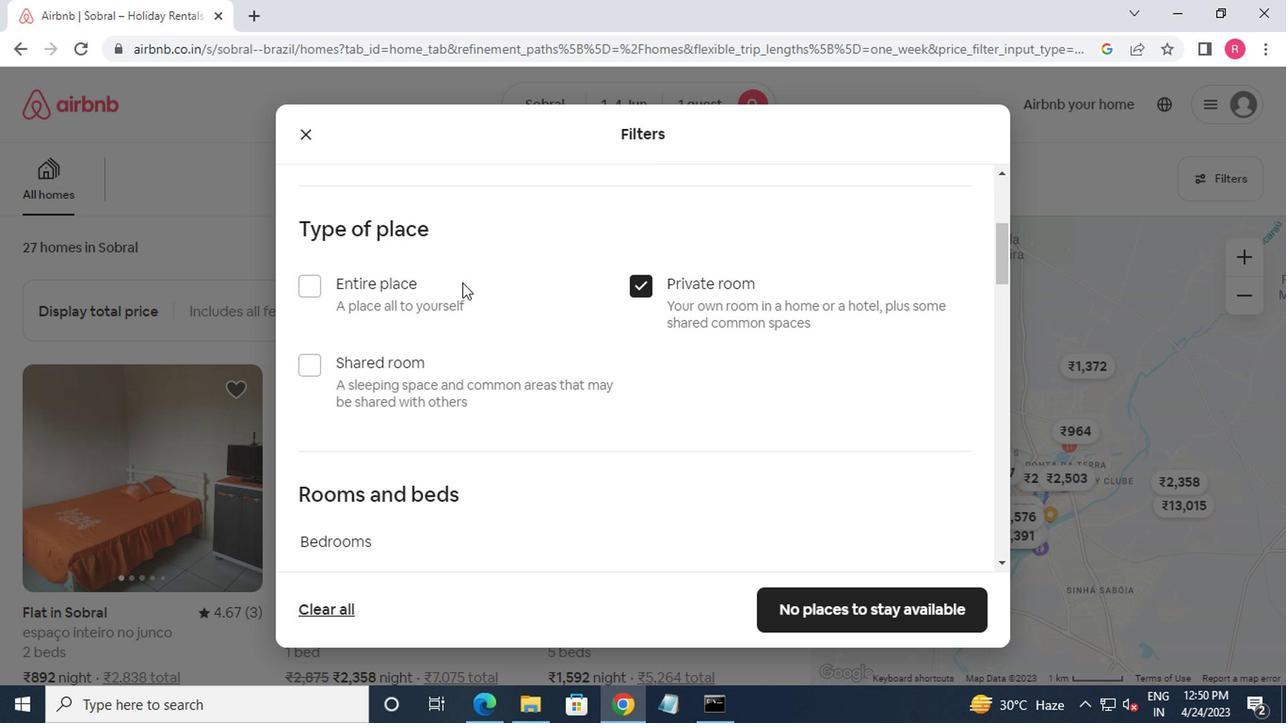 
Action: Mouse scrolled (460, 280) with delta (0, 0)
Screenshot: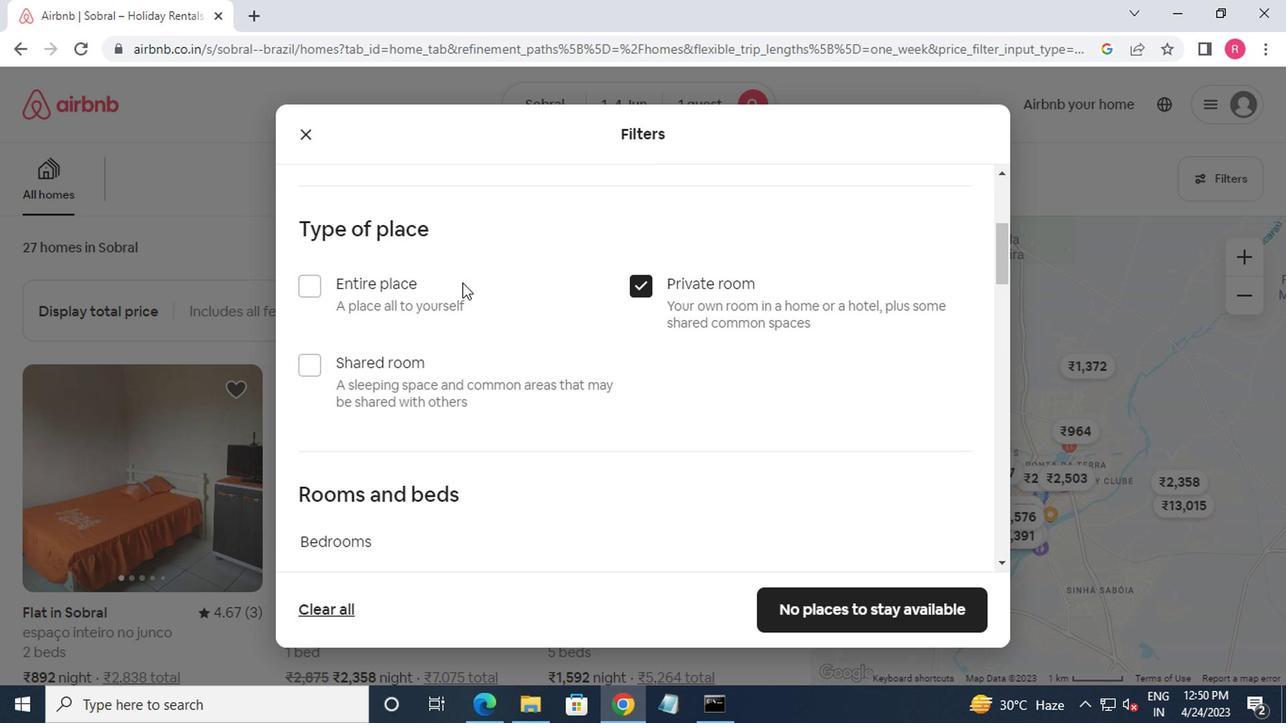 
Action: Mouse moved to (419, 430)
Screenshot: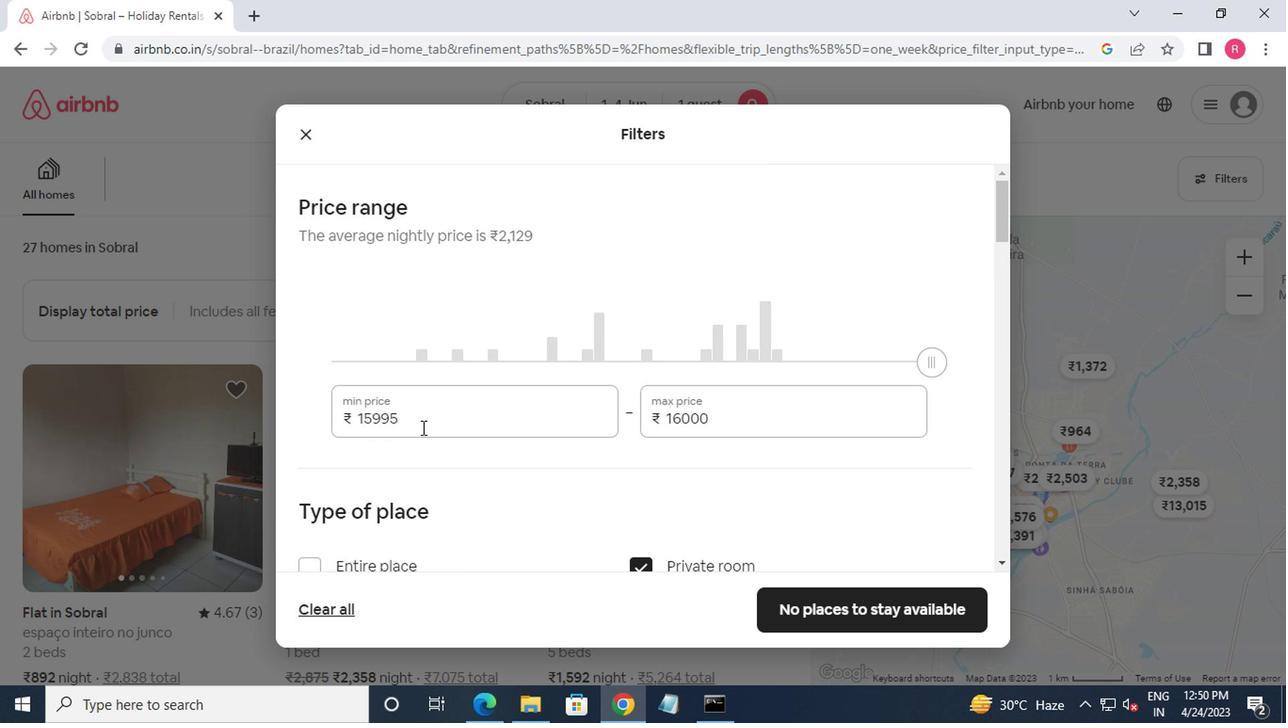 
Action: Mouse pressed left at (419, 430)
Screenshot: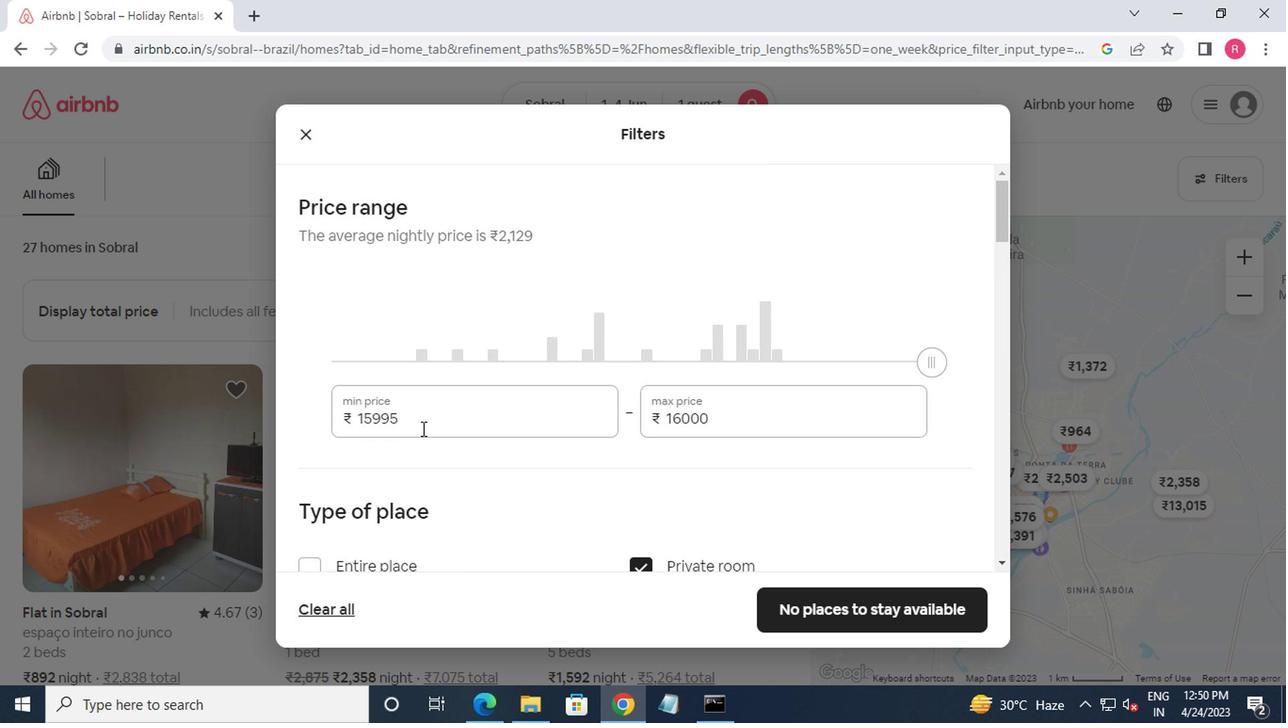 
Action: Key pressed <Key.backspace><Key.backspace><Key.backspace><Key.backspace><Key.backspace><Key.backspace><Key.backspace><Key.backspace><Key.backspace><Key.backspace><Key.backspace><Key.backspace><Key.backspace><Key.backspace><Key.backspace><Key.backspace>6000
Screenshot: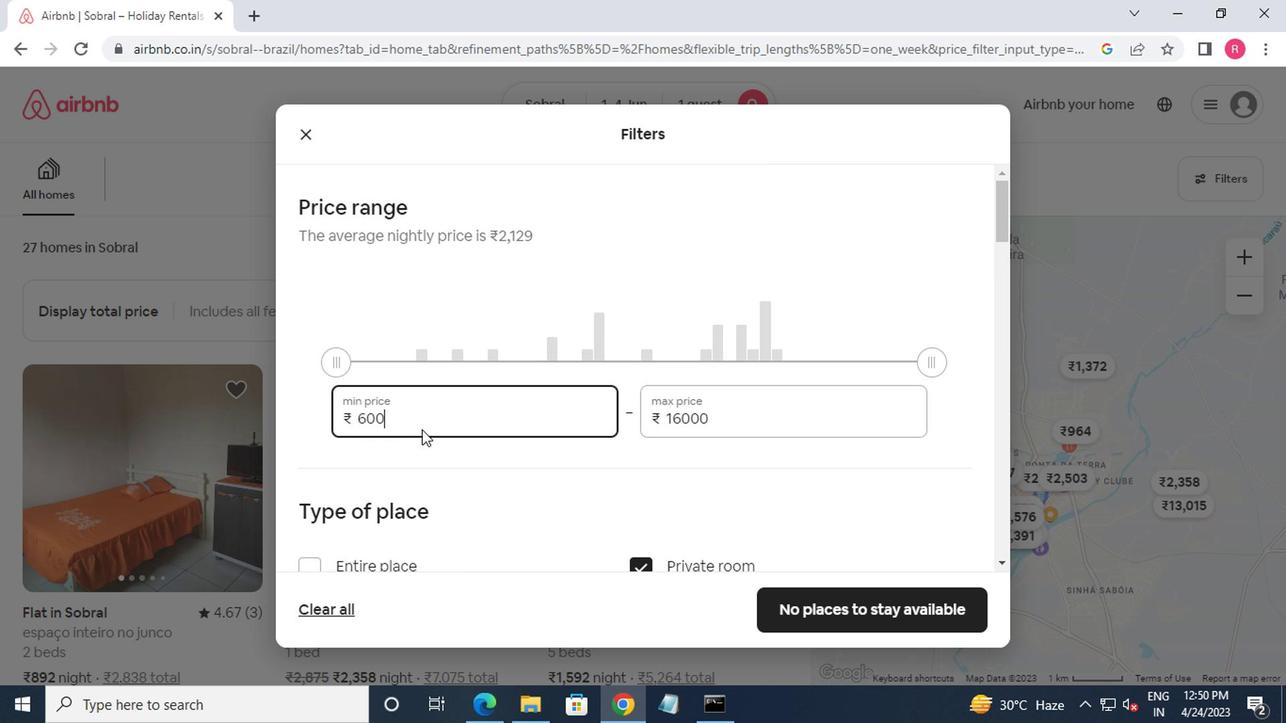 
Action: Mouse moved to (510, 474)
Screenshot: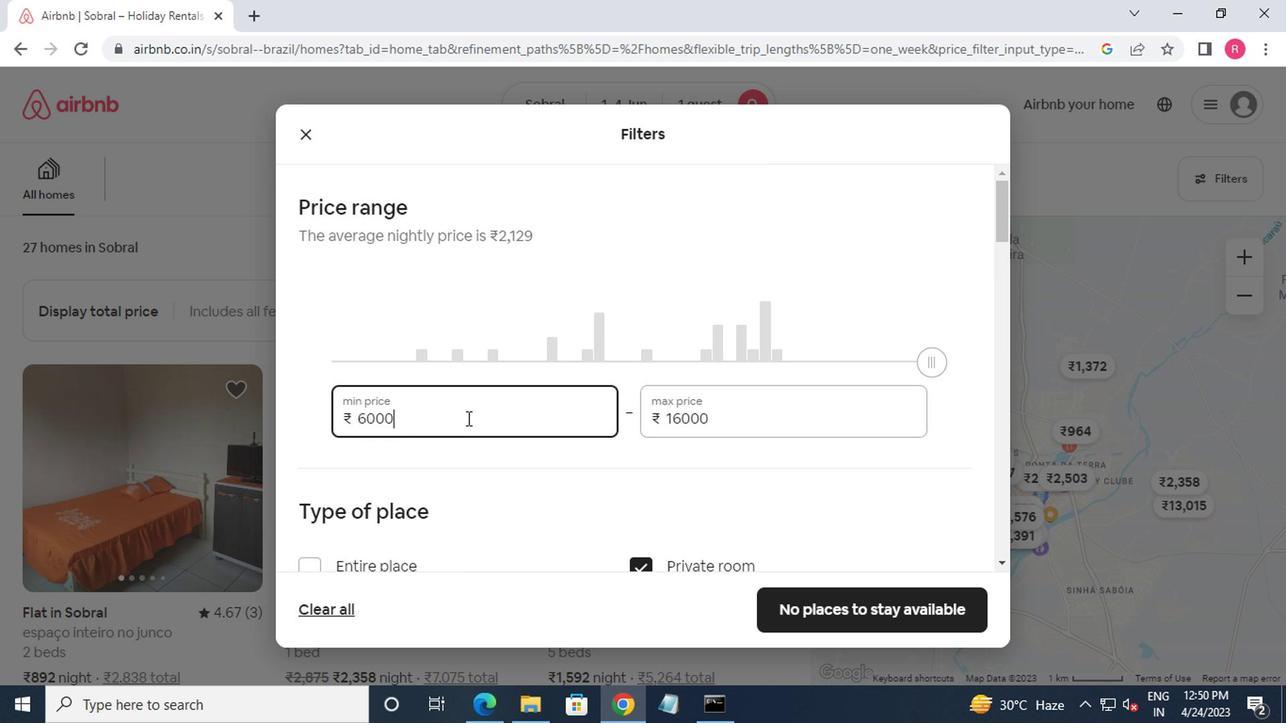 
Action: Mouse scrolled (510, 474) with delta (0, 0)
Screenshot: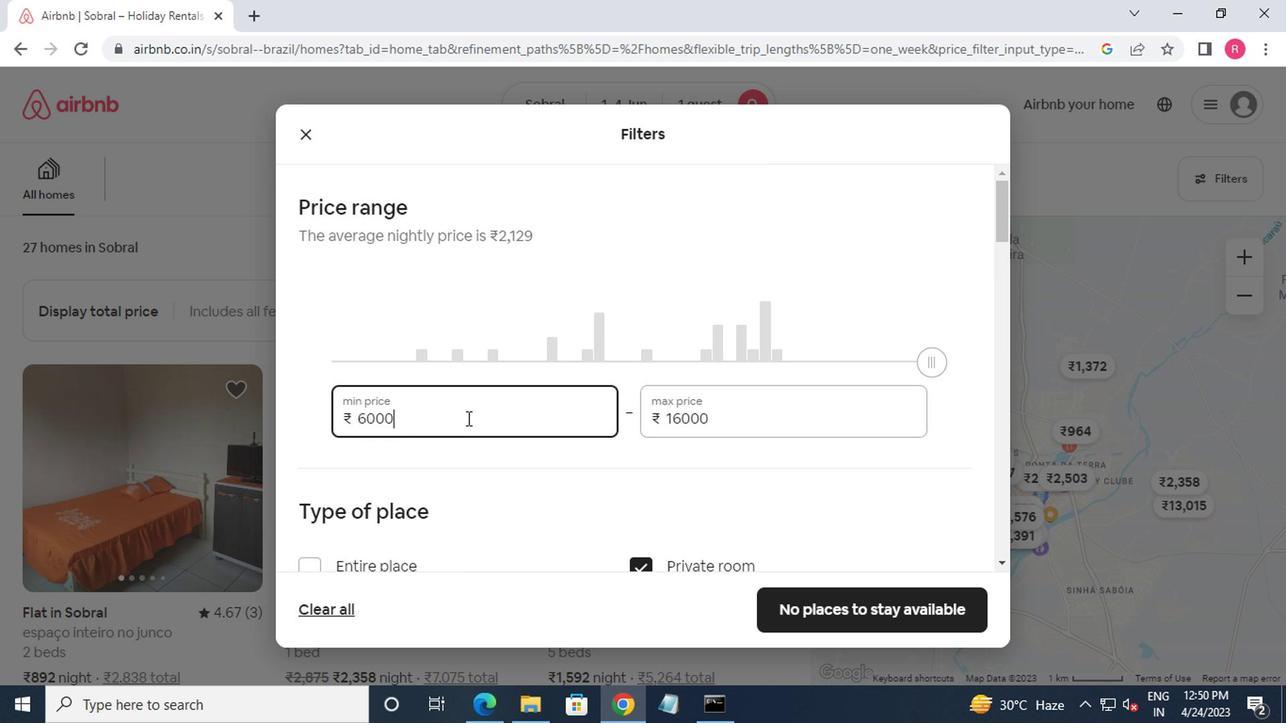 
Action: Mouse moved to (524, 484)
Screenshot: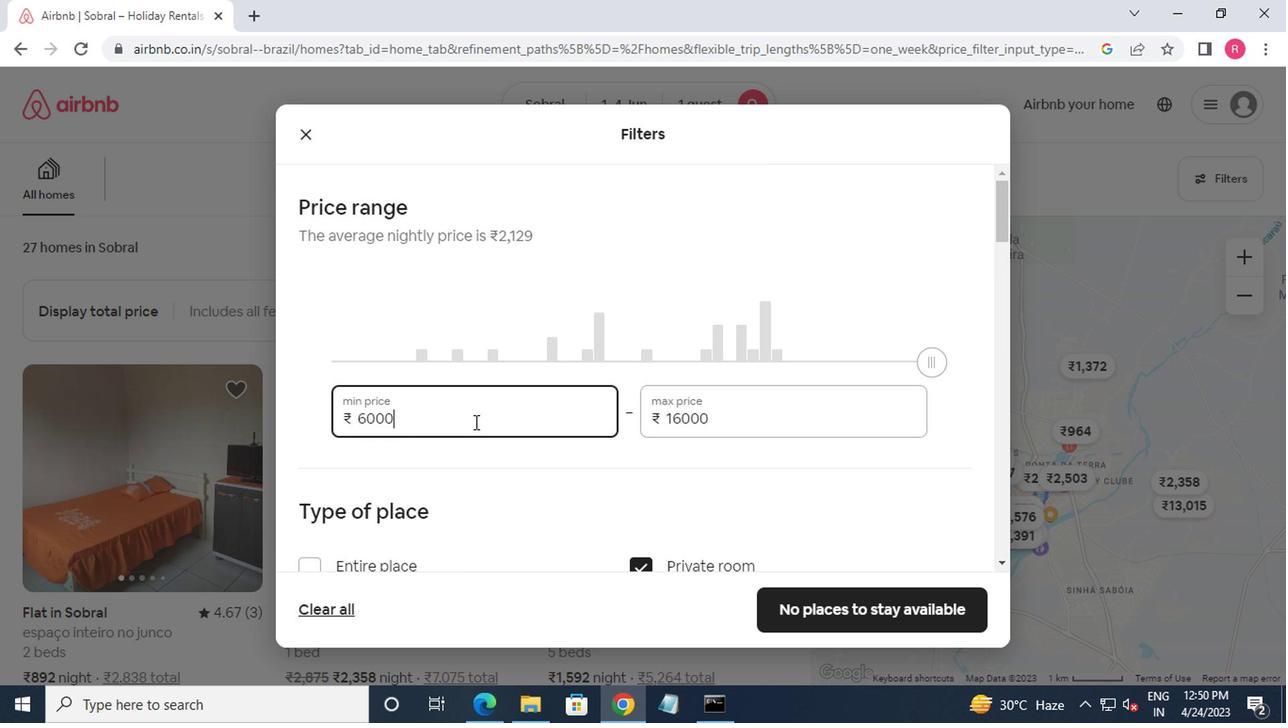 
Action: Mouse scrolled (524, 483) with delta (0, -1)
Screenshot: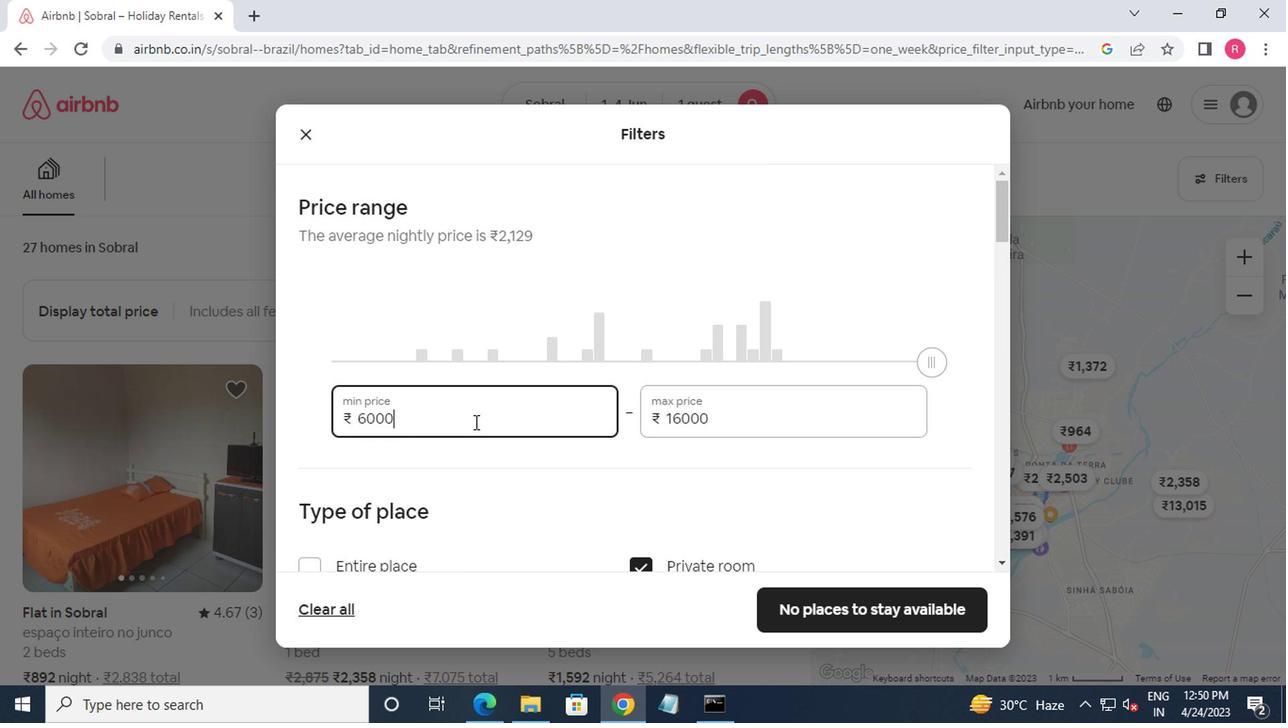 
Action: Mouse moved to (557, 481)
Screenshot: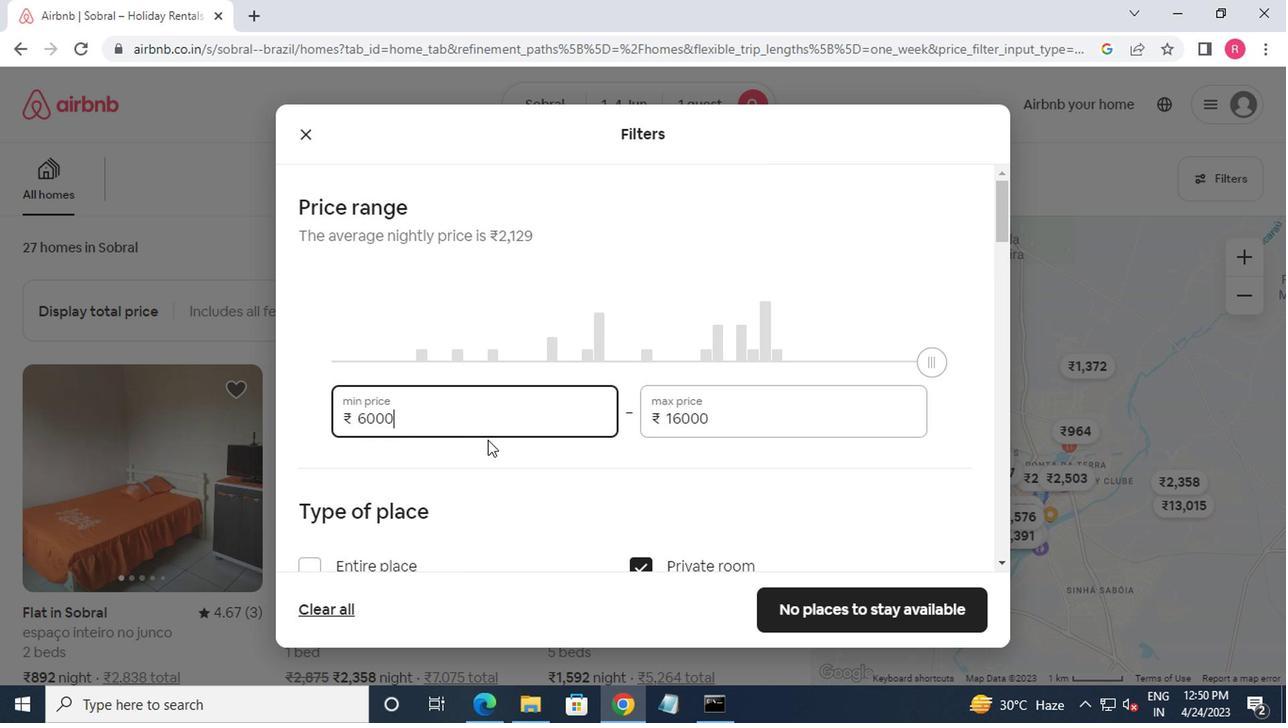 
Action: Mouse scrolled (557, 480) with delta (0, 0)
Screenshot: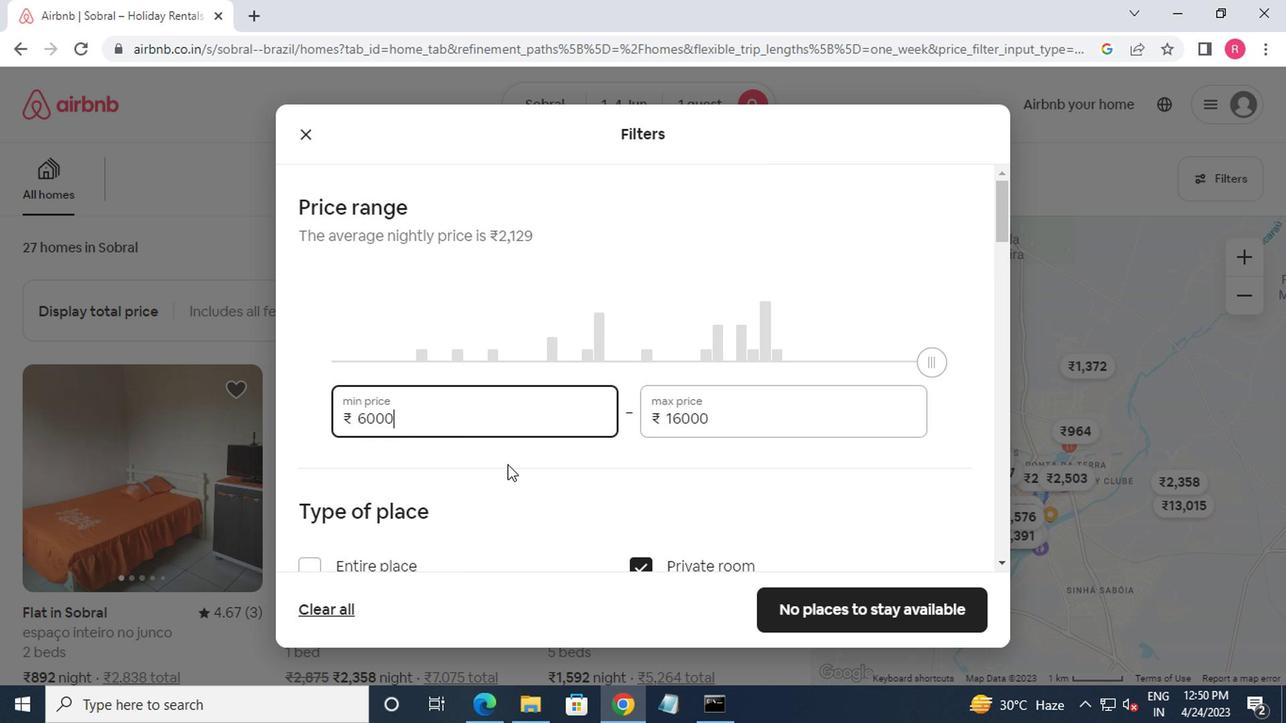 
Action: Mouse moved to (565, 462)
Screenshot: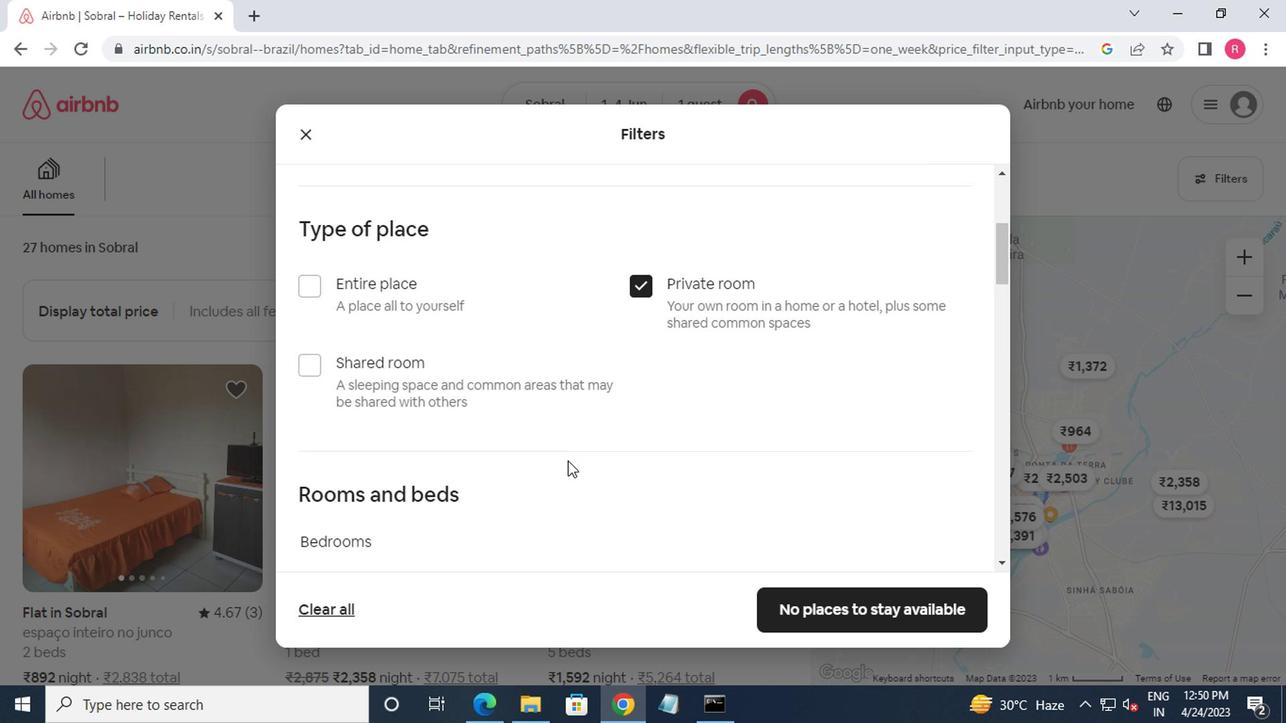 
Action: Mouse scrolled (565, 461) with delta (0, -1)
Screenshot: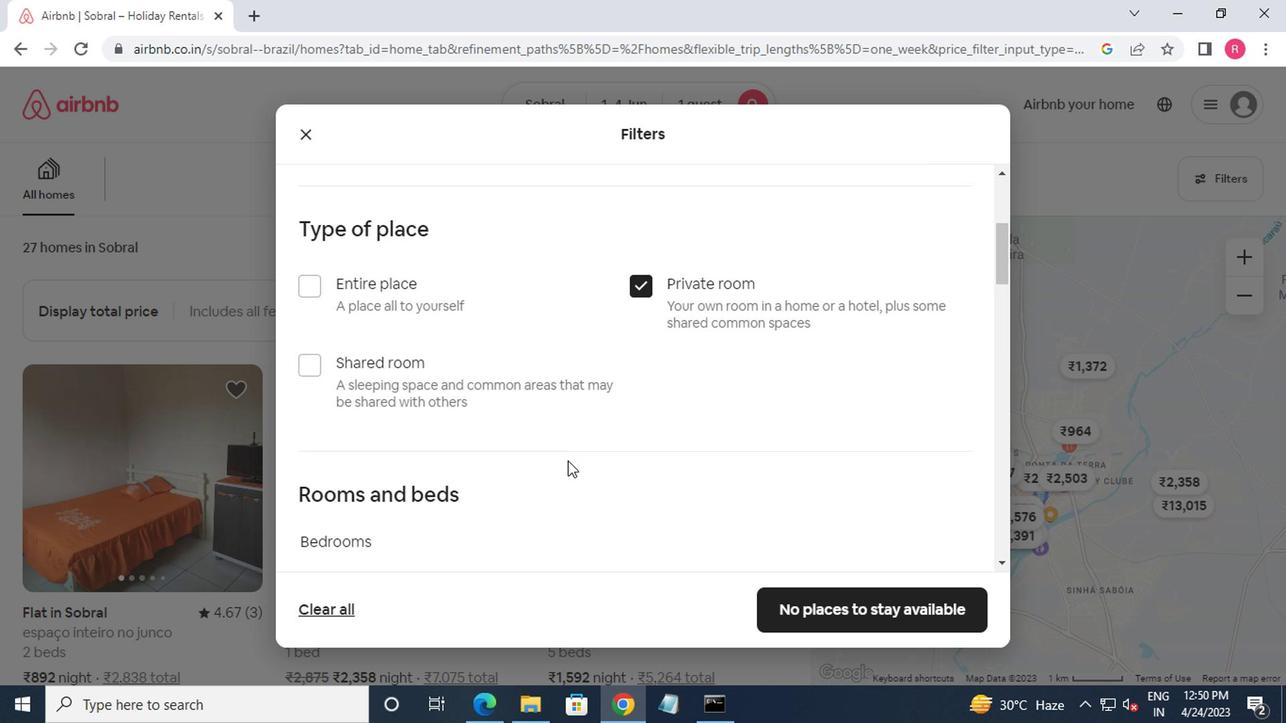 
Action: Mouse moved to (565, 460)
Screenshot: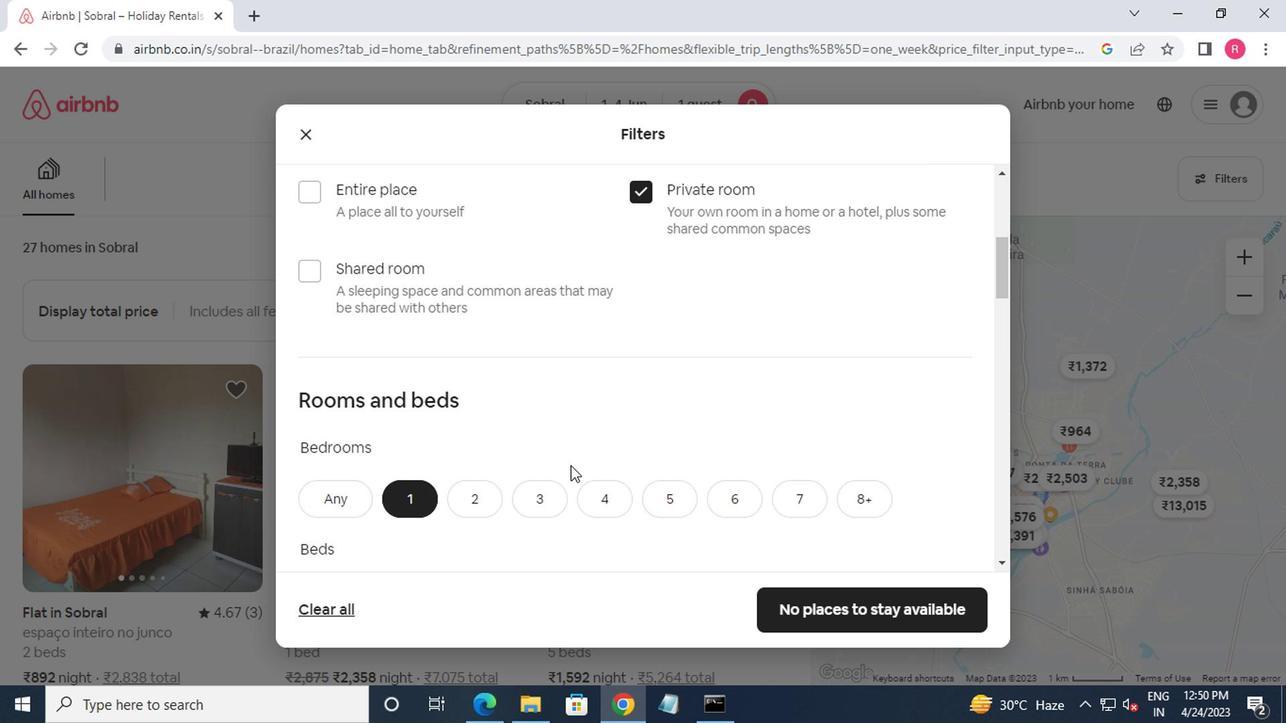 
Action: Mouse scrolled (565, 459) with delta (0, -1)
Screenshot: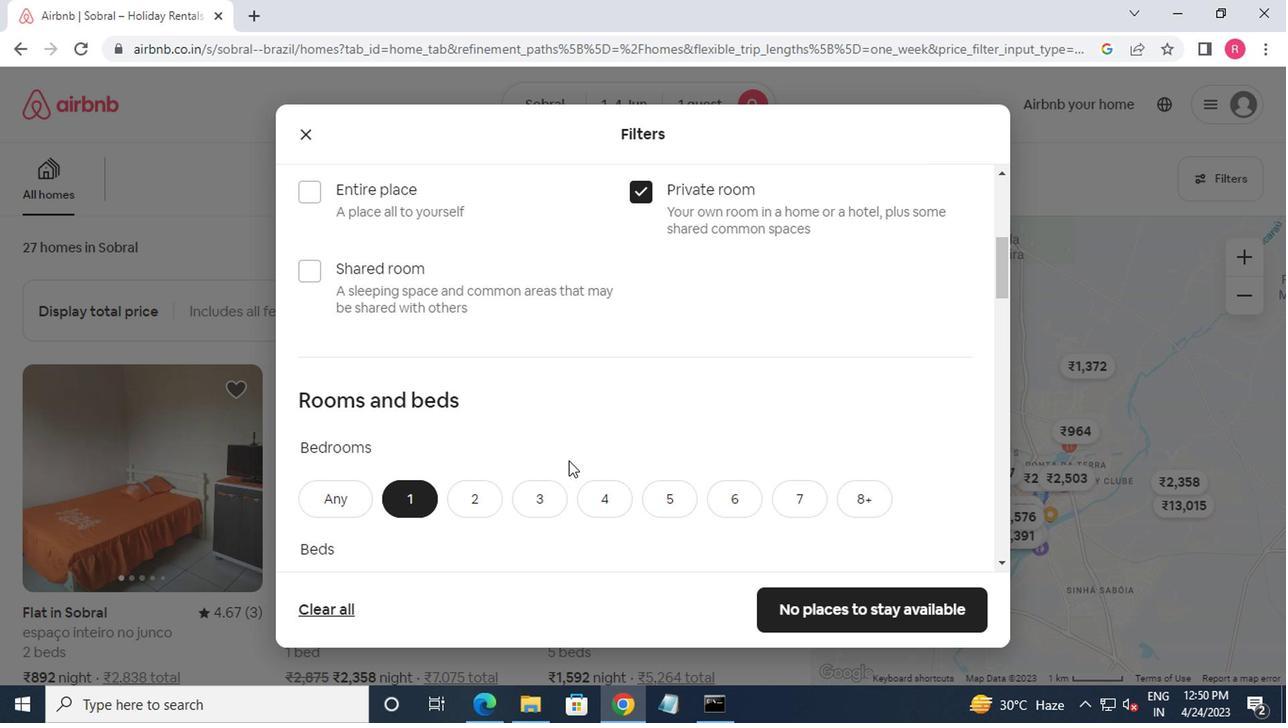 
Action: Mouse moved to (564, 460)
Screenshot: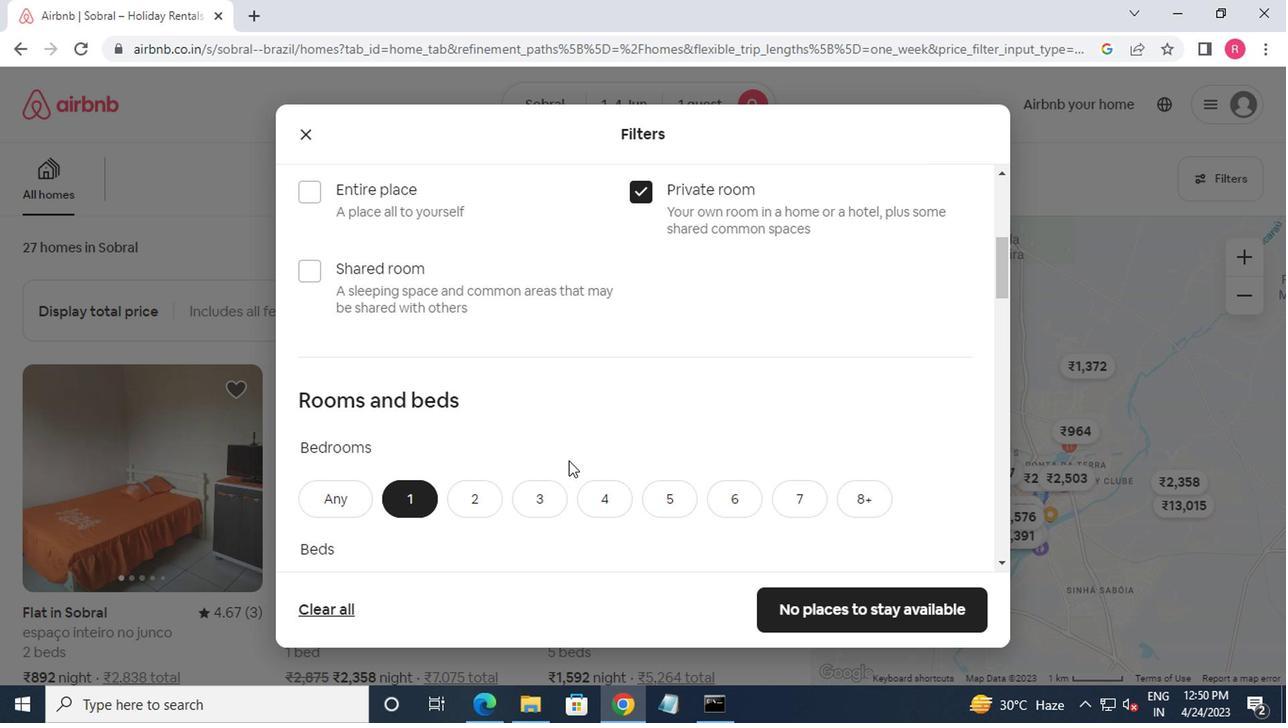 
Action: Mouse scrolled (564, 459) with delta (0, -1)
Screenshot: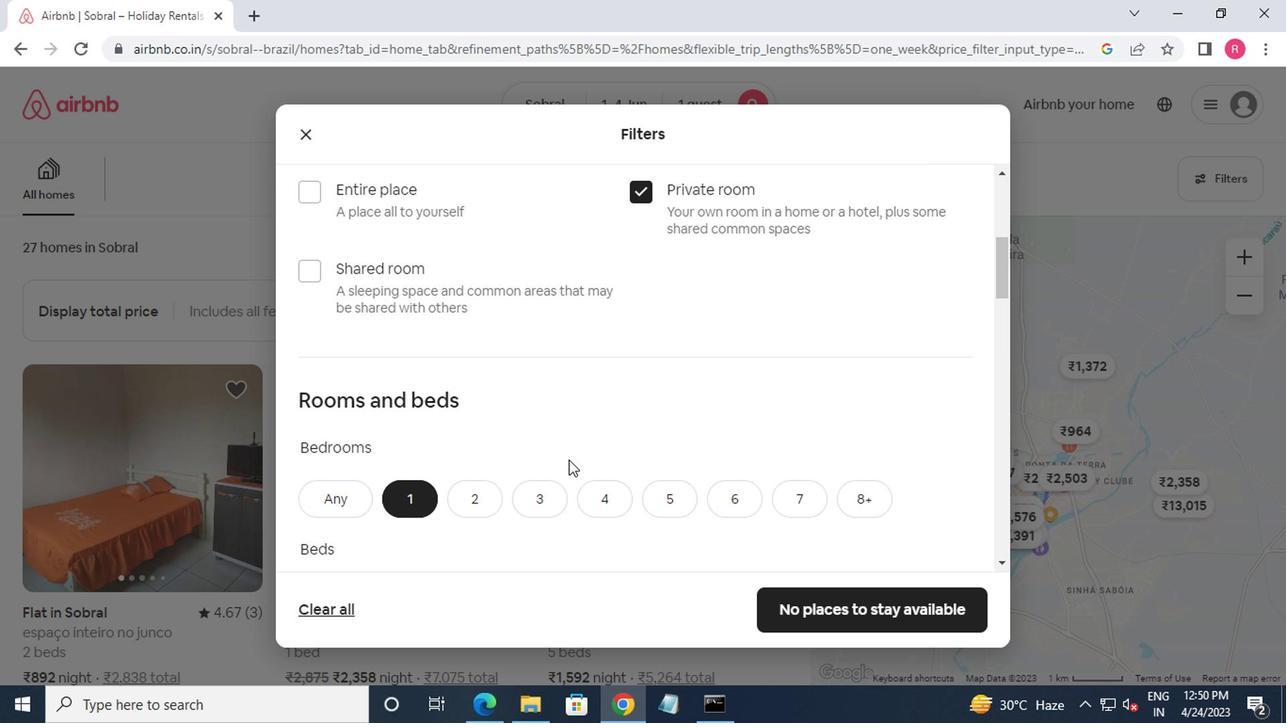 
Action: Mouse scrolled (564, 459) with delta (0, -1)
Screenshot: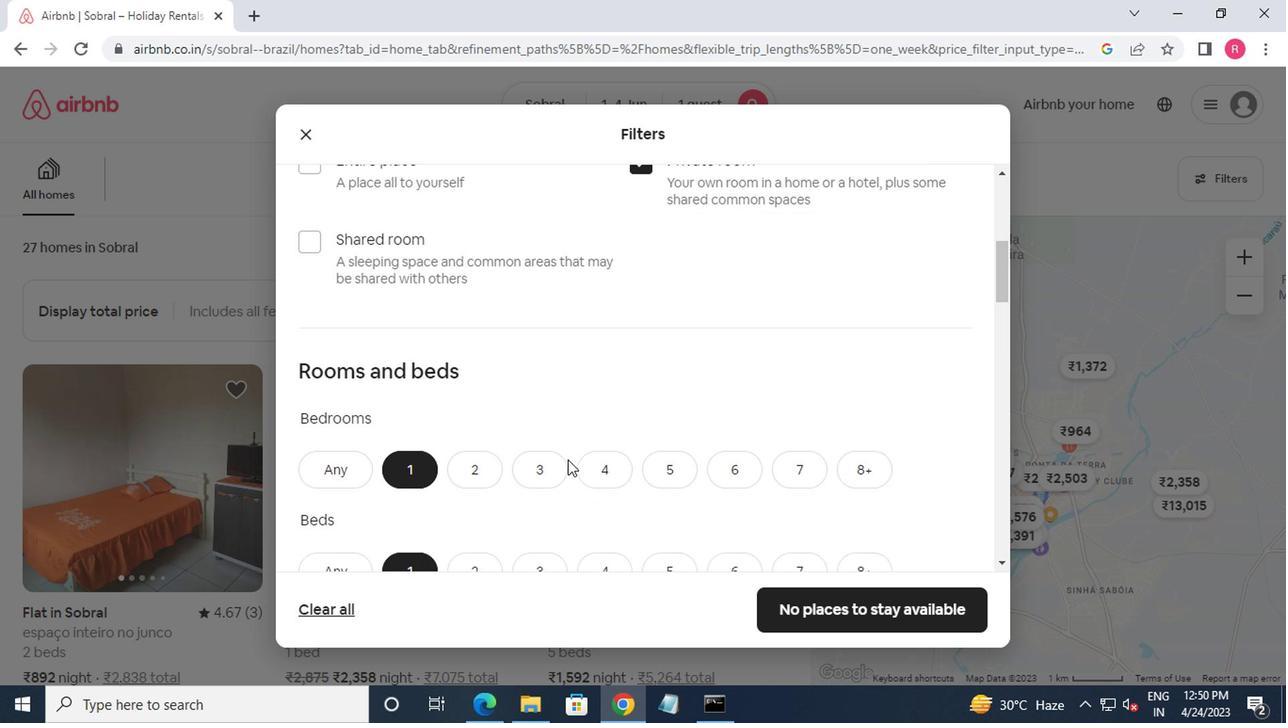 
Action: Mouse moved to (564, 460)
Screenshot: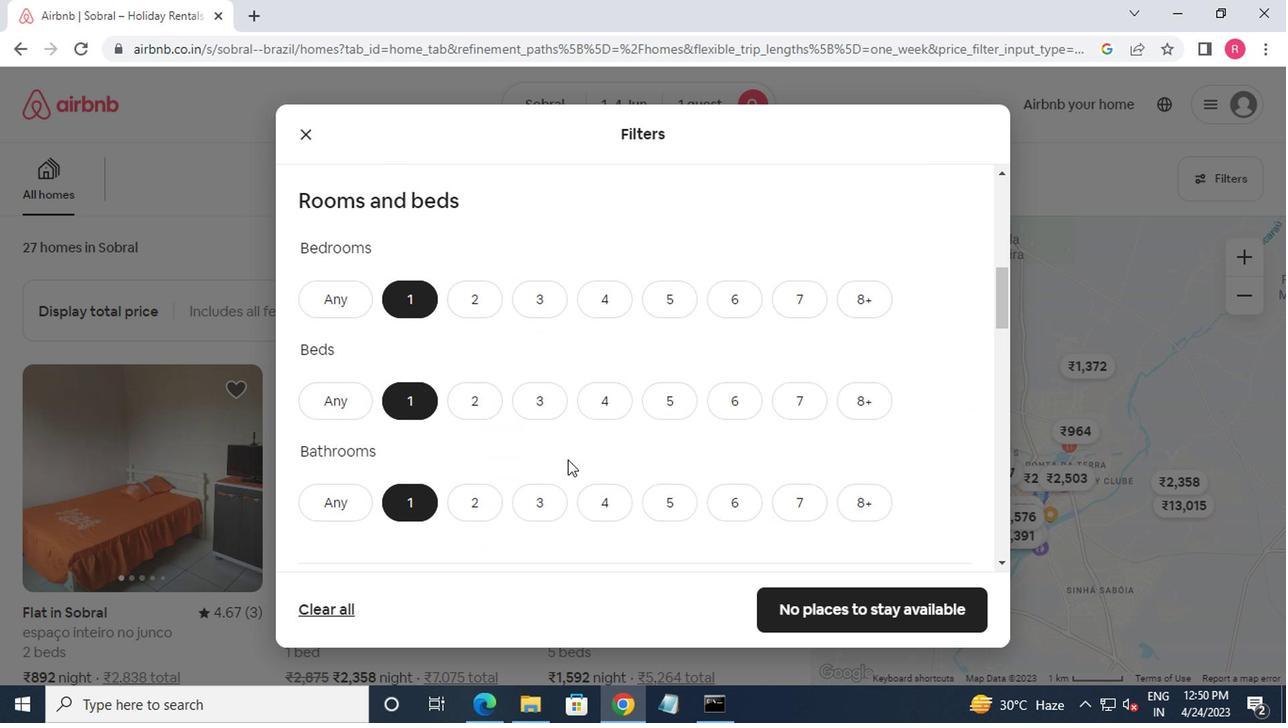 
Action: Mouse scrolled (564, 459) with delta (0, -1)
Screenshot: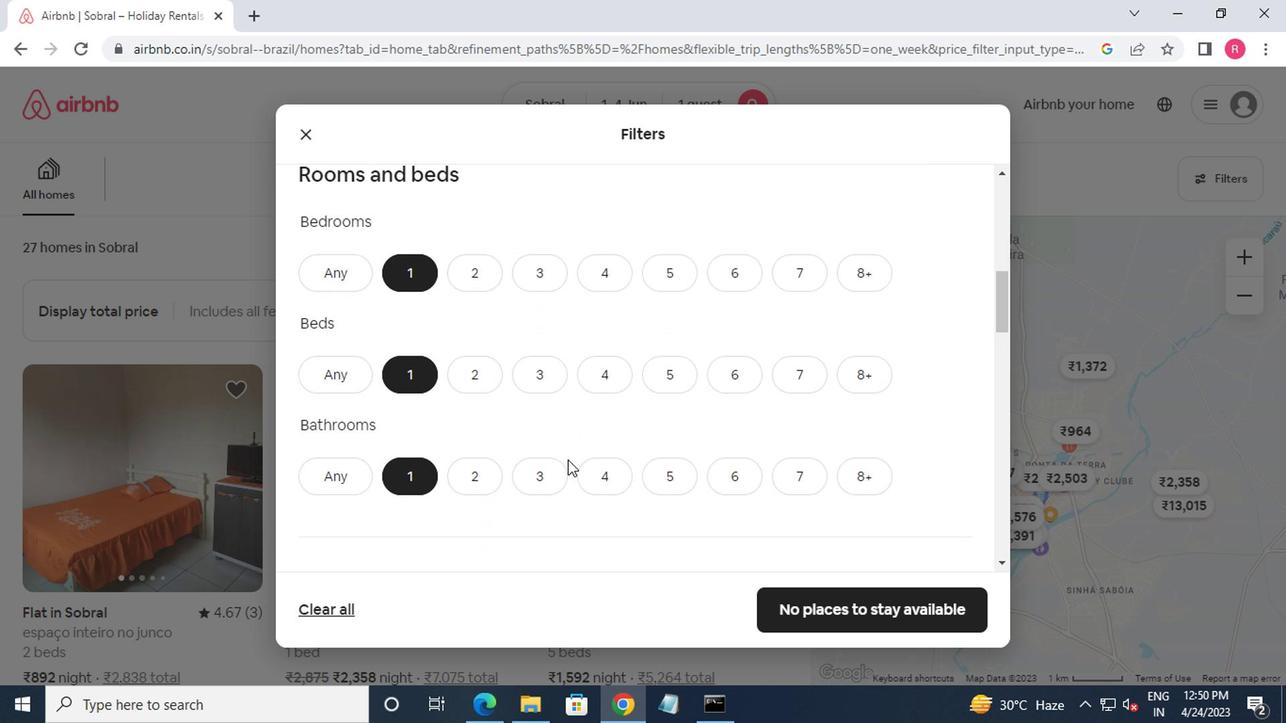 
Action: Mouse moved to (558, 441)
Screenshot: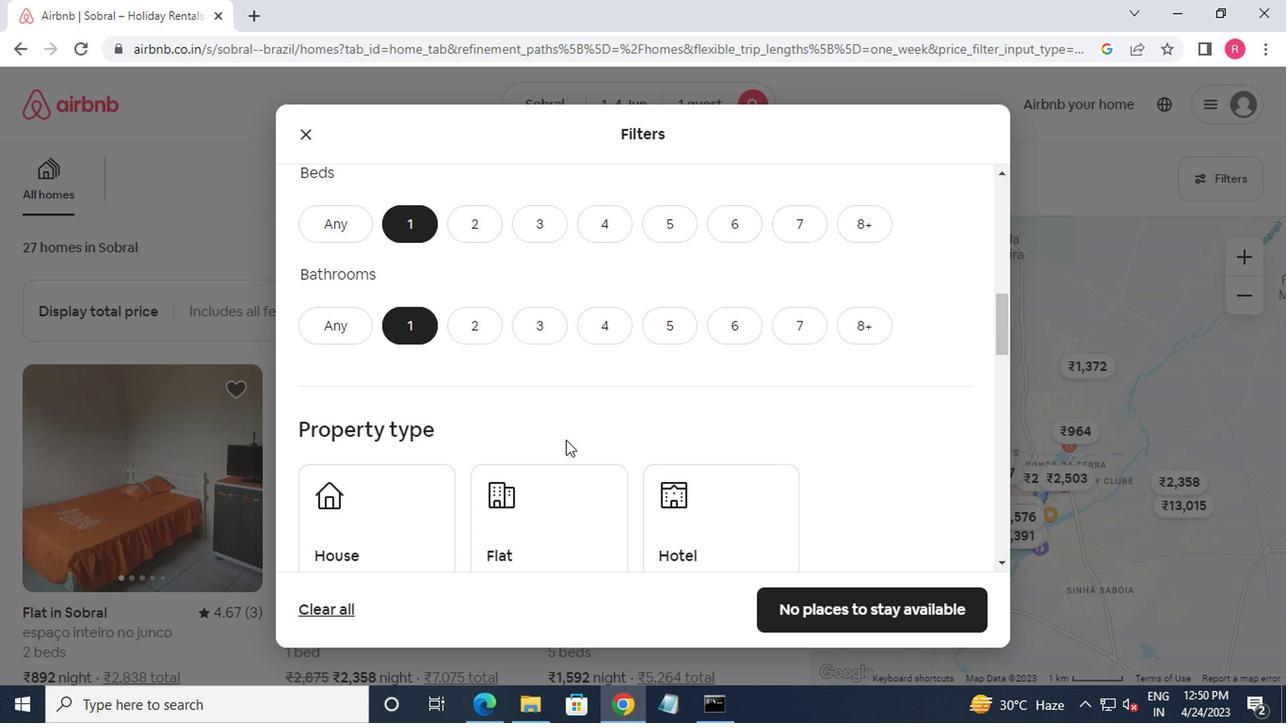 
Action: Mouse scrolled (558, 440) with delta (0, 0)
Screenshot: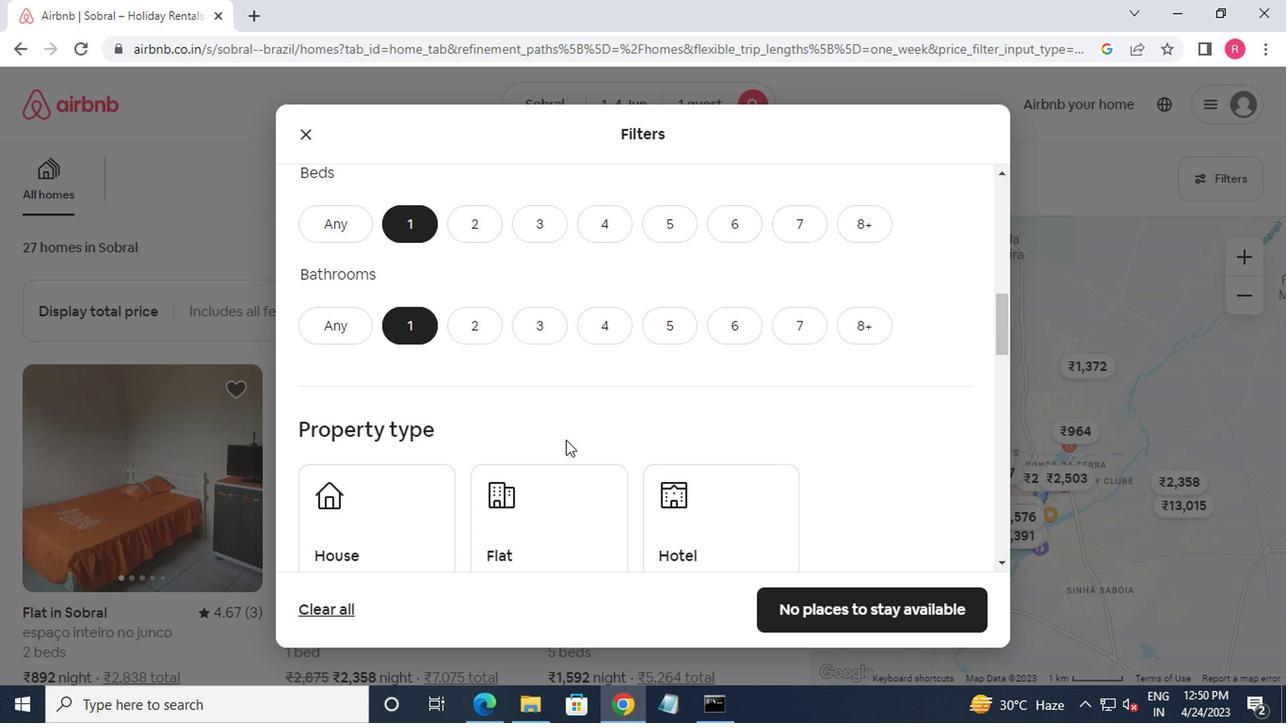 
Action: Mouse moved to (389, 468)
Screenshot: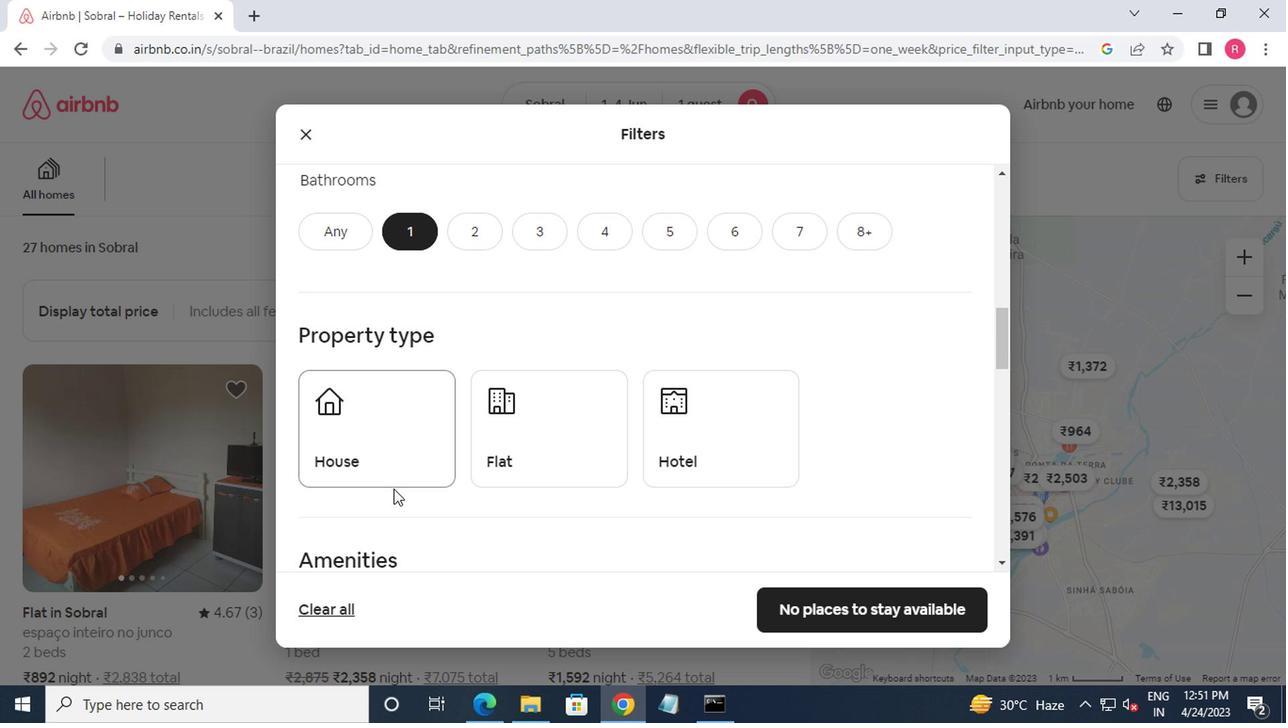 
Action: Mouse pressed left at (389, 468)
Screenshot: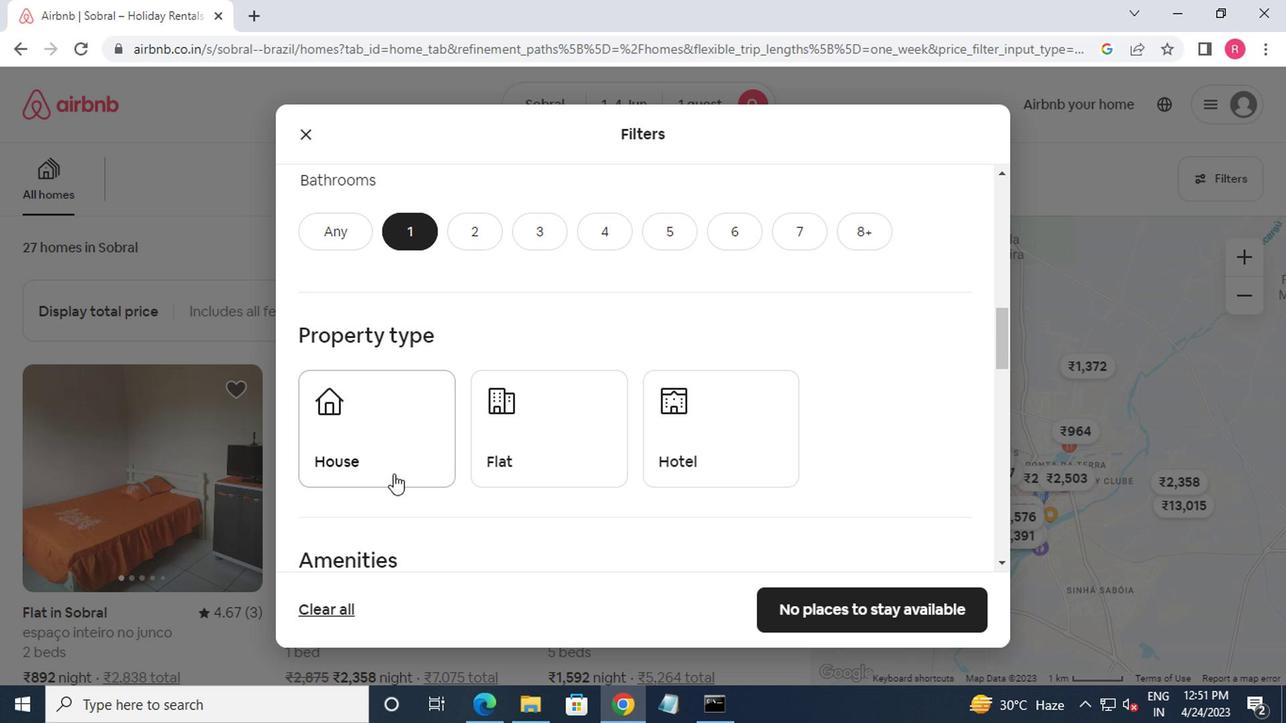 
Action: Mouse moved to (527, 456)
Screenshot: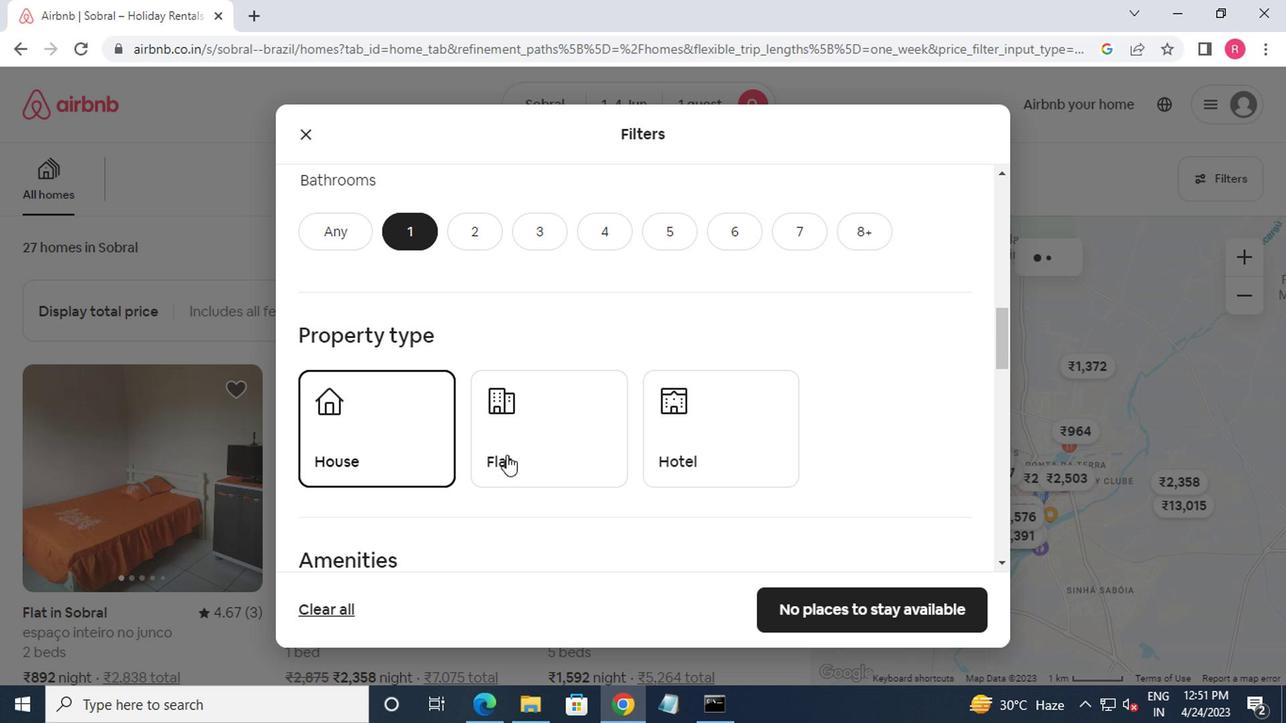 
Action: Mouse pressed left at (527, 456)
Screenshot: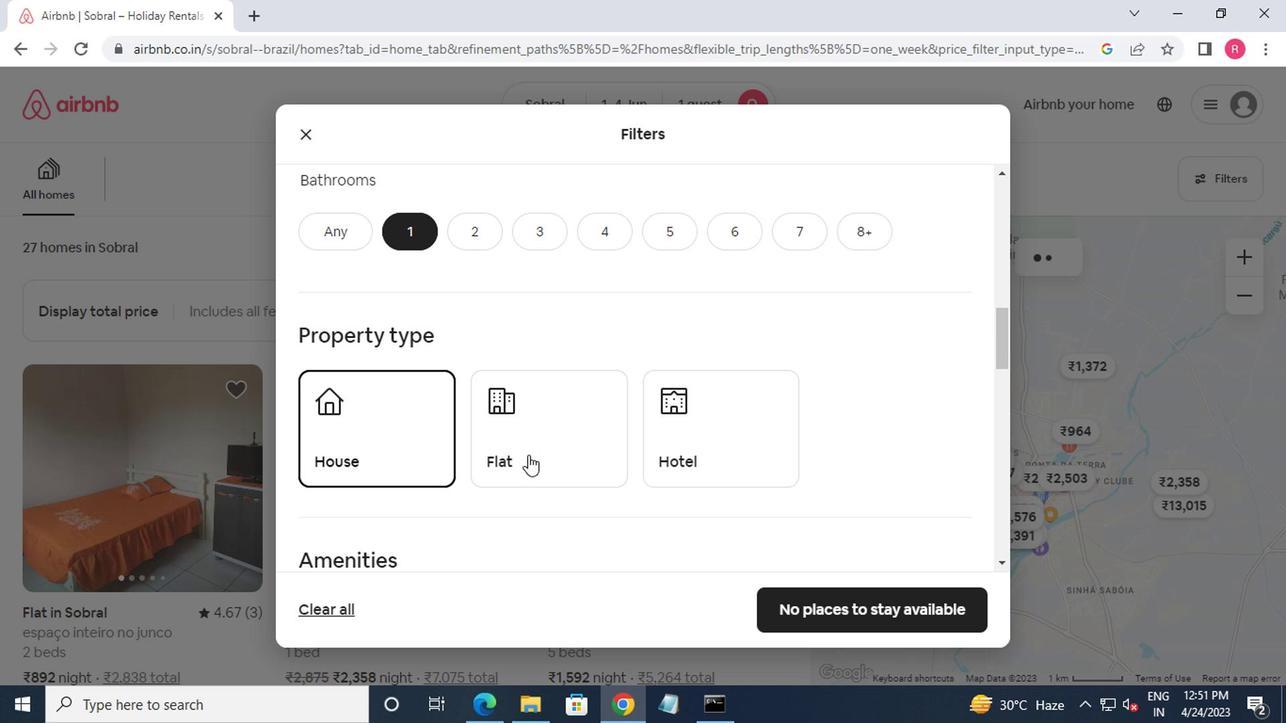 
Action: Mouse moved to (626, 494)
Screenshot: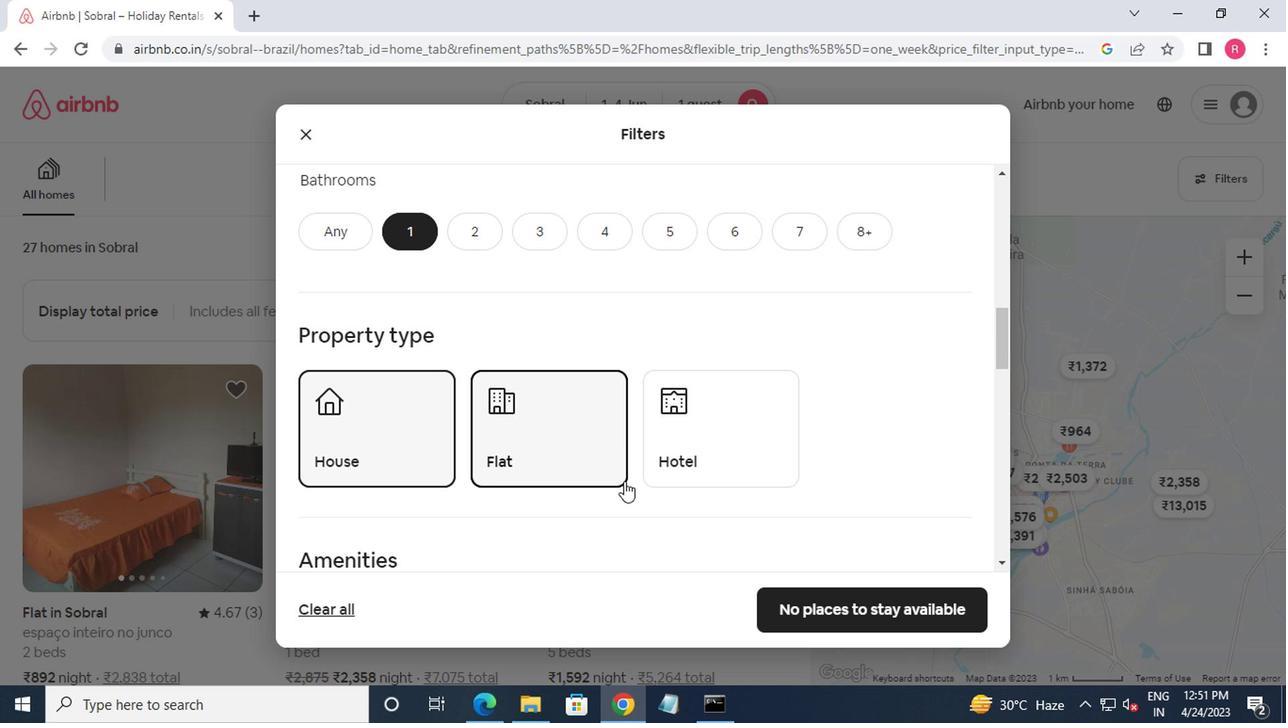 
Action: Mouse scrolled (626, 492) with delta (0, -1)
Screenshot: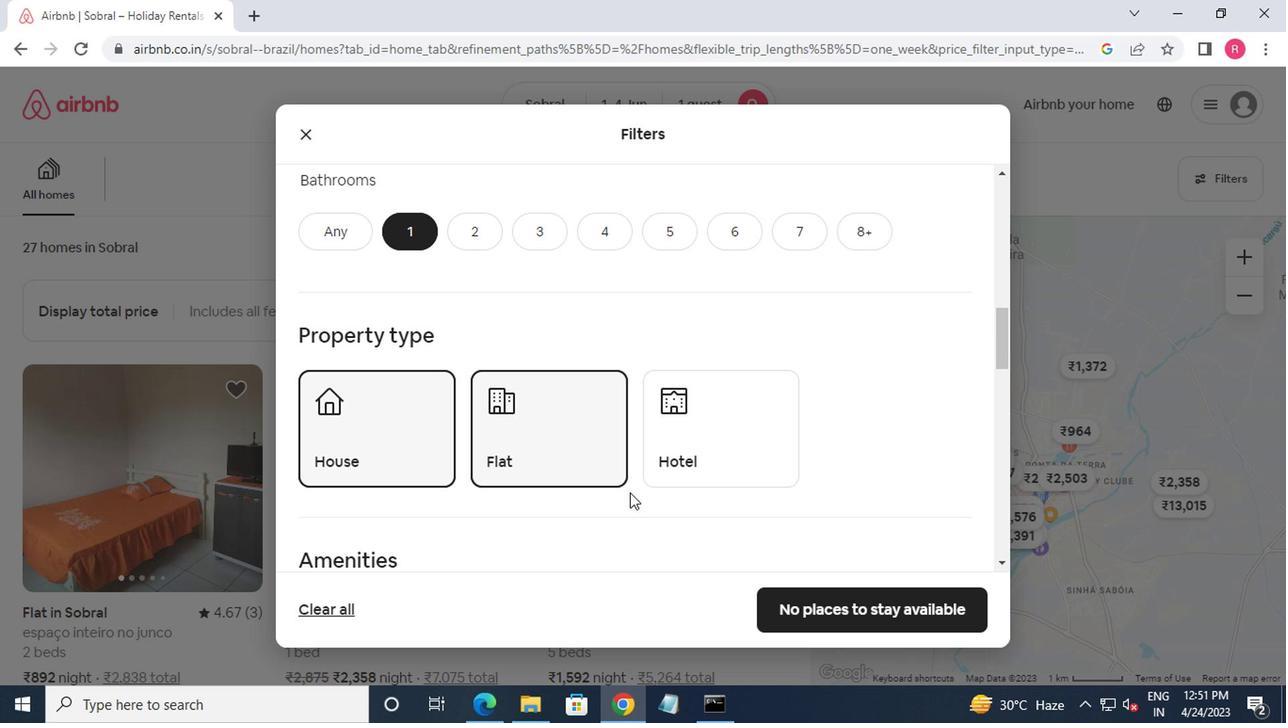 
Action: Mouse moved to (626, 494)
Screenshot: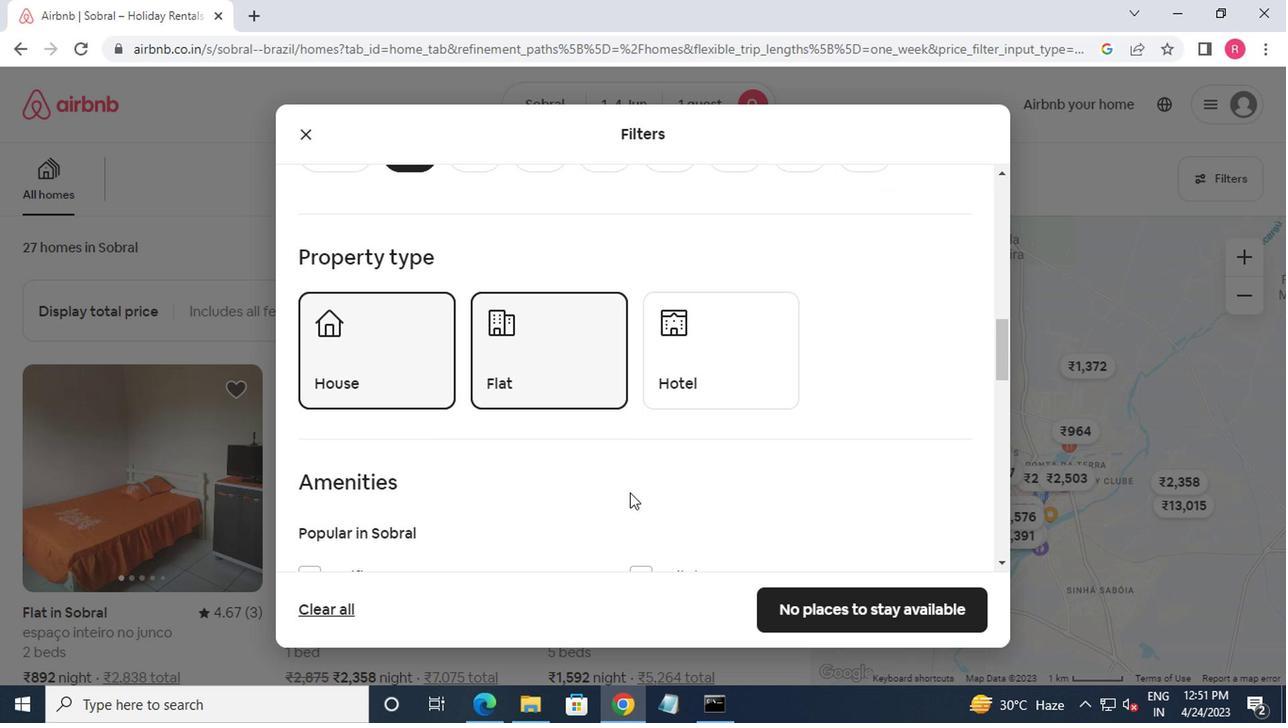 
Action: Mouse scrolled (626, 492) with delta (0, -1)
Screenshot: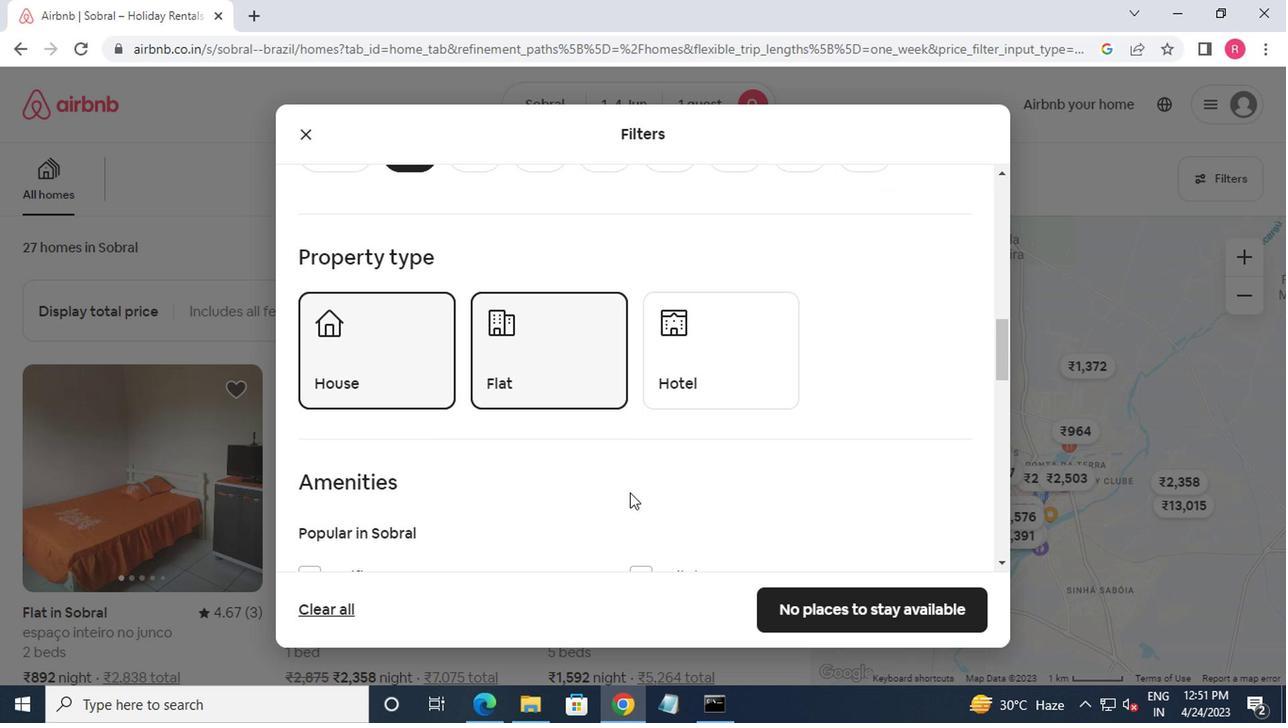 
Action: Mouse moved to (324, 465)
Screenshot: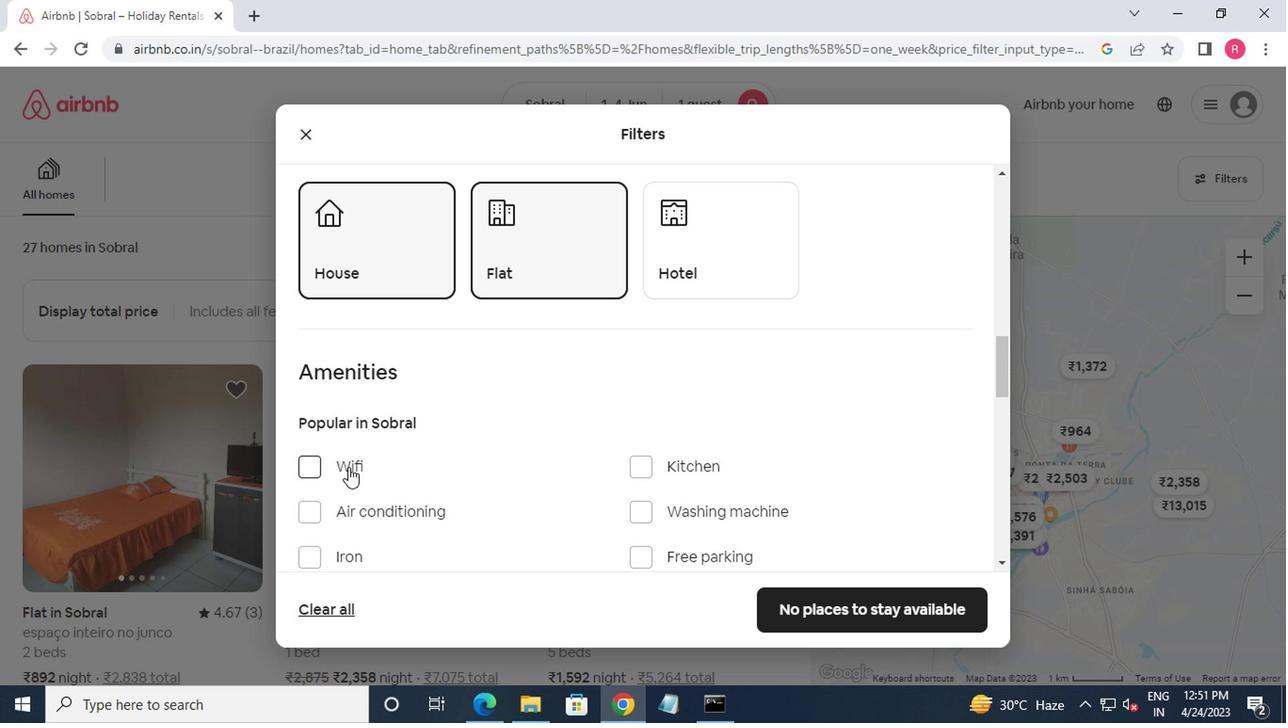 
Action: Mouse pressed left at (324, 465)
Screenshot: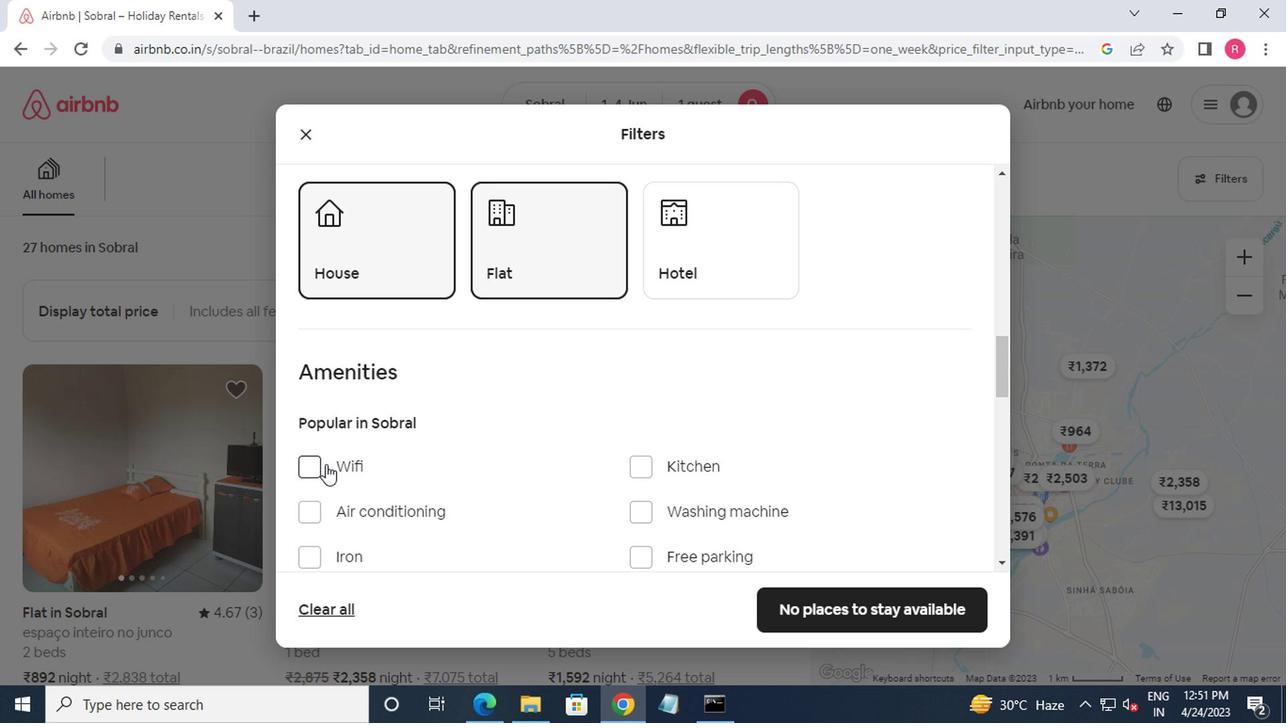 
Action: Mouse moved to (565, 503)
Screenshot: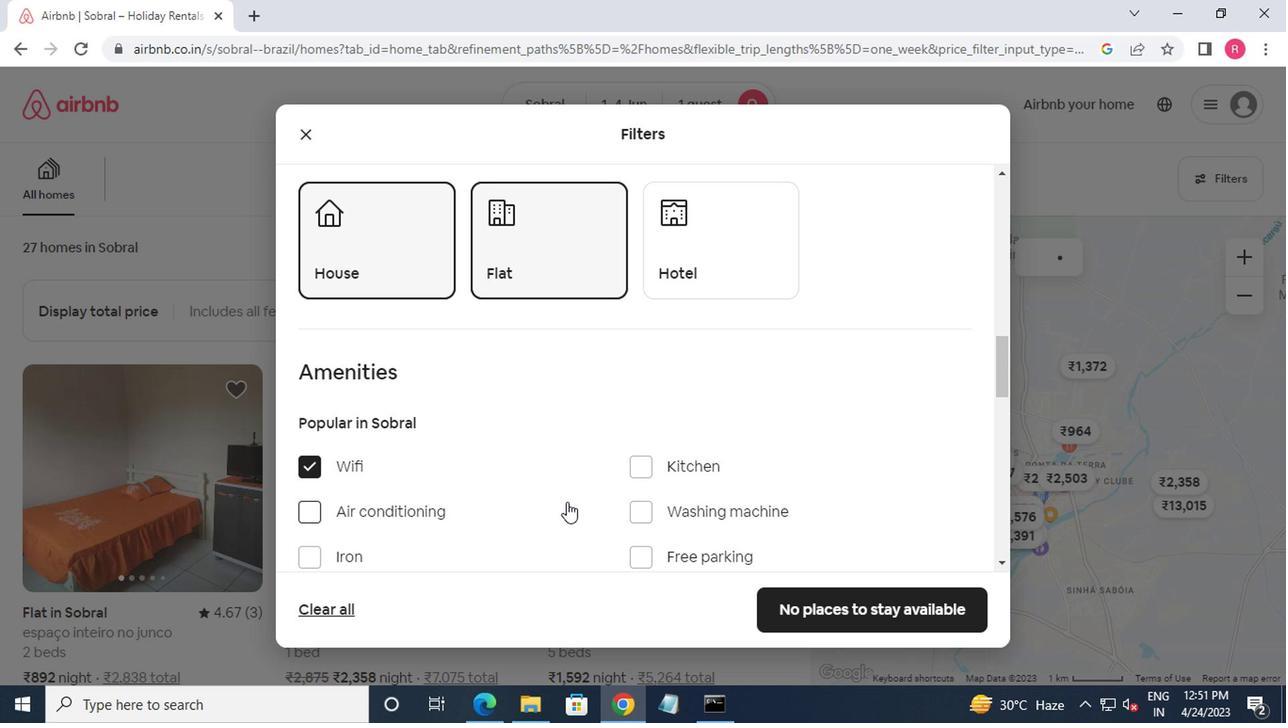 
Action: Mouse scrolled (565, 503) with delta (0, 0)
Screenshot: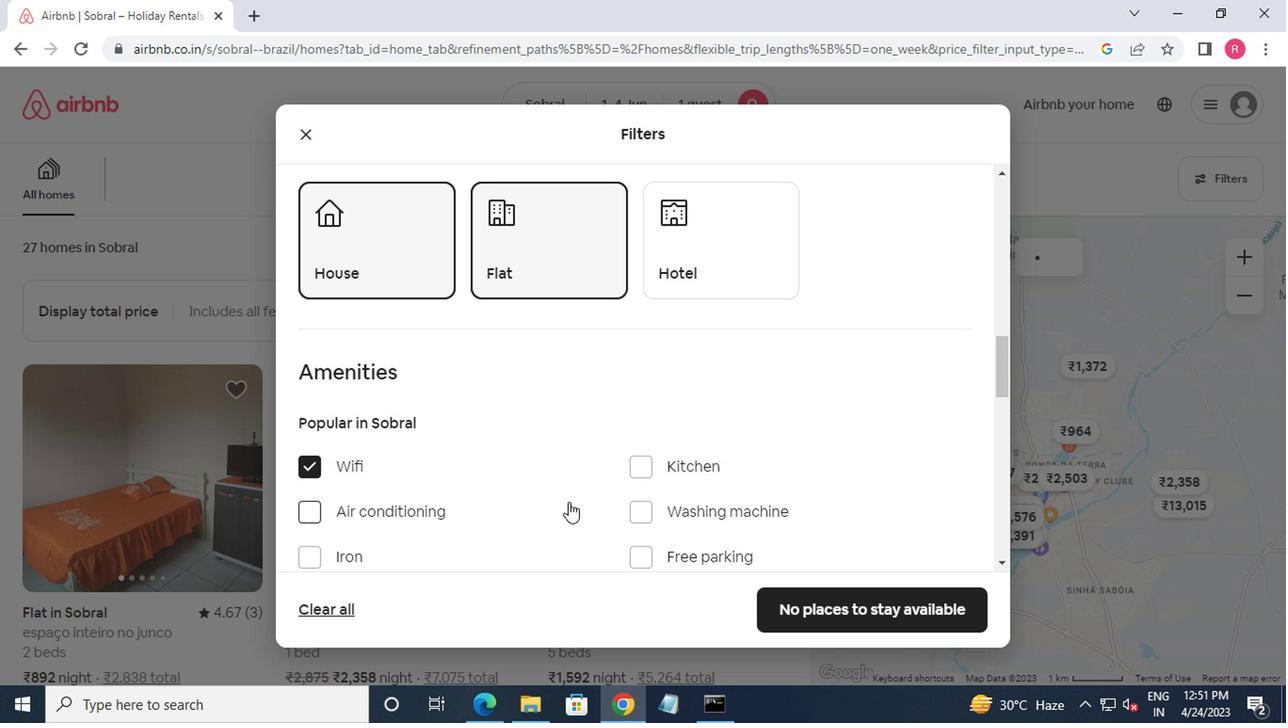
Action: Mouse scrolled (565, 503) with delta (0, 0)
Screenshot: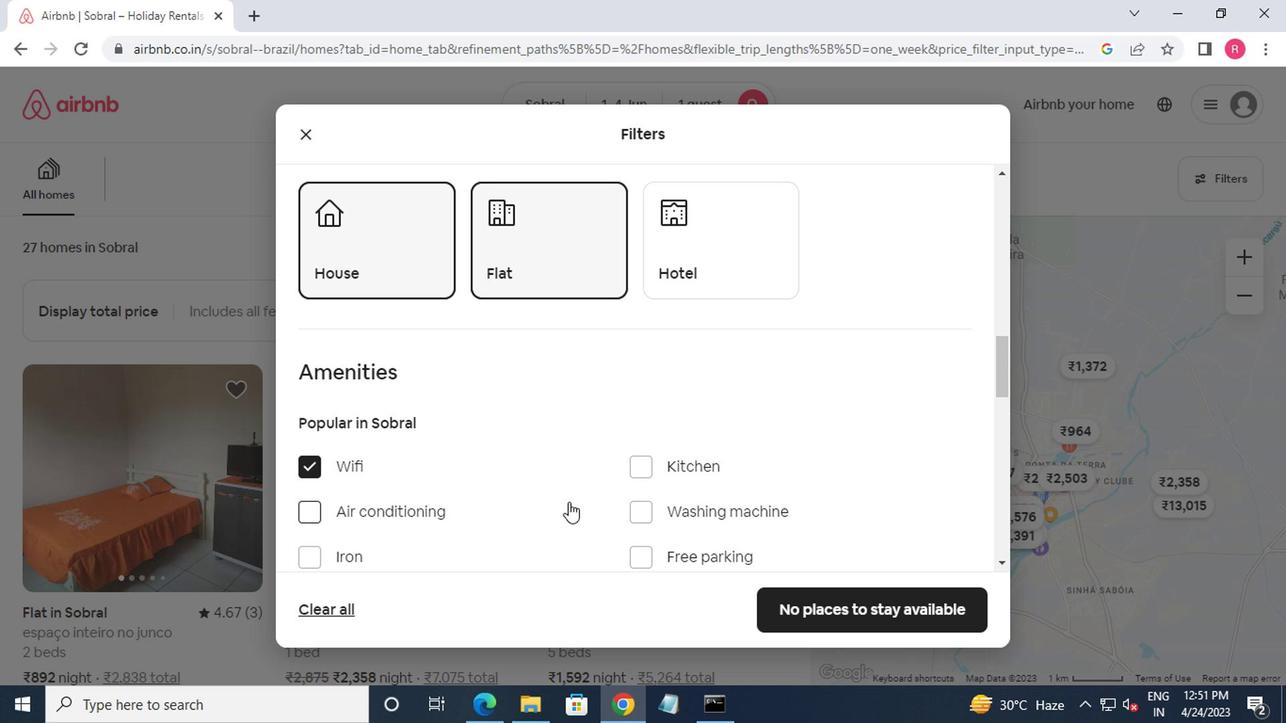 
Action: Mouse moved to (567, 508)
Screenshot: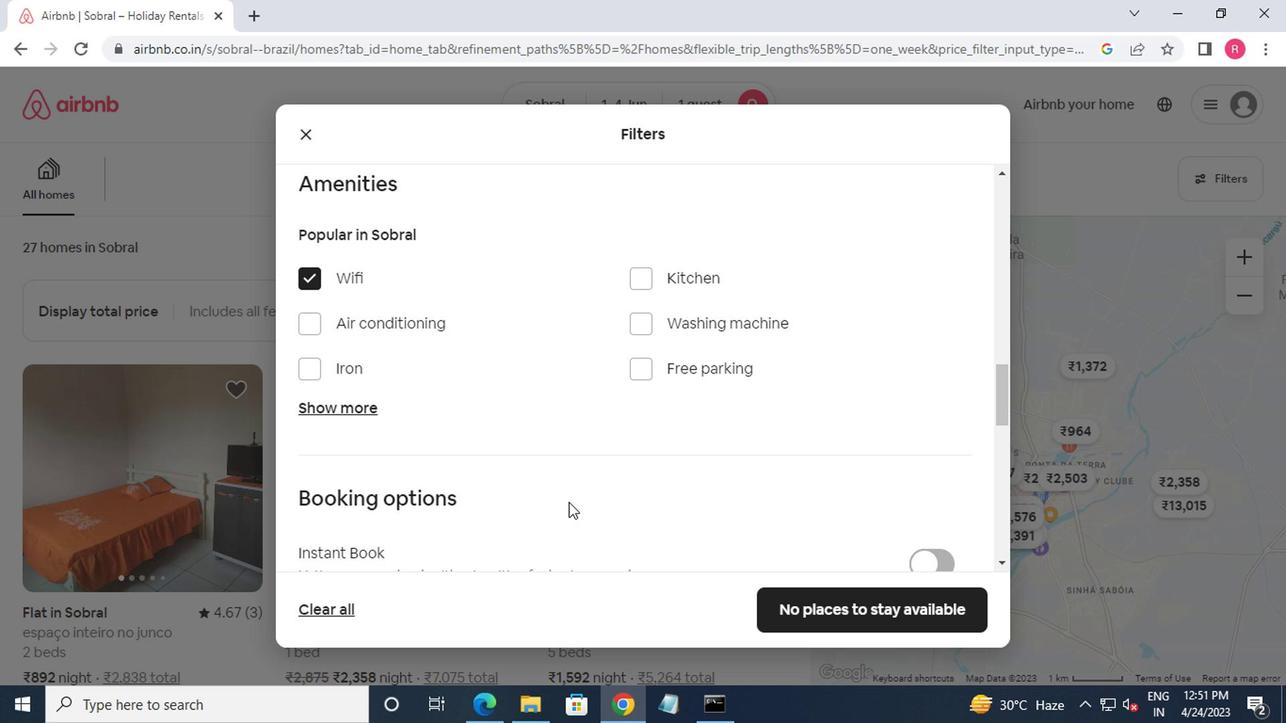 
Action: Mouse scrolled (567, 507) with delta (0, 0)
Screenshot: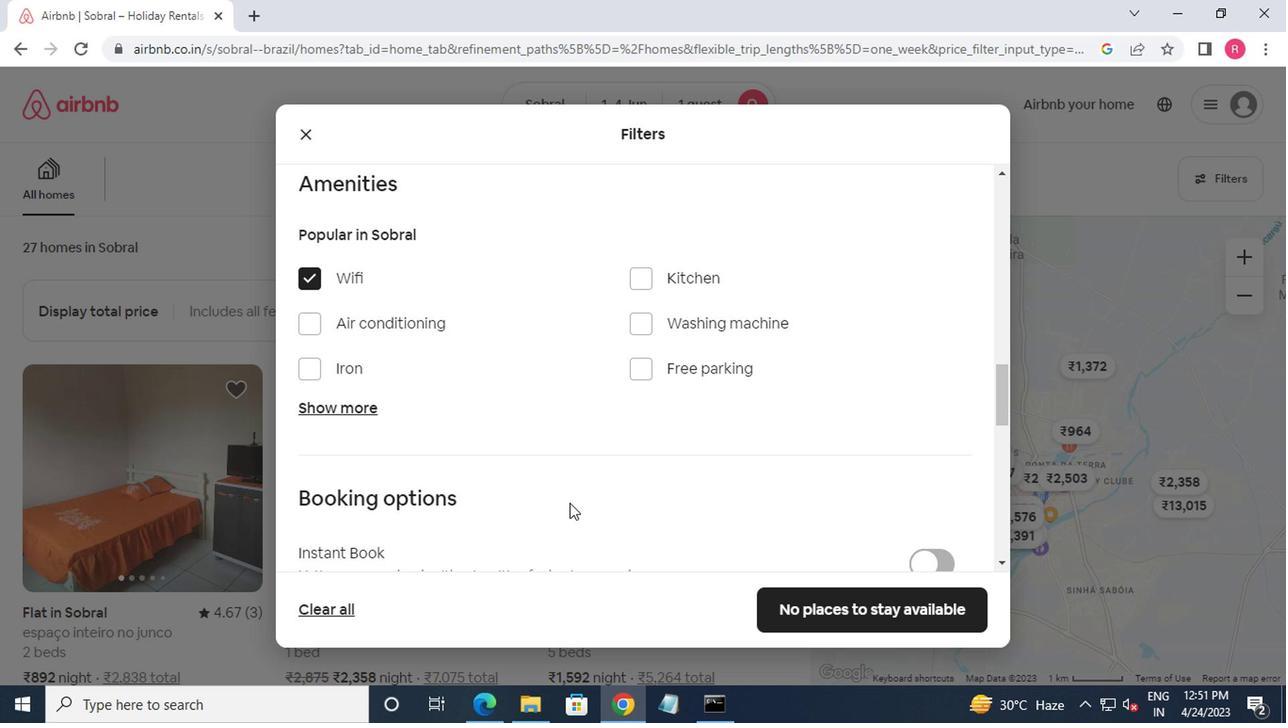 
Action: Mouse moved to (570, 549)
Screenshot: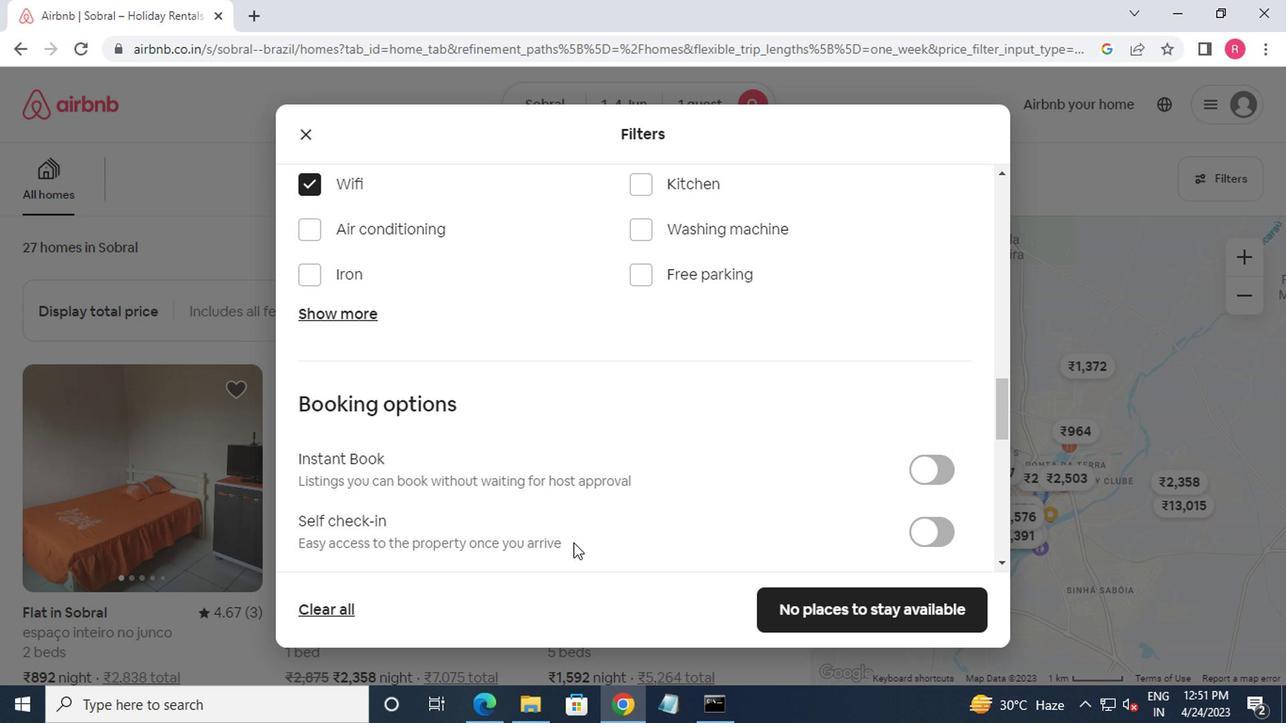 
Action: Mouse scrolled (570, 547) with delta (0, -1)
Screenshot: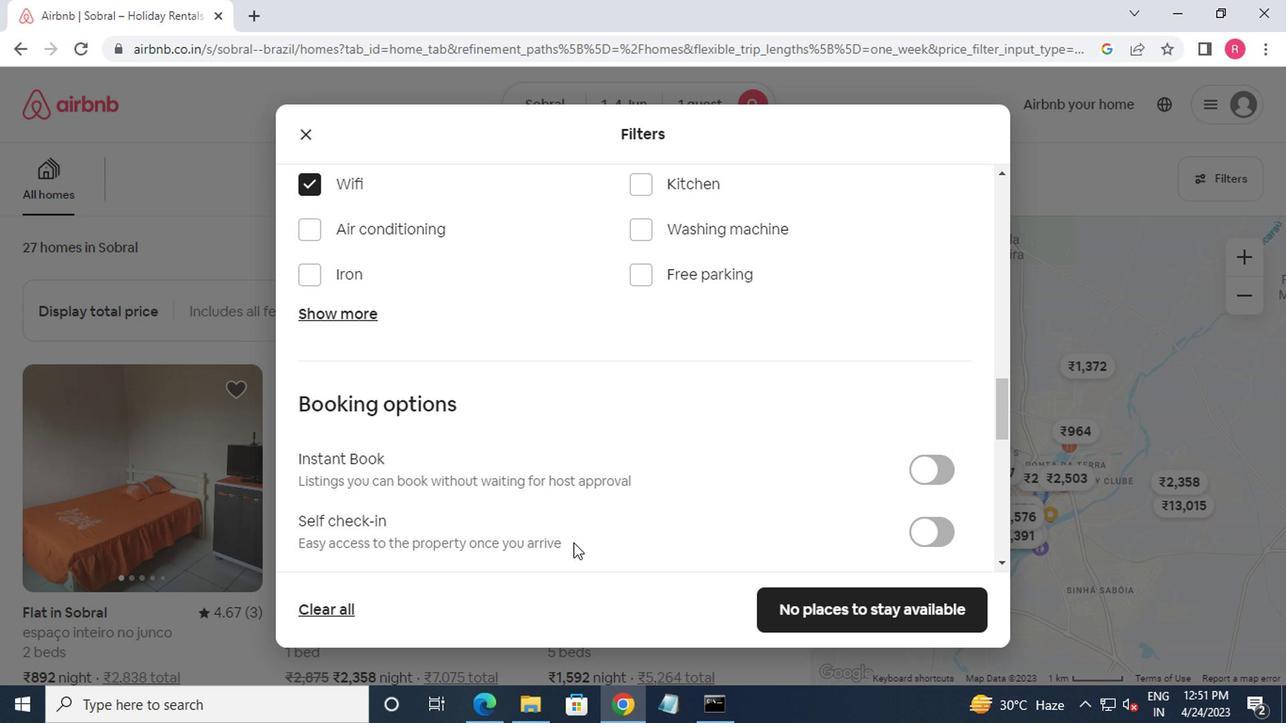 
Action: Mouse moved to (570, 551)
Screenshot: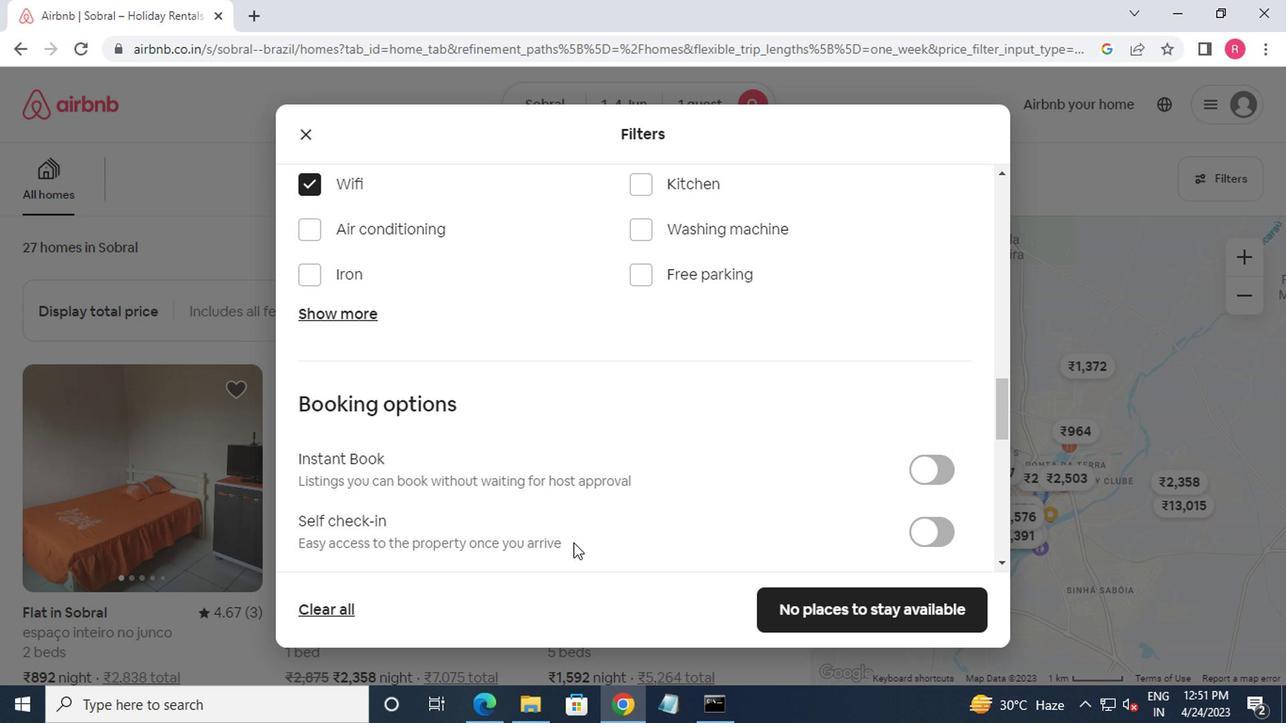 
Action: Mouse scrolled (570, 549) with delta (0, -1)
Screenshot: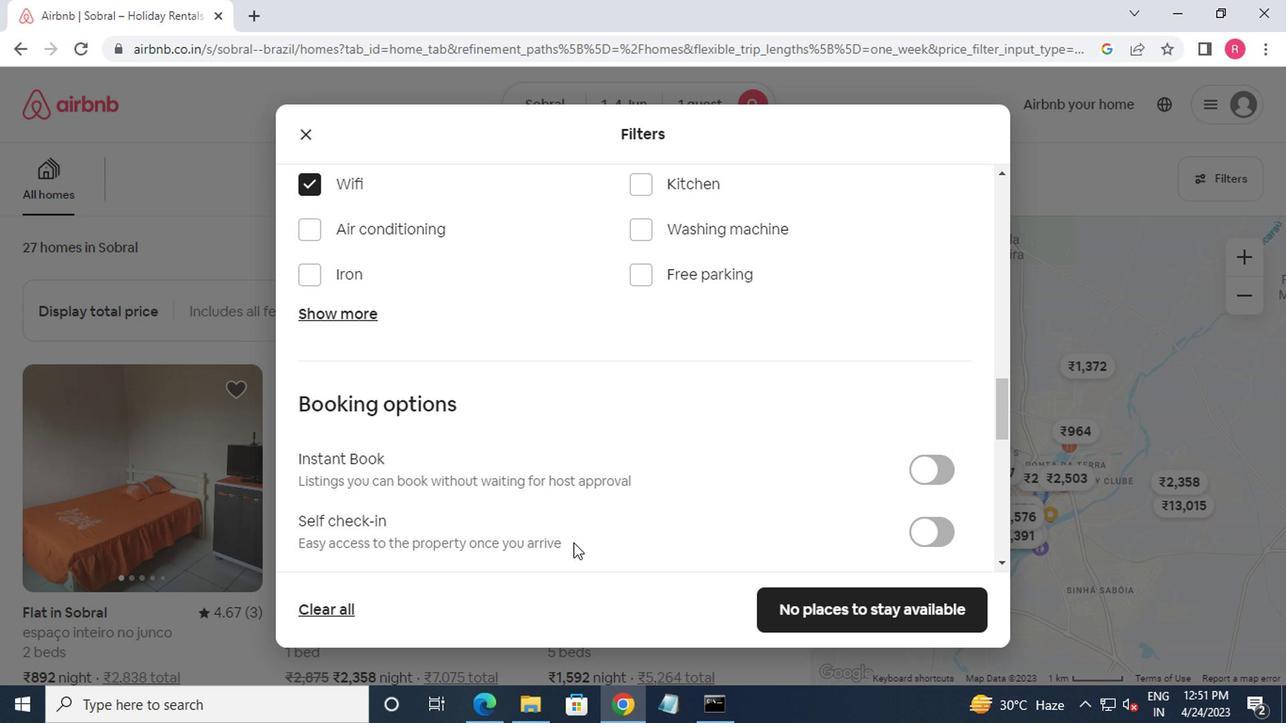 
Action: Mouse moved to (912, 348)
Screenshot: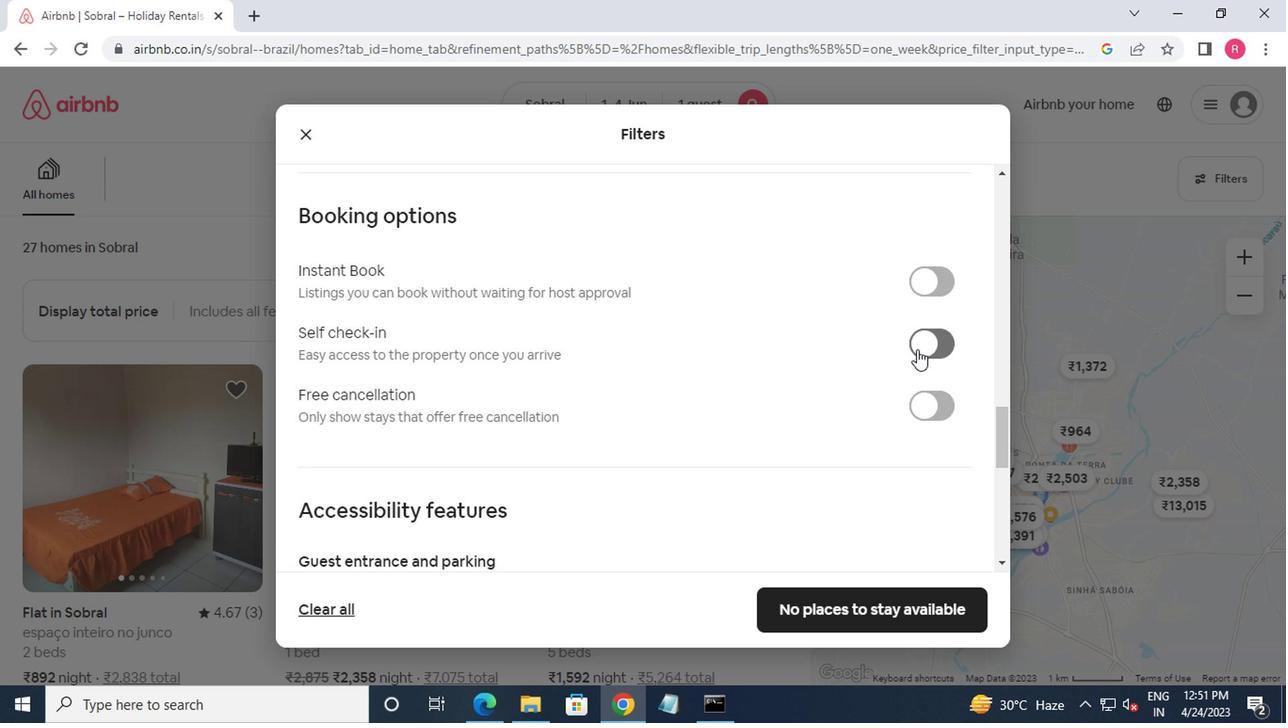 
Action: Mouse pressed left at (912, 348)
Screenshot: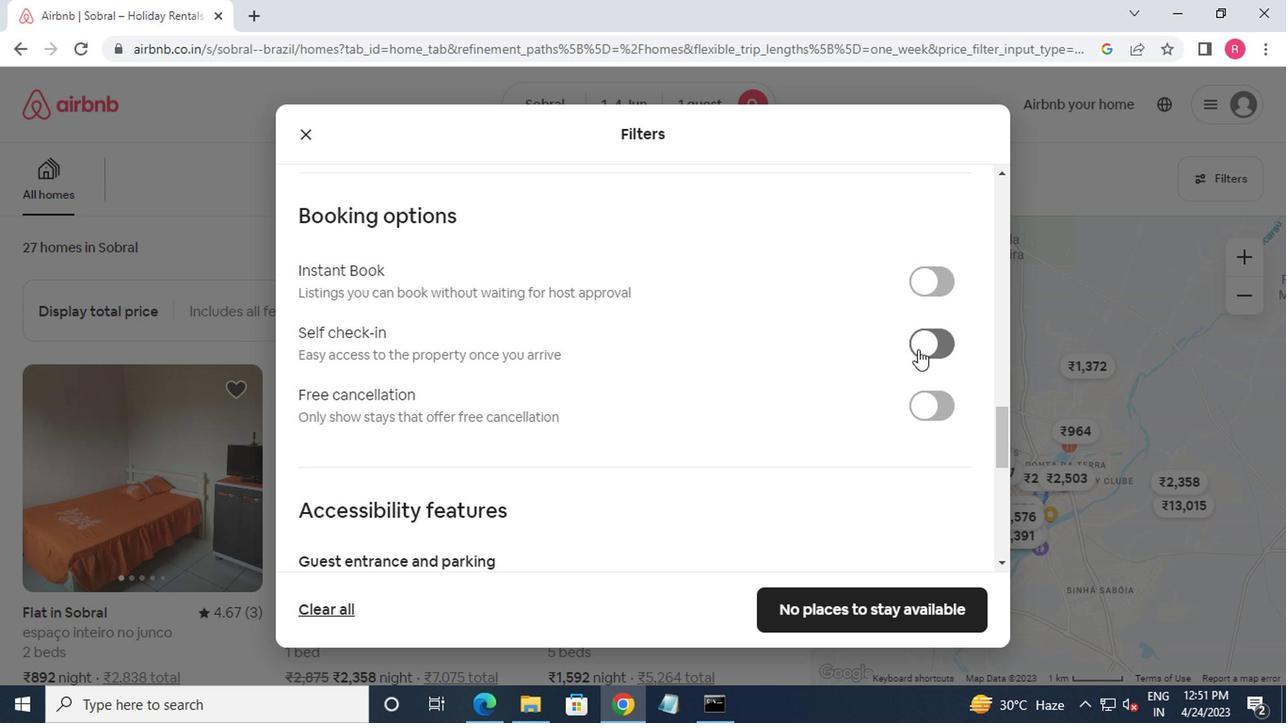 
Action: Mouse moved to (768, 419)
Screenshot: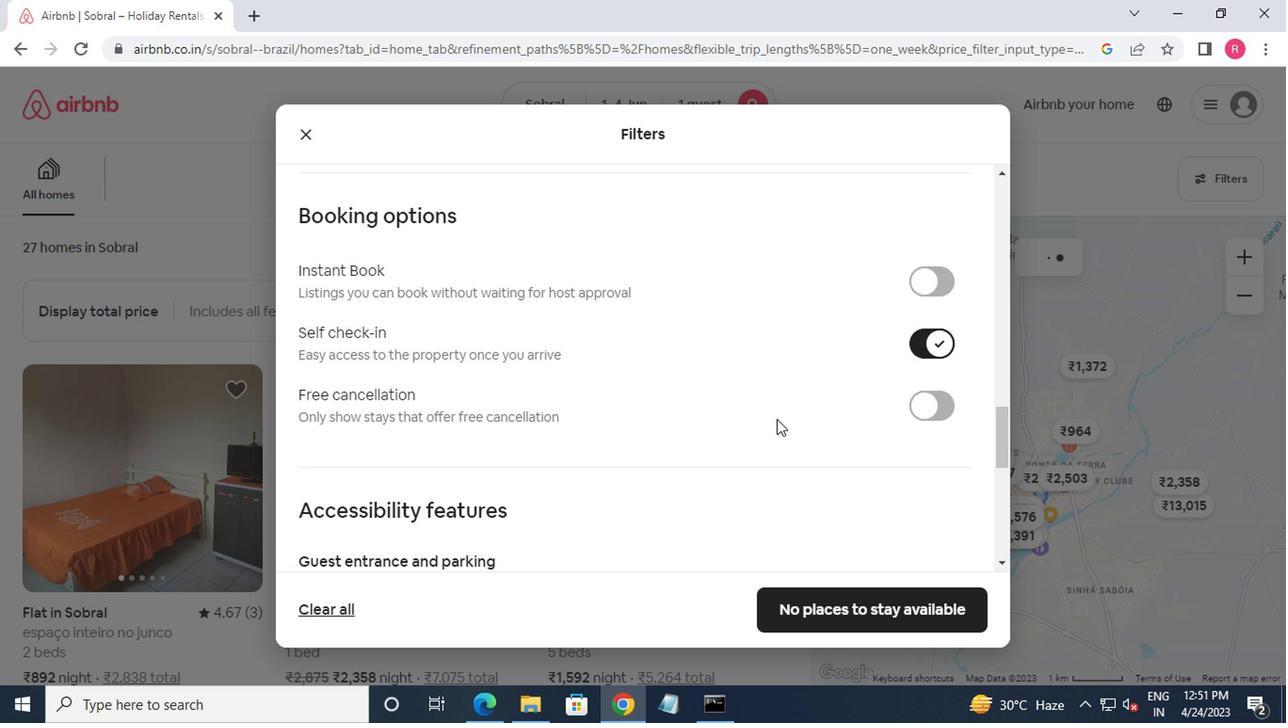 
Action: Mouse scrolled (768, 419) with delta (0, 0)
Screenshot: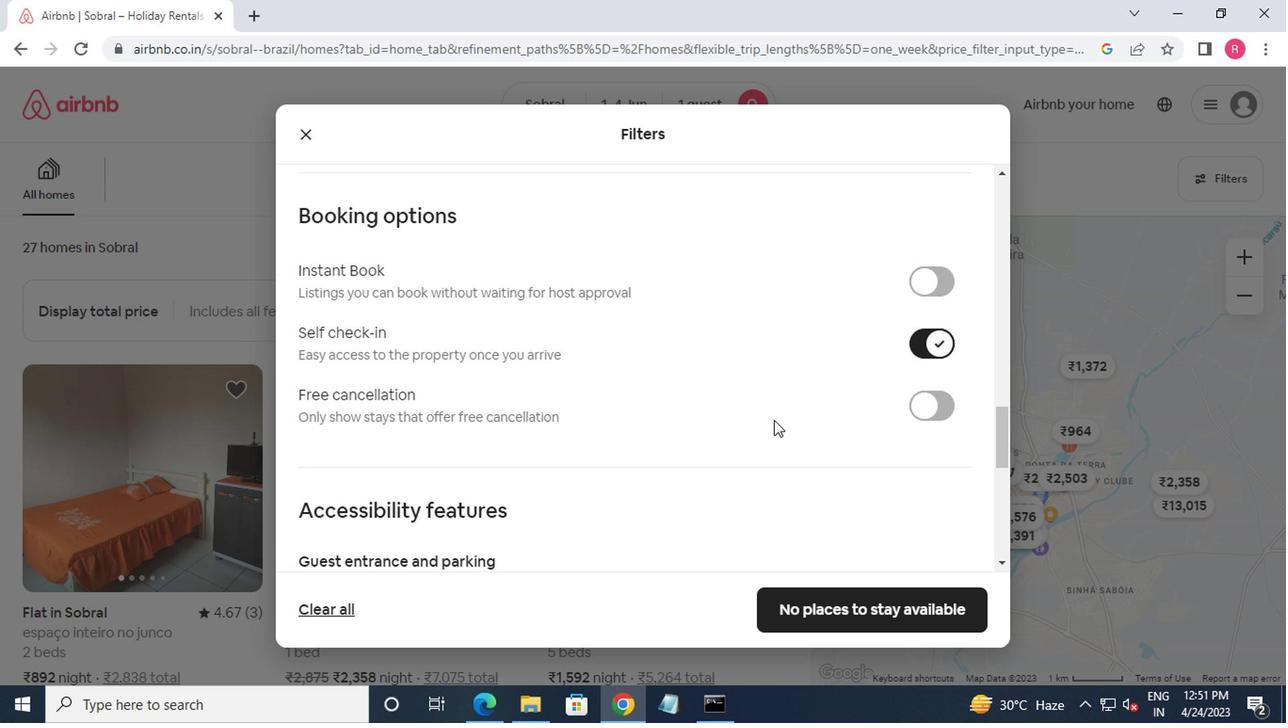 
Action: Mouse scrolled (768, 419) with delta (0, 0)
Screenshot: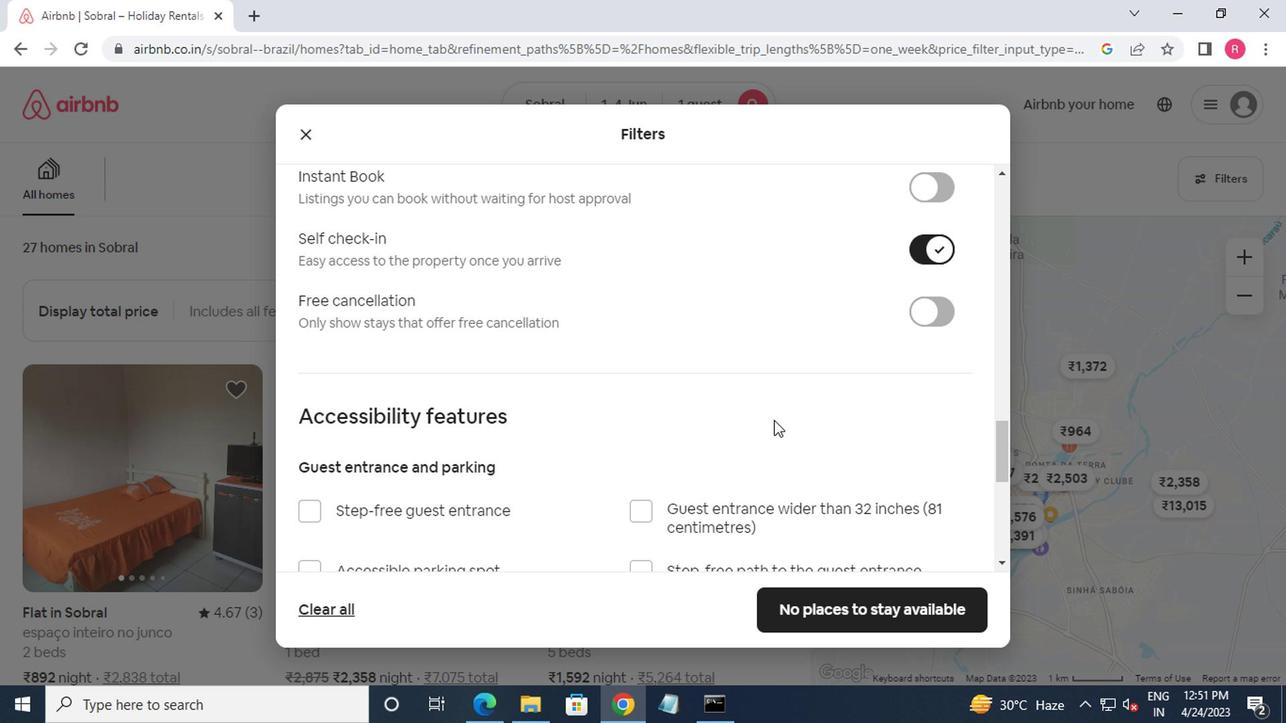 
Action: Mouse scrolled (768, 419) with delta (0, 0)
Screenshot: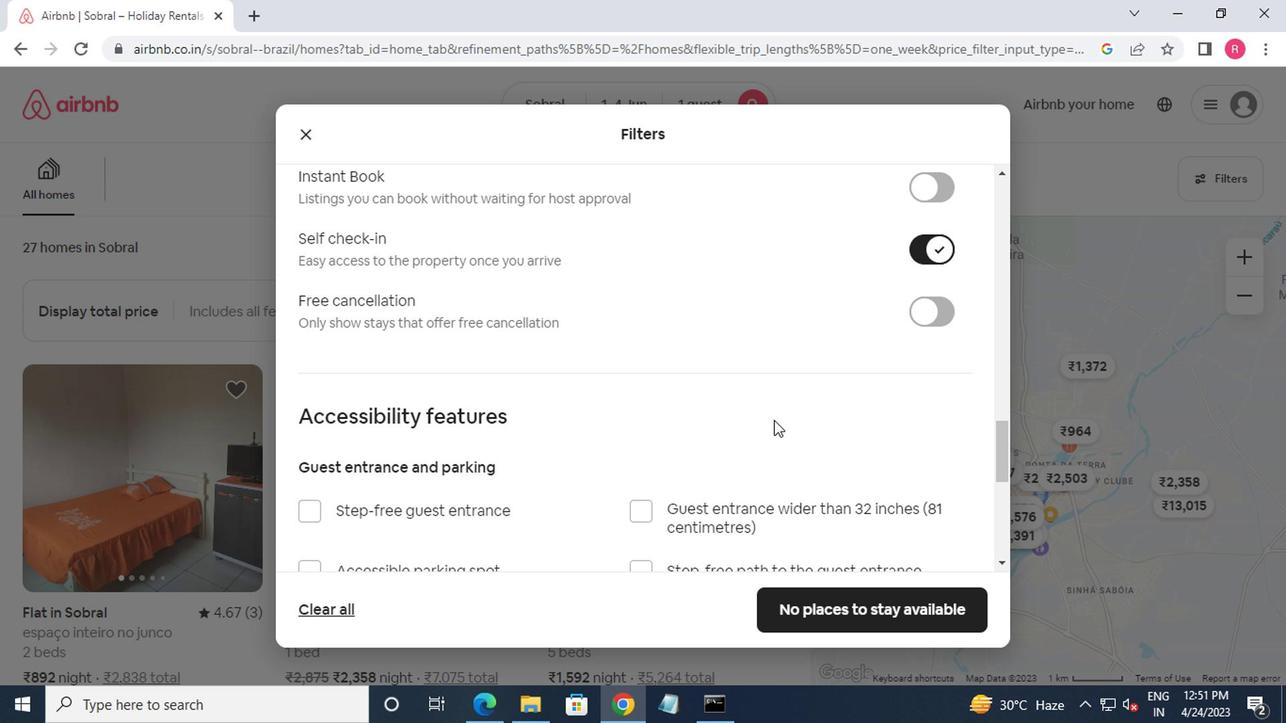 
Action: Mouse scrolled (768, 419) with delta (0, 0)
Screenshot: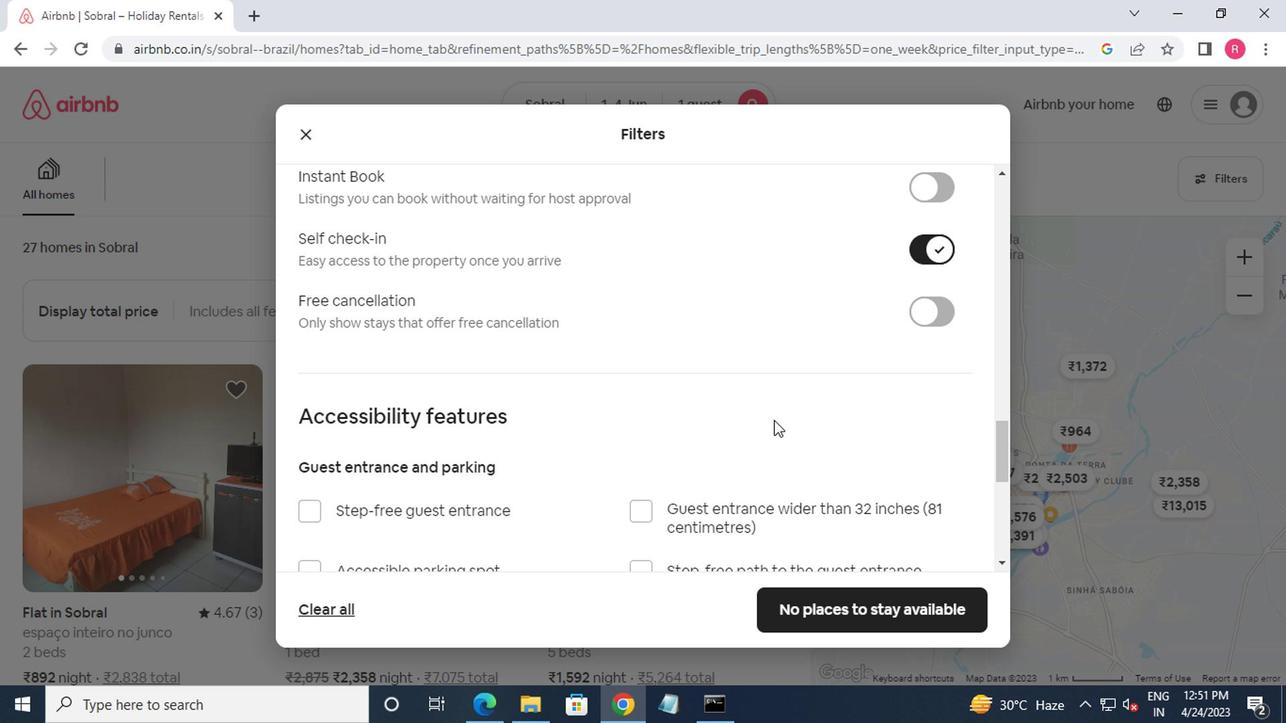 
Action: Mouse scrolled (768, 419) with delta (0, 0)
Screenshot: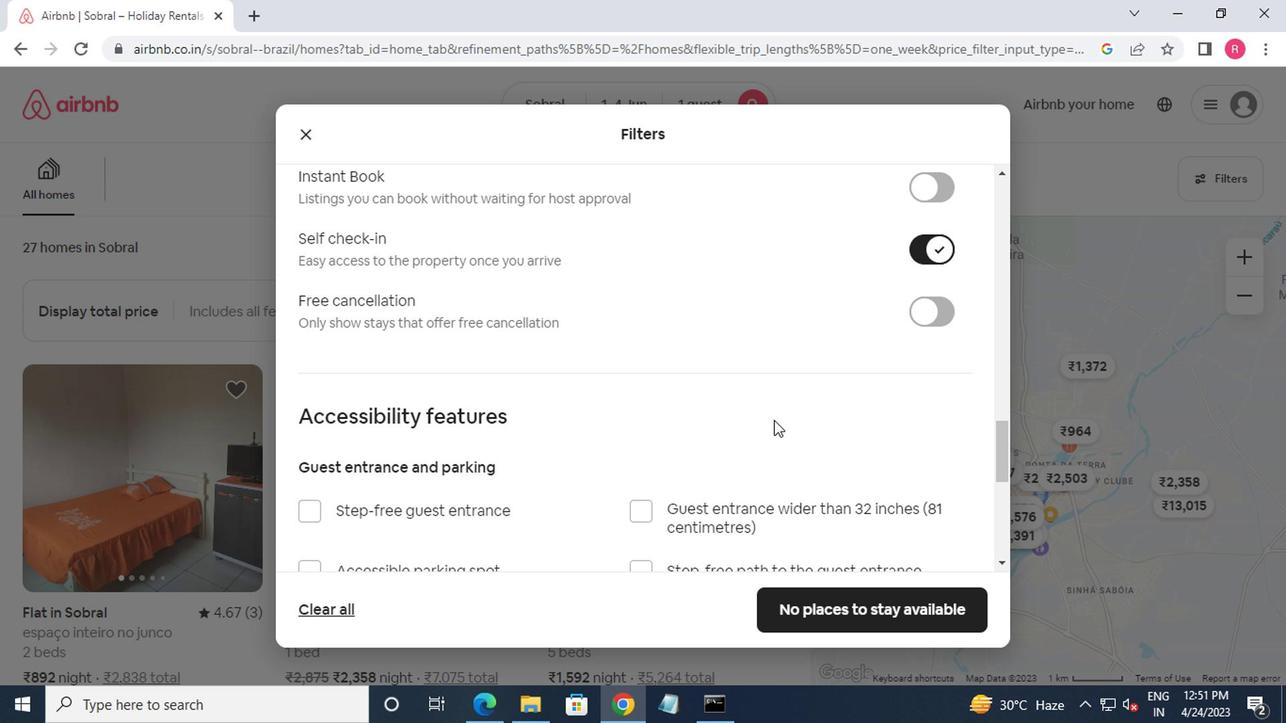 
Action: Mouse moved to (669, 441)
Screenshot: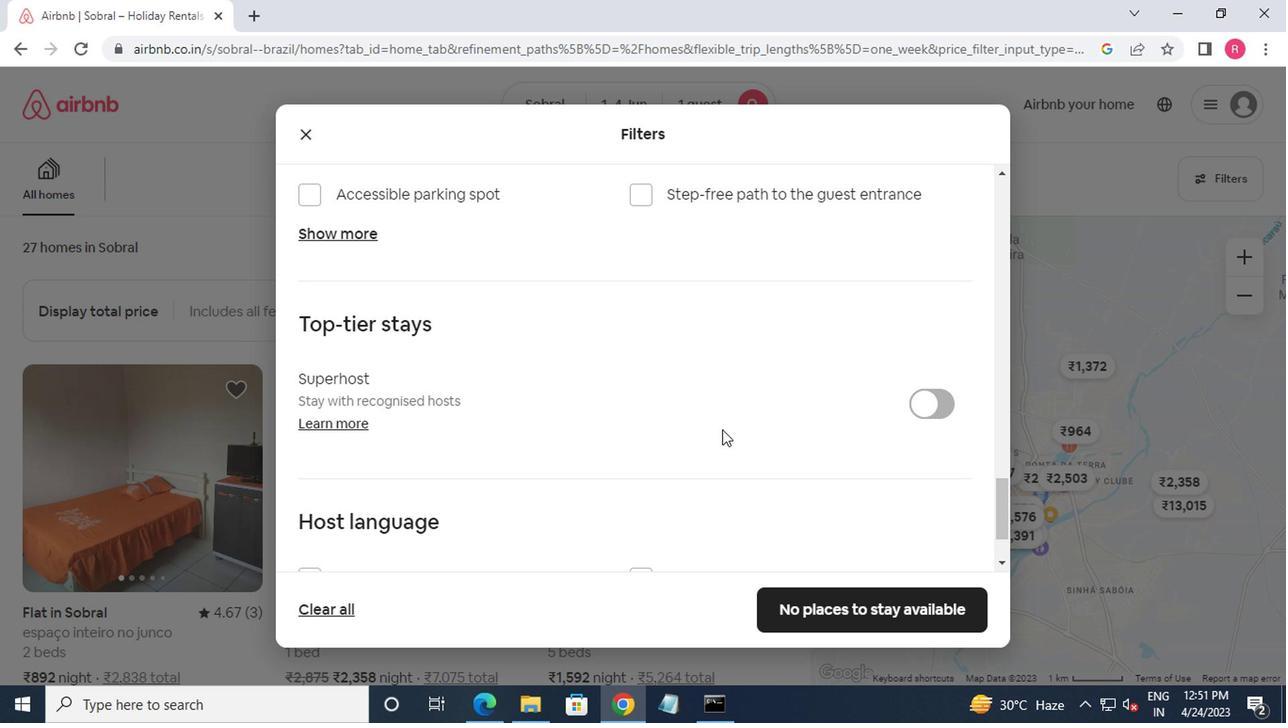 
Action: Mouse scrolled (669, 440) with delta (0, 0)
Screenshot: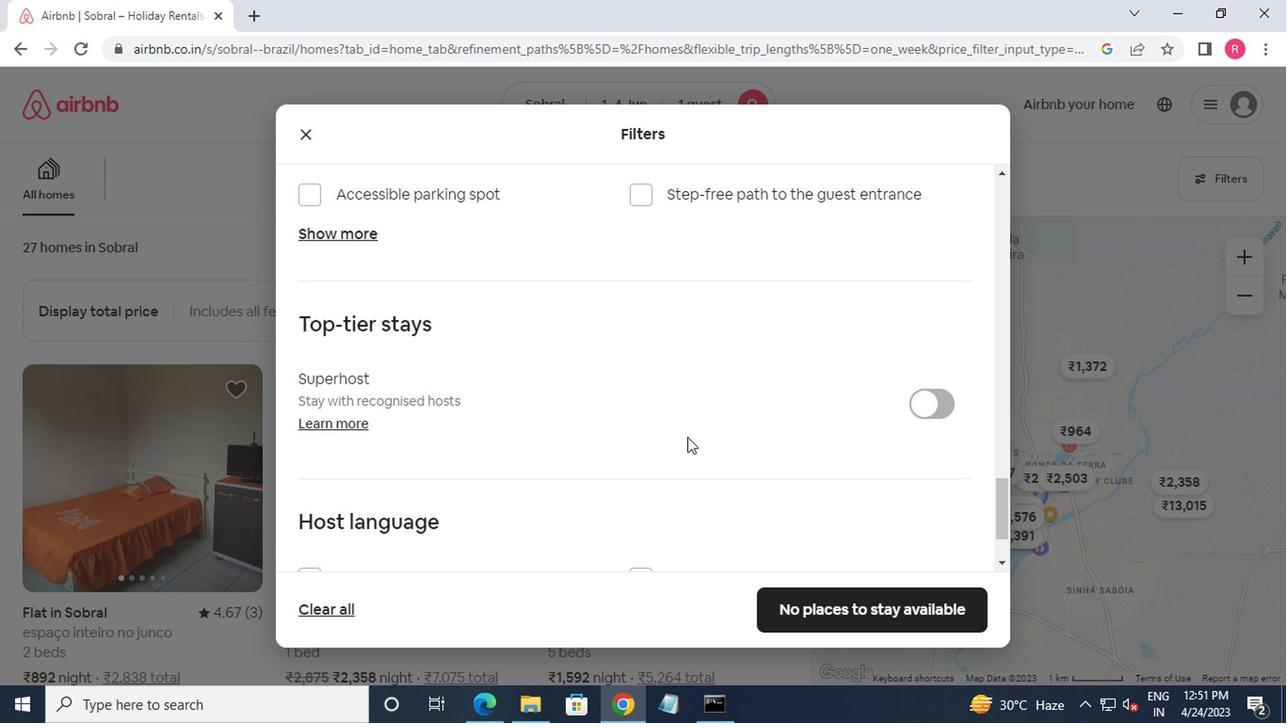 
Action: Mouse scrolled (669, 440) with delta (0, 0)
Screenshot: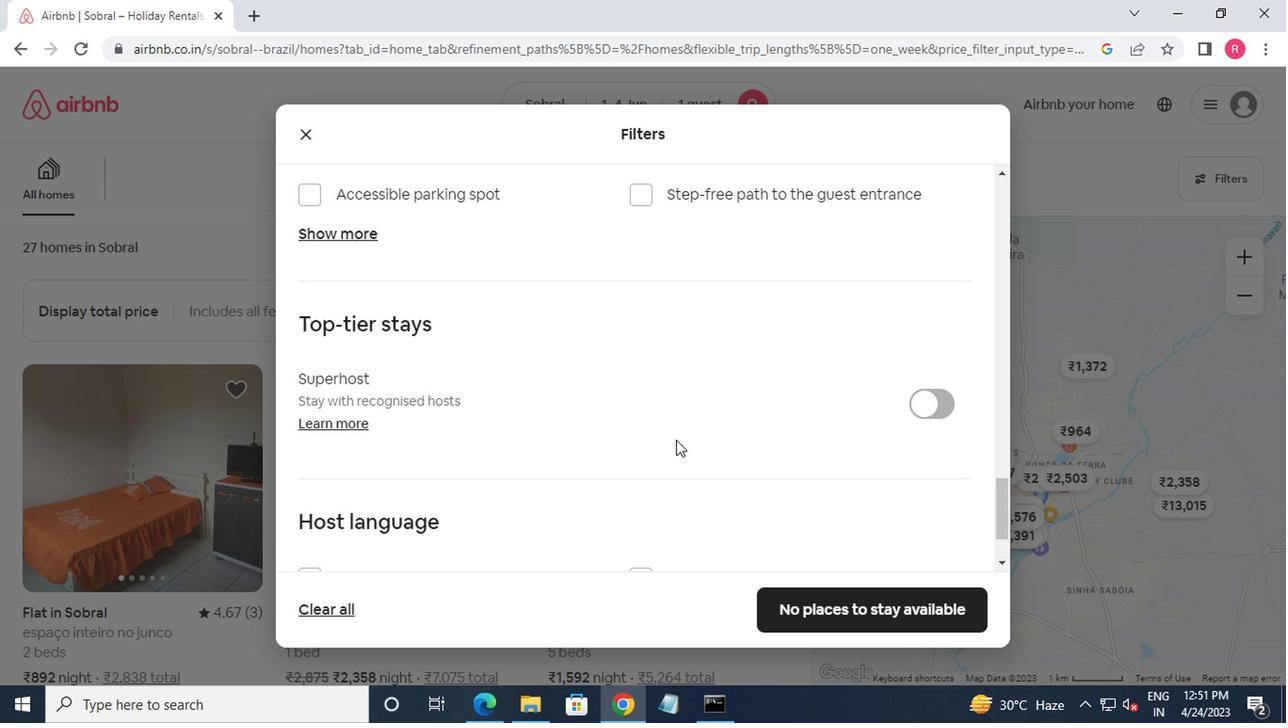 
Action: Mouse moved to (652, 467)
Screenshot: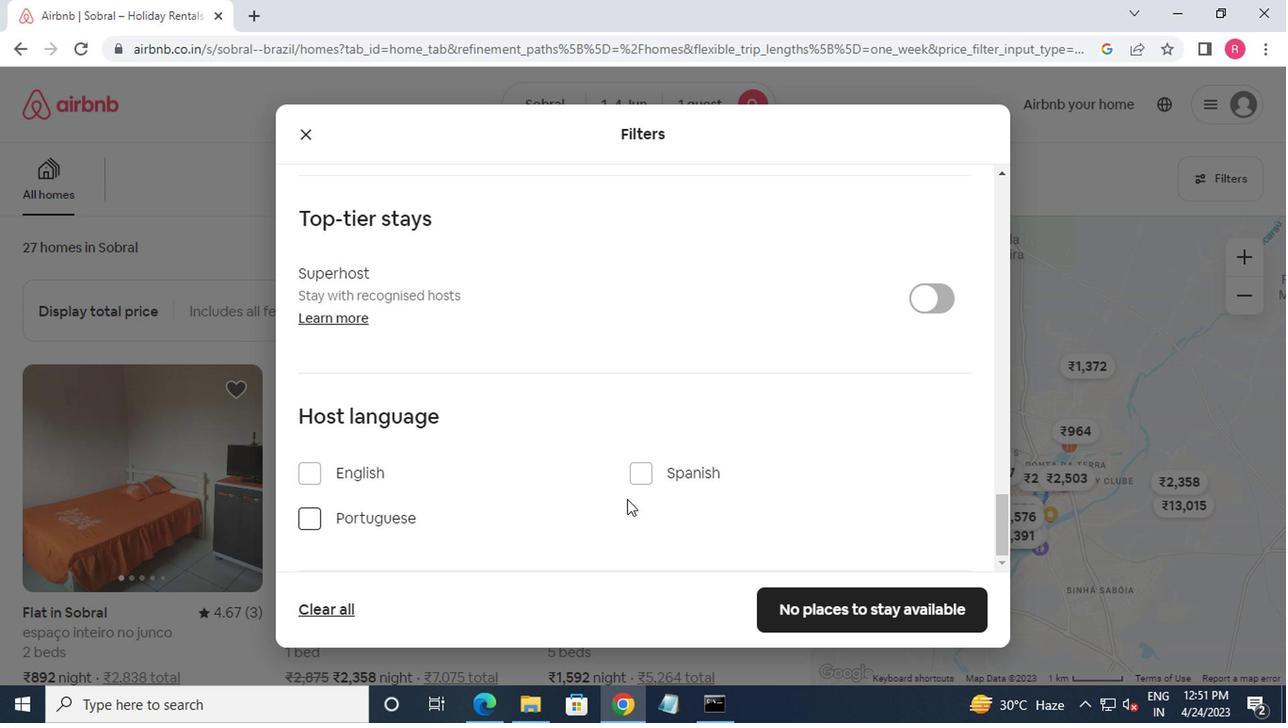 
Action: Mouse pressed left at (652, 467)
Screenshot: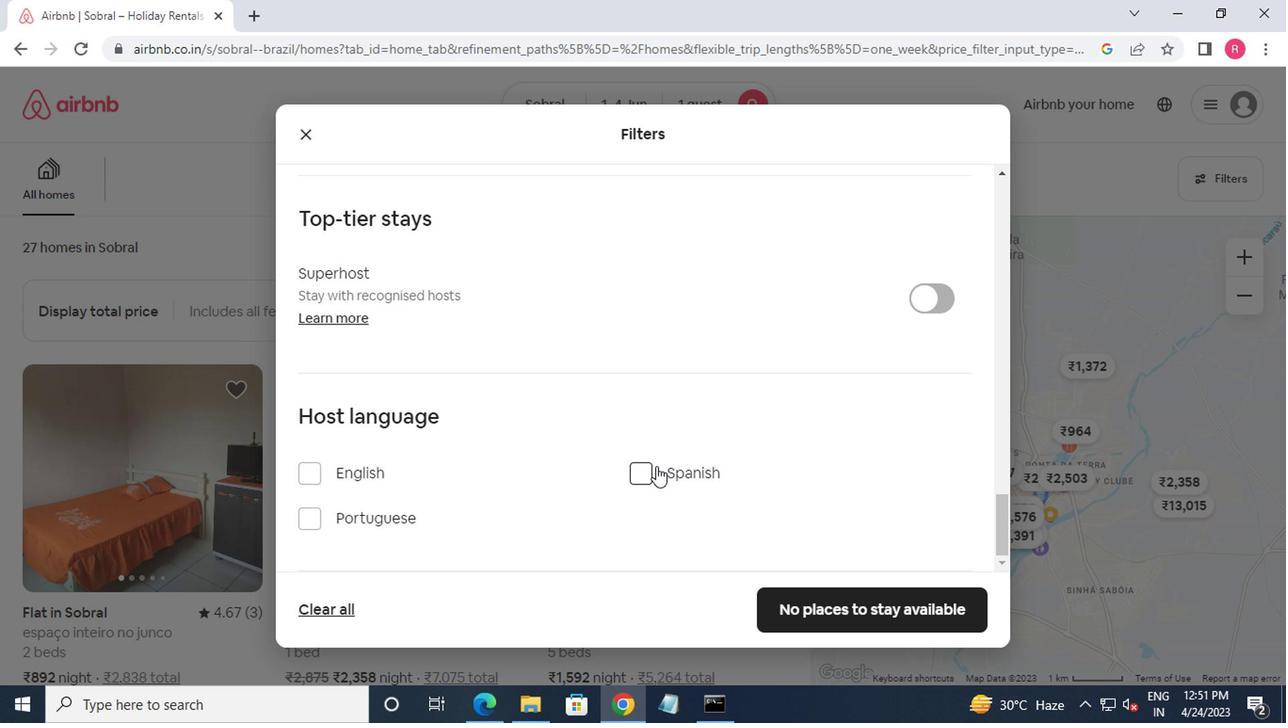 
Action: Mouse moved to (802, 604)
Screenshot: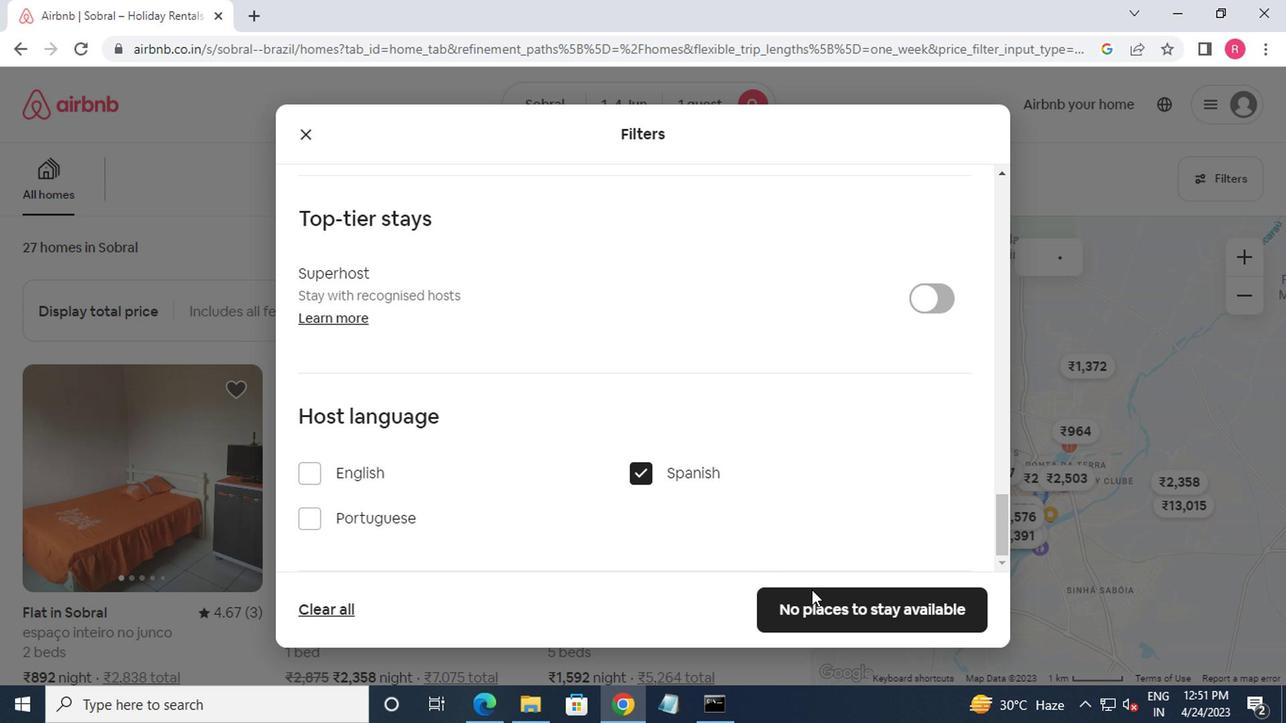 
Action: Mouse pressed left at (802, 604)
Screenshot: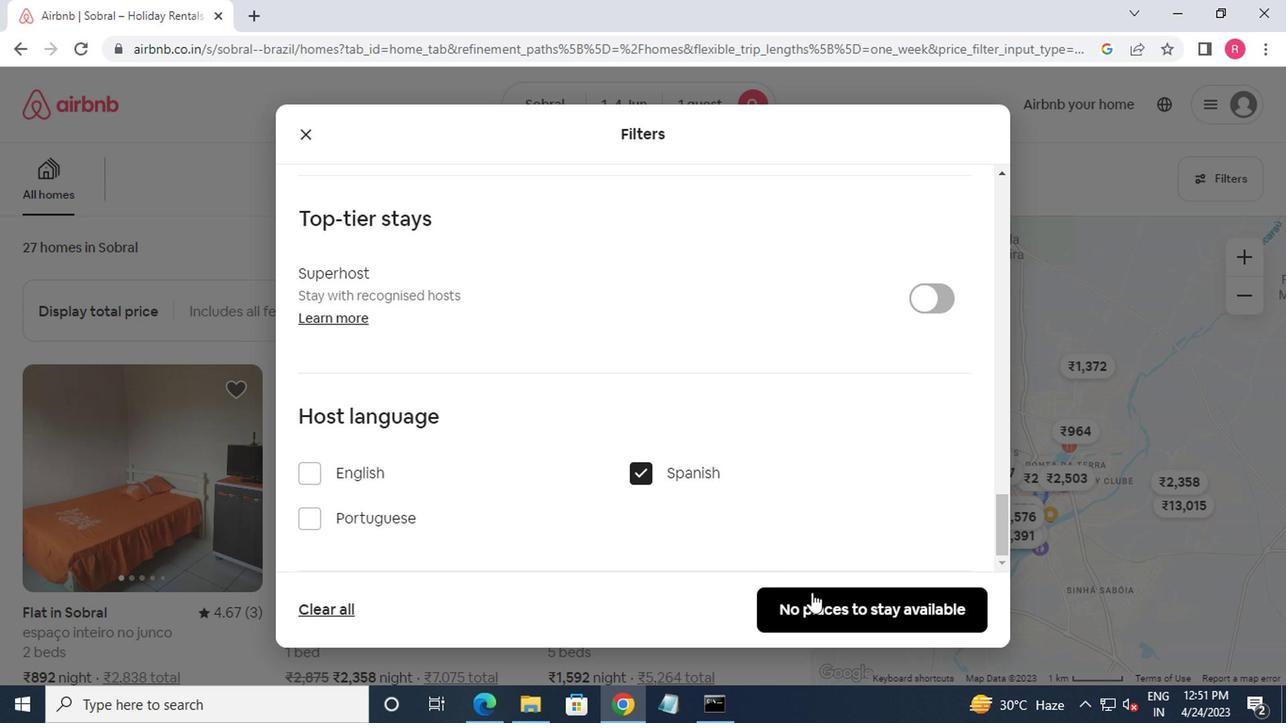 
Action: Mouse moved to (801, 457)
Screenshot: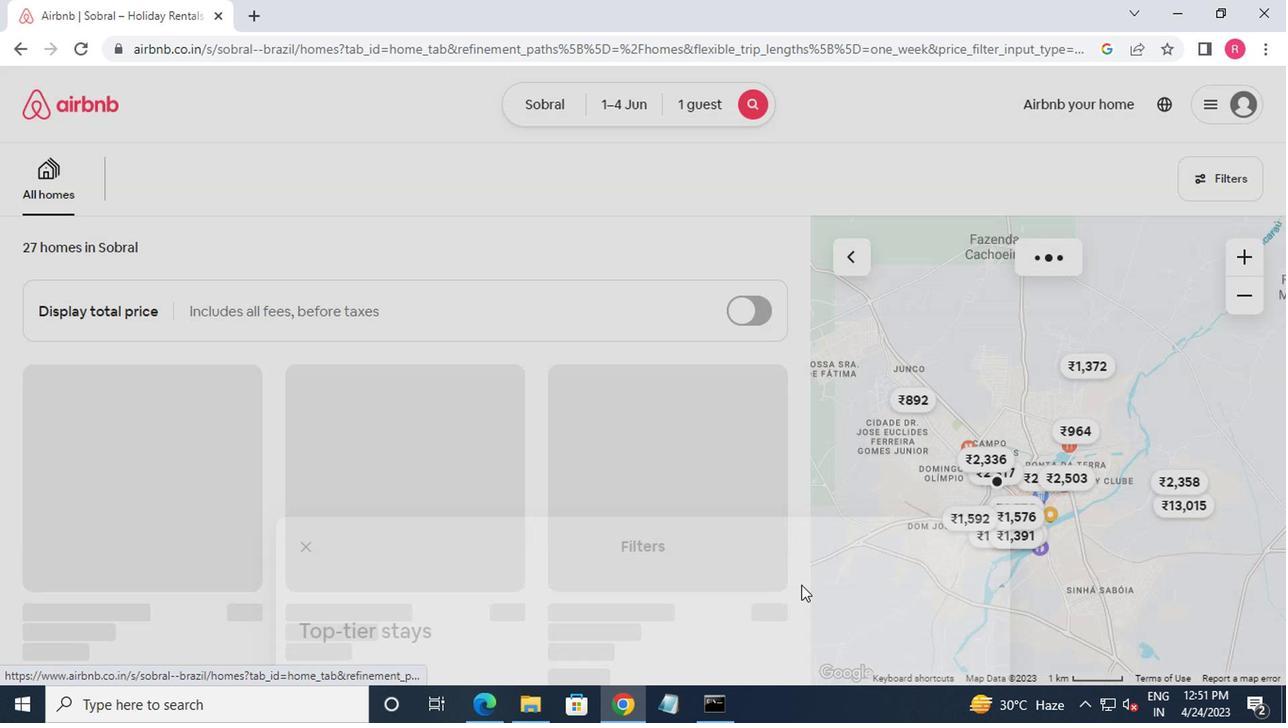 
